 Task: Look for space in Ringsted, Denmark from 11th June, 2023 to 15th June, 2023 for 2 adults in price range Rs.7000 to Rs.16000. Place can be private room with 1  bedroom having 2 beds and 1 bathroom. Property type can be house, flat, guest house, hotel. Booking option can be shelf check-in. Required host language is English.
Action: Mouse moved to (728, 103)
Screenshot: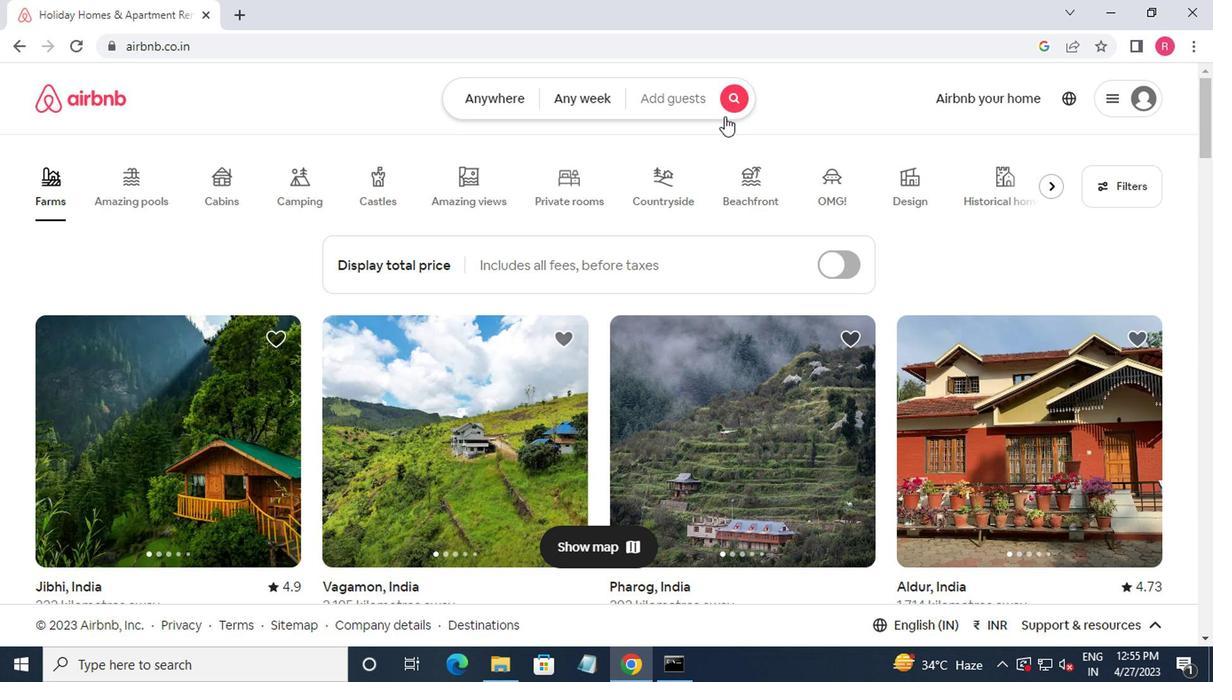 
Action: Mouse pressed left at (728, 103)
Screenshot: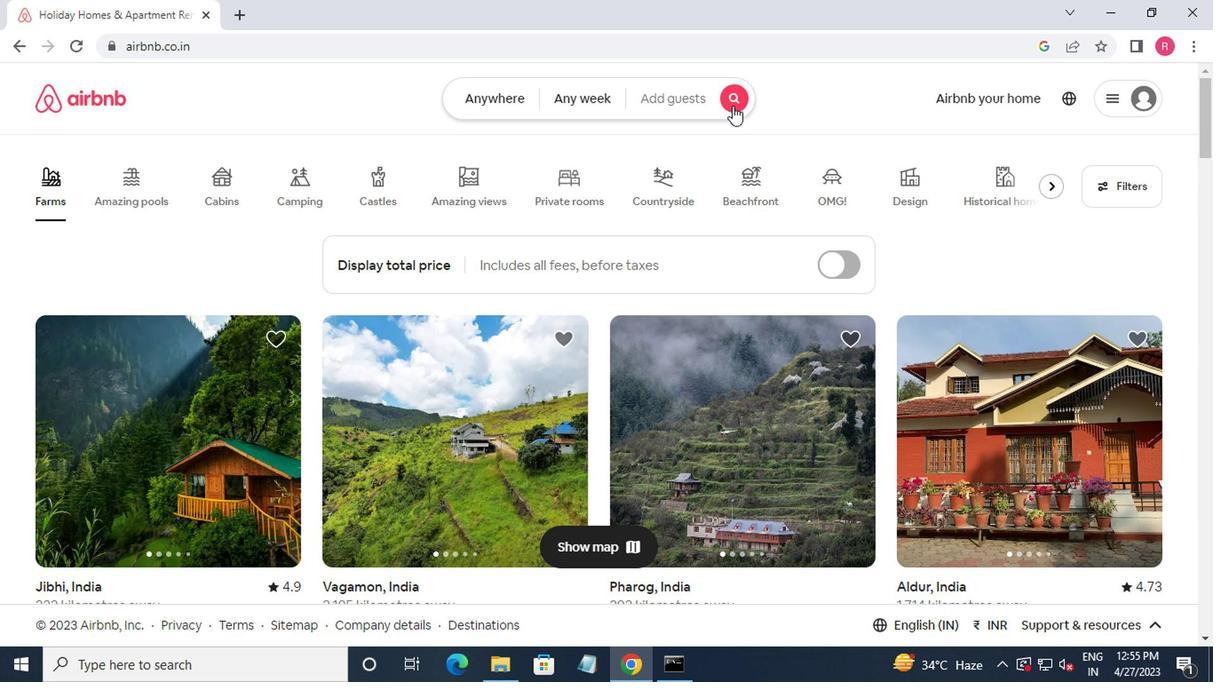 
Action: Mouse moved to (341, 177)
Screenshot: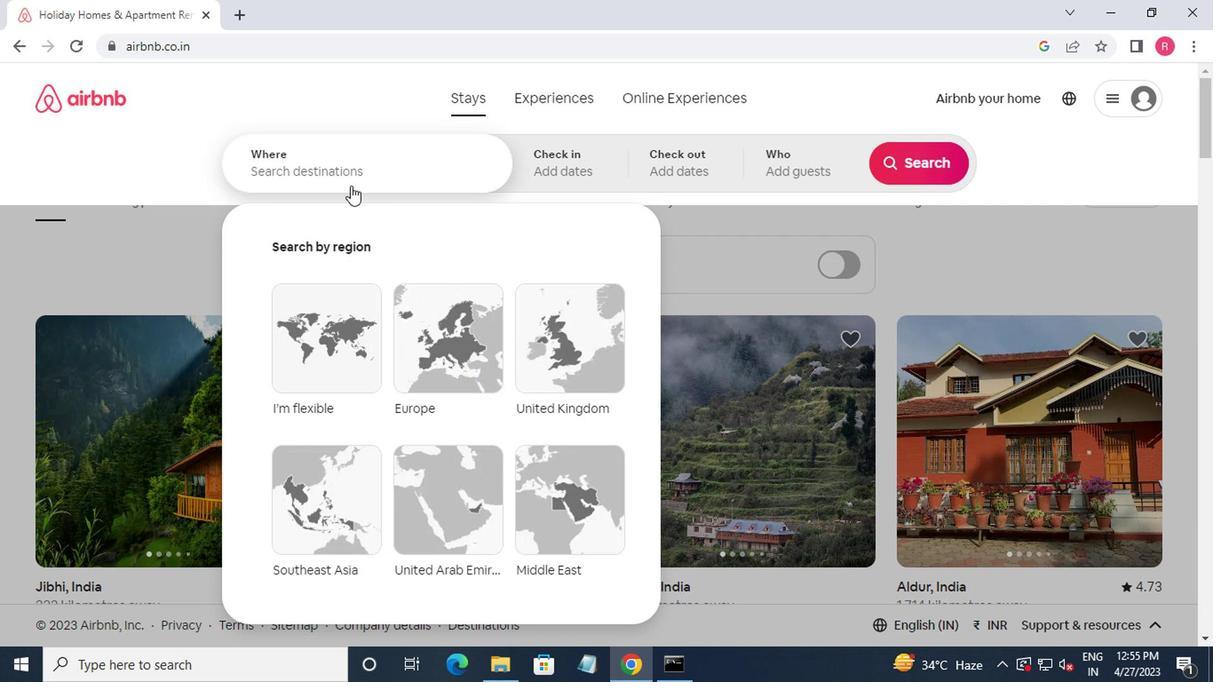 
Action: Mouse pressed left at (341, 177)
Screenshot: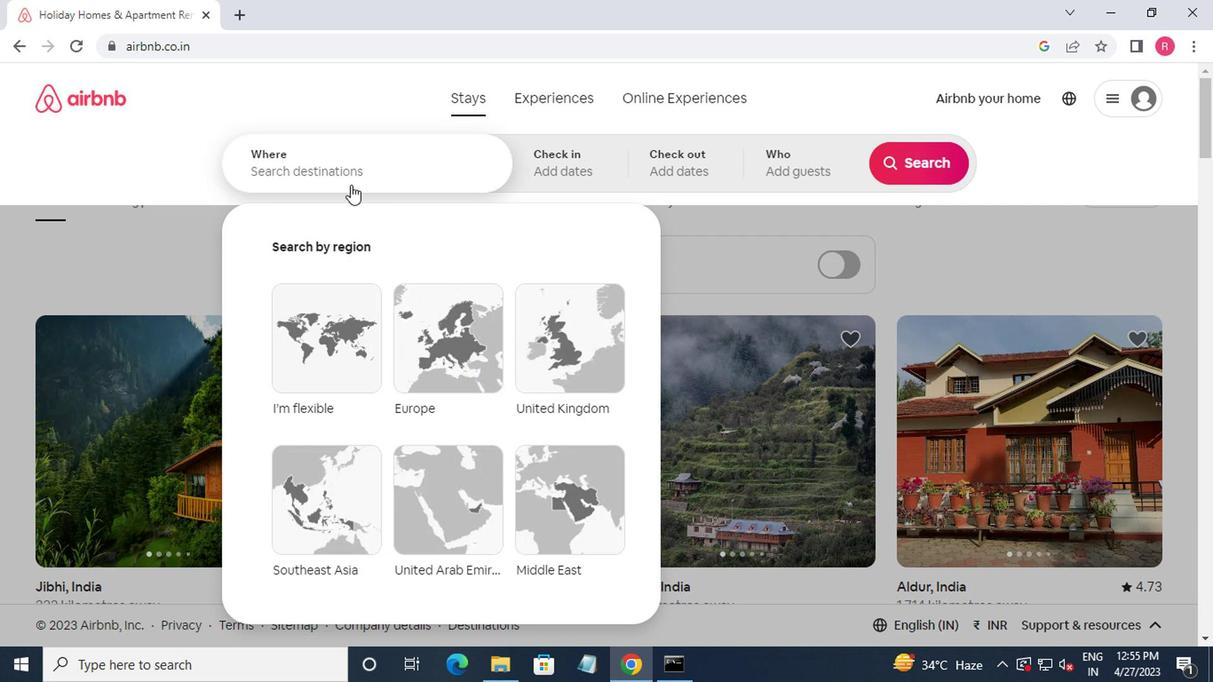 
Action: Mouse moved to (356, 185)
Screenshot: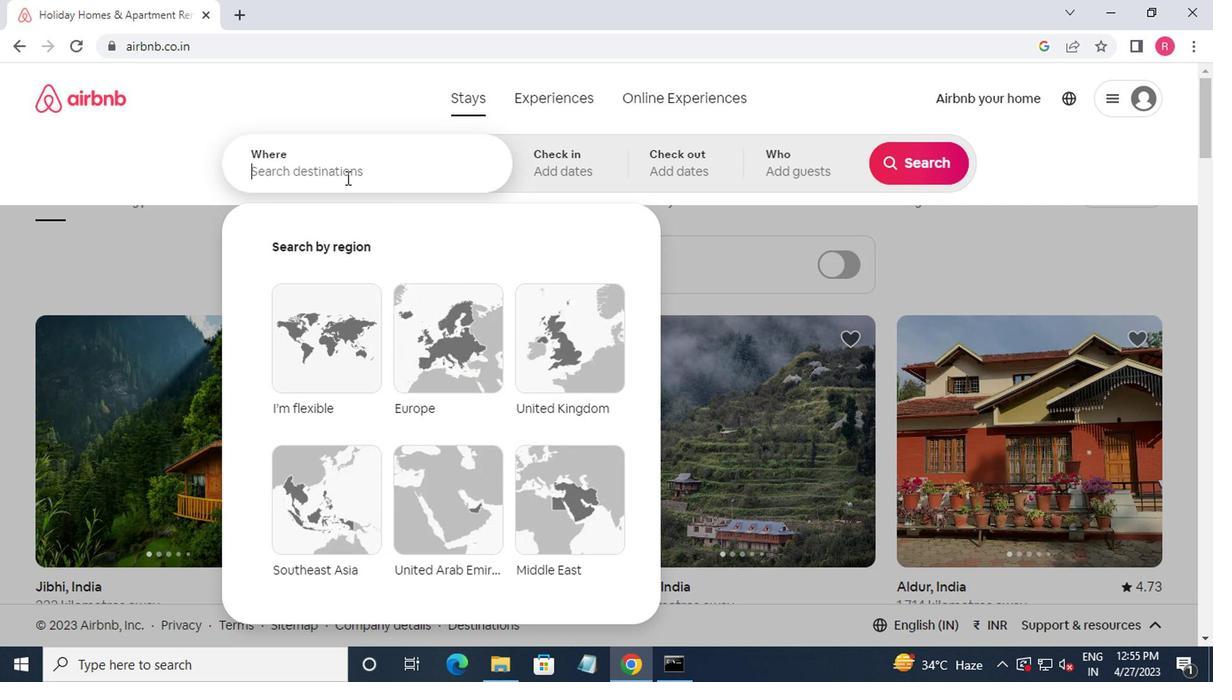 
Action: Key pressed ringsre<Key.backspace><Key.backspace><Key.backspace>sted,germany<Key.enter>
Screenshot: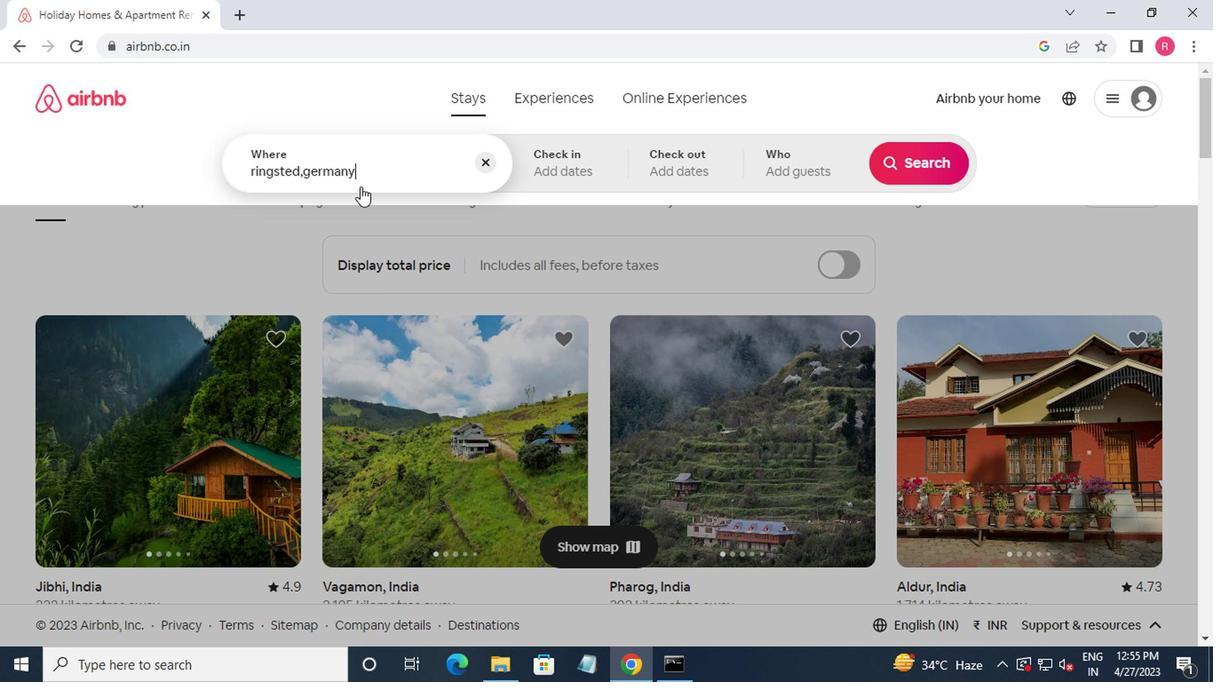 
Action: Mouse moved to (902, 305)
Screenshot: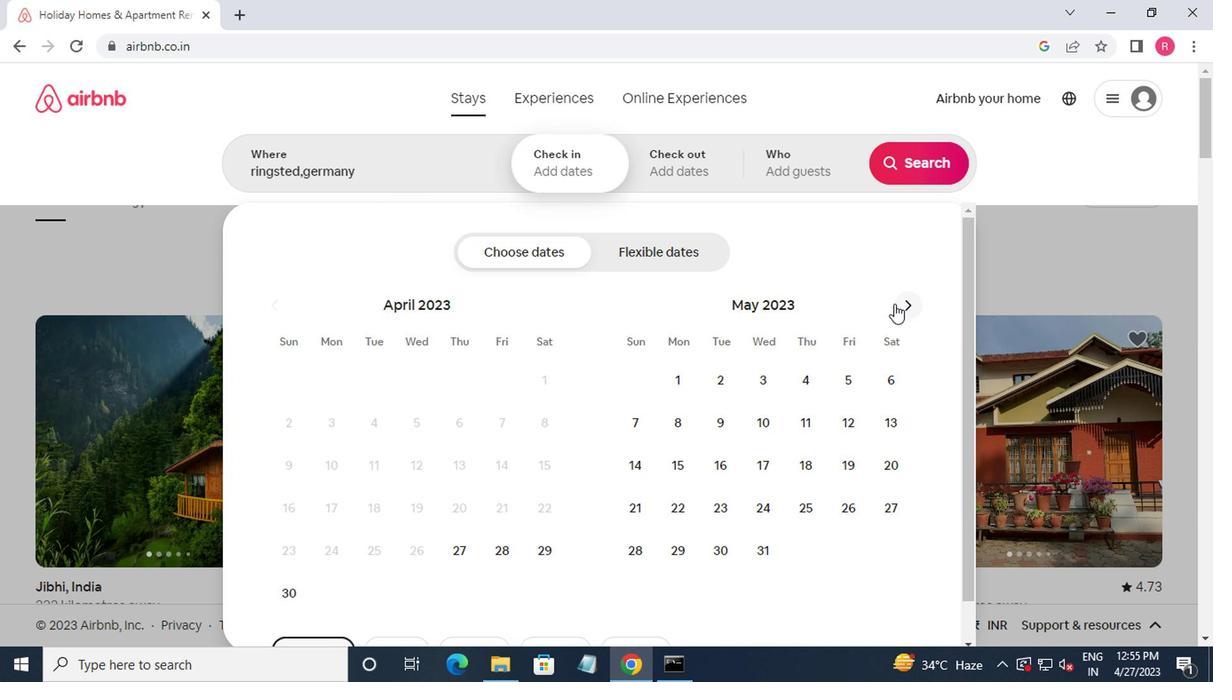 
Action: Mouse pressed left at (902, 305)
Screenshot: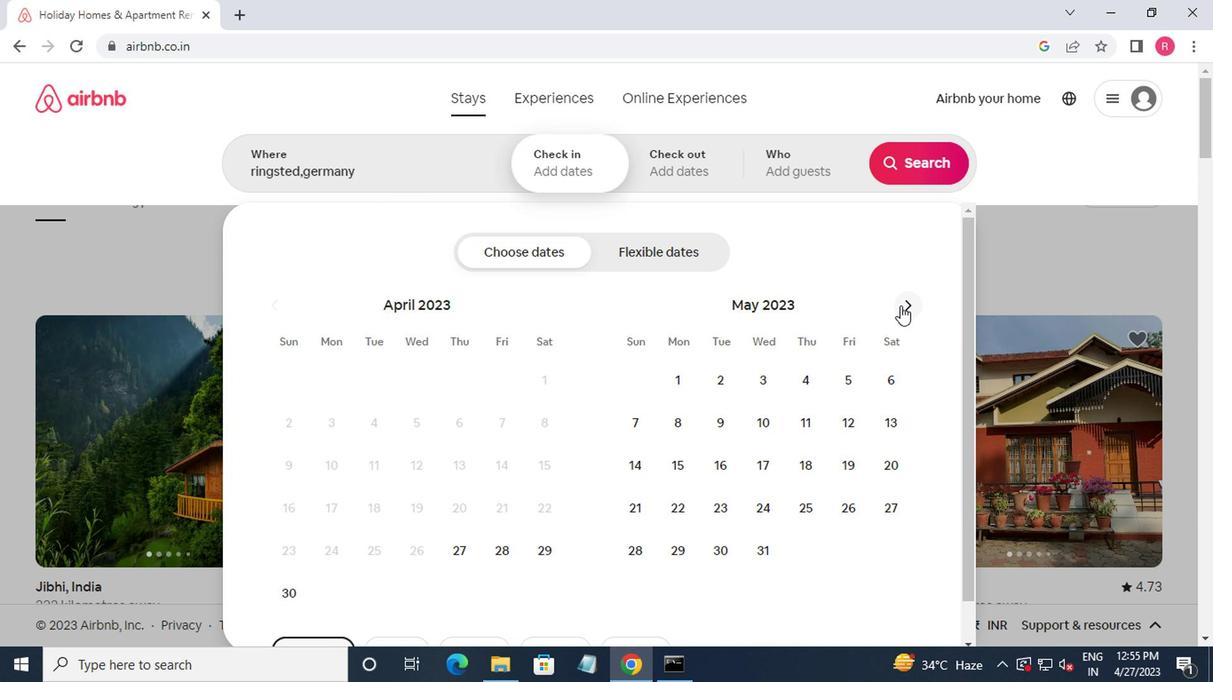 
Action: Mouse moved to (631, 468)
Screenshot: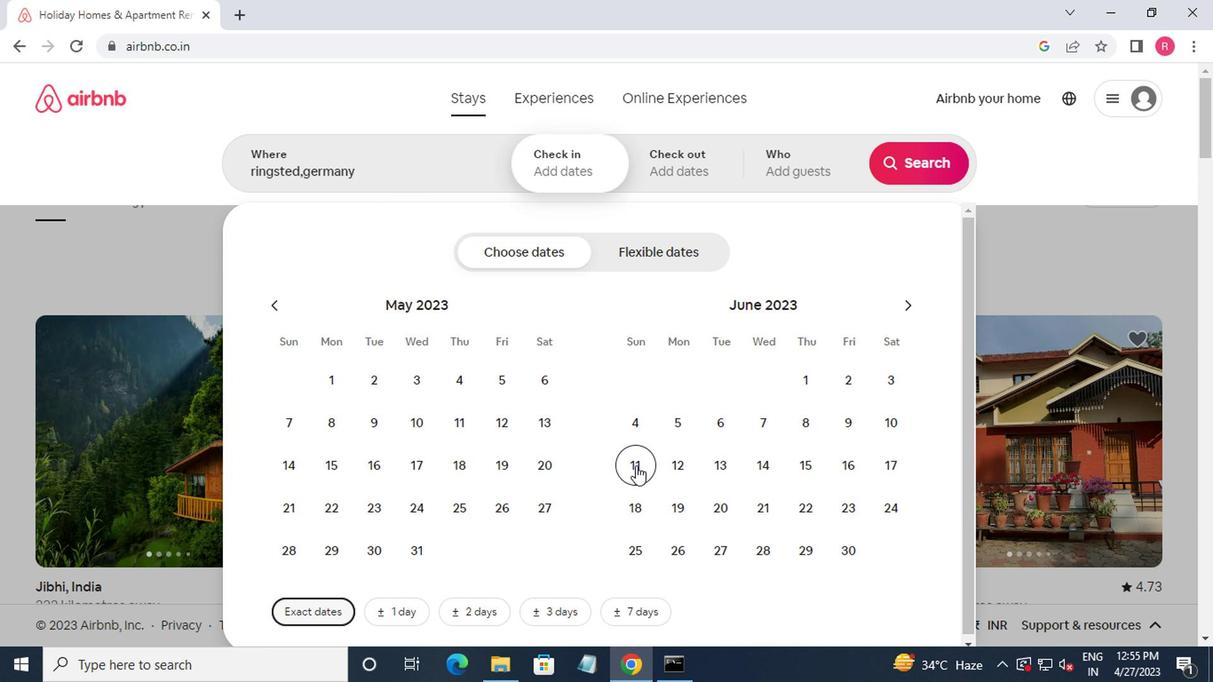 
Action: Mouse pressed left at (631, 468)
Screenshot: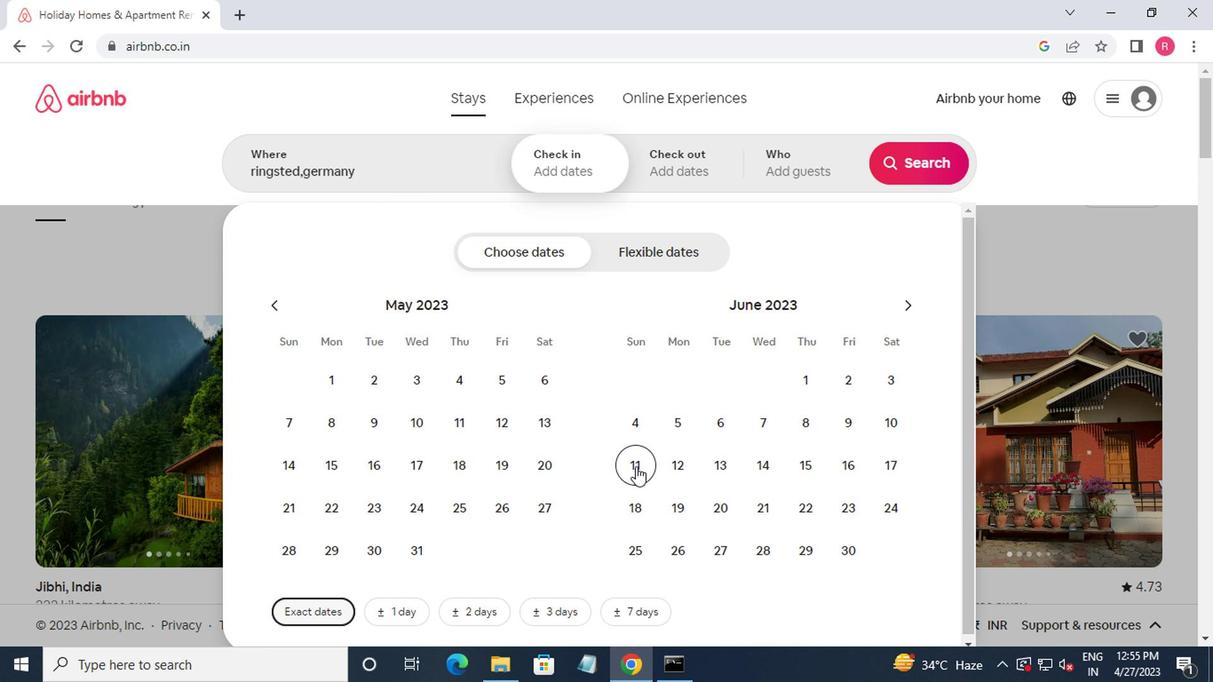 
Action: Mouse moved to (809, 470)
Screenshot: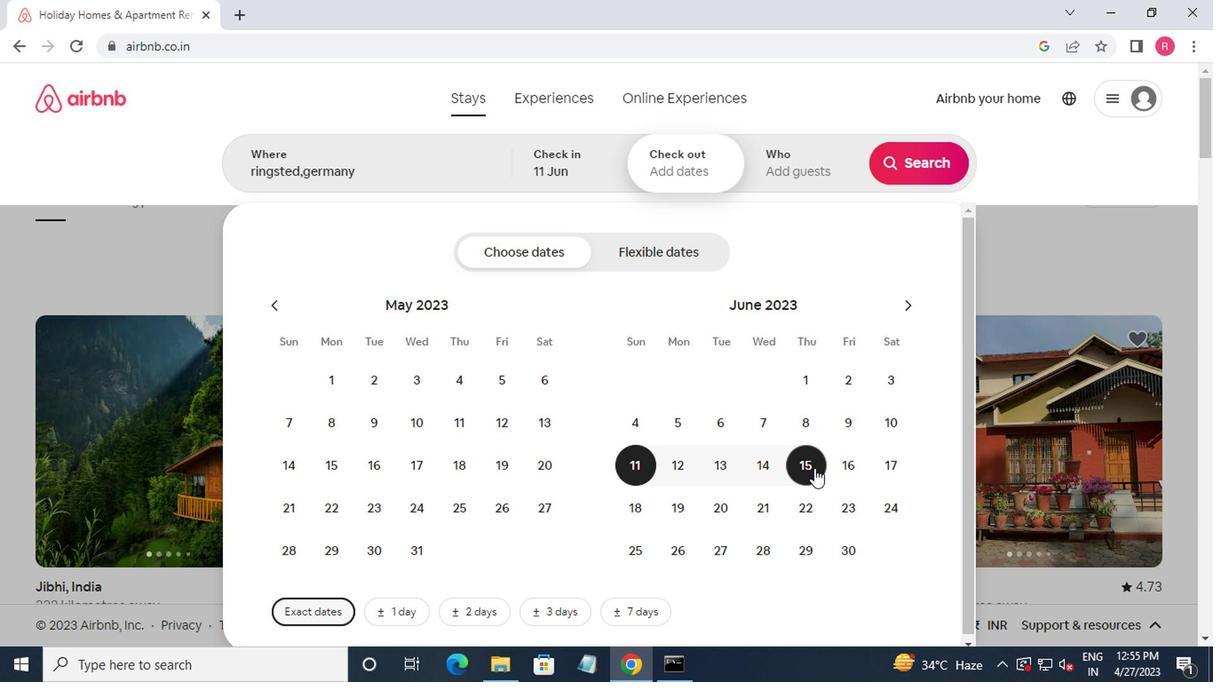
Action: Mouse pressed left at (809, 470)
Screenshot: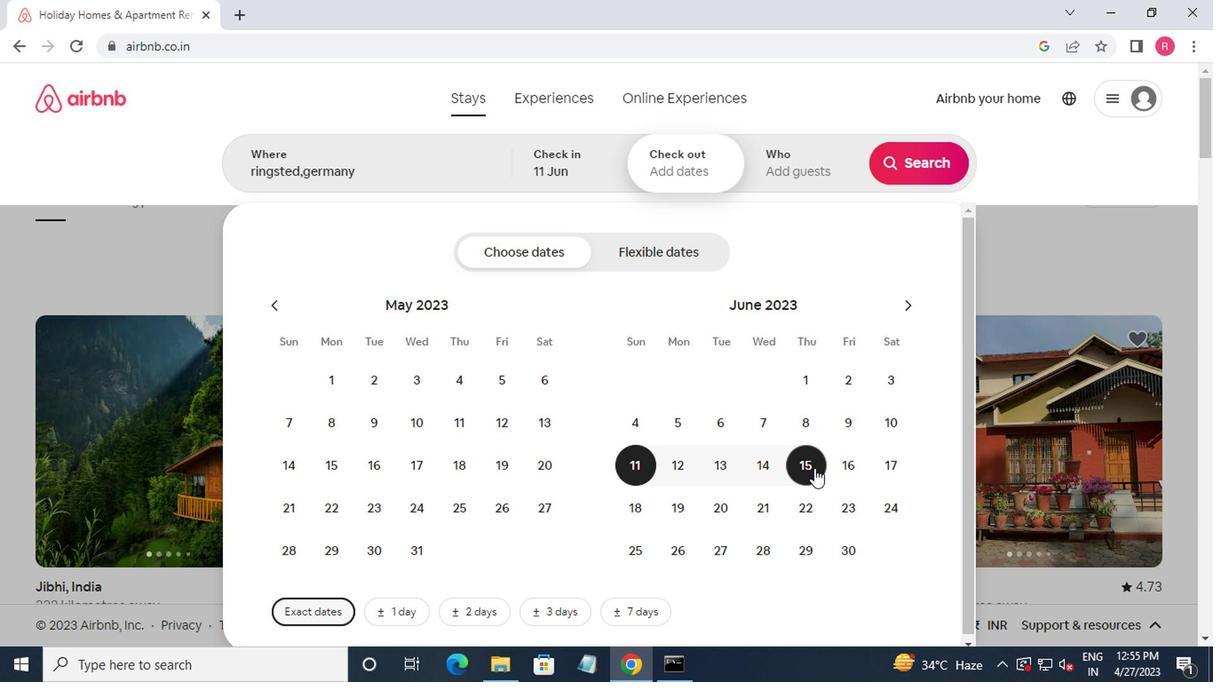 
Action: Mouse moved to (801, 171)
Screenshot: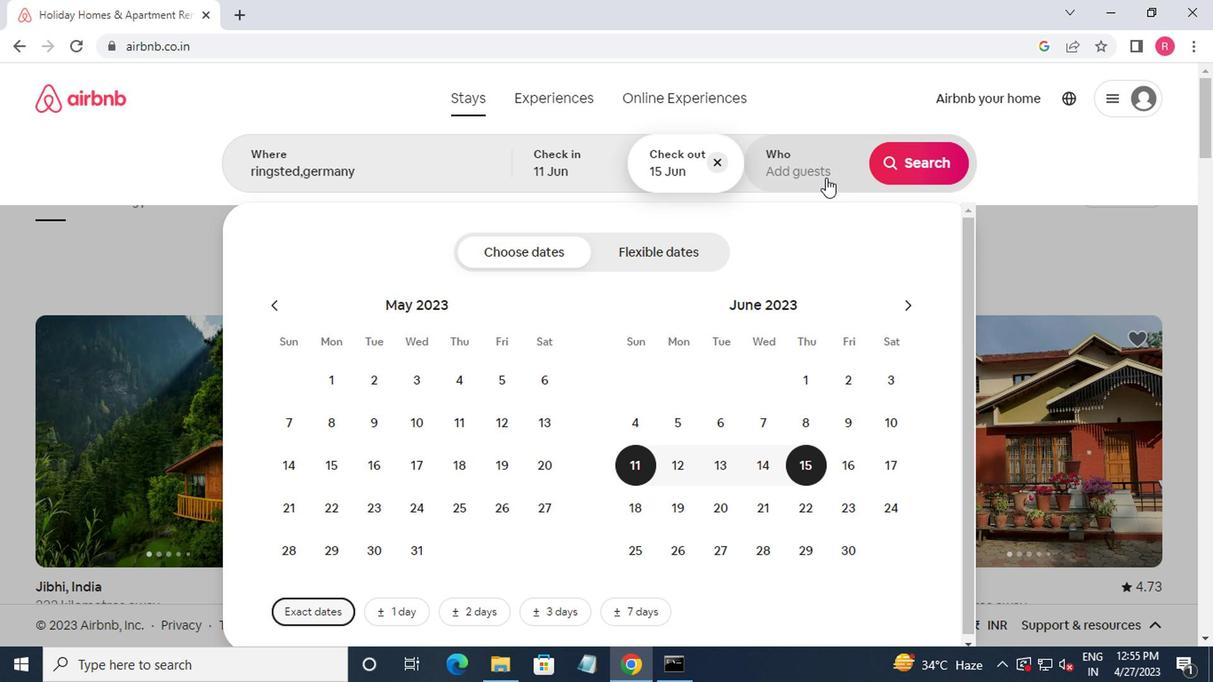 
Action: Mouse pressed left at (801, 171)
Screenshot: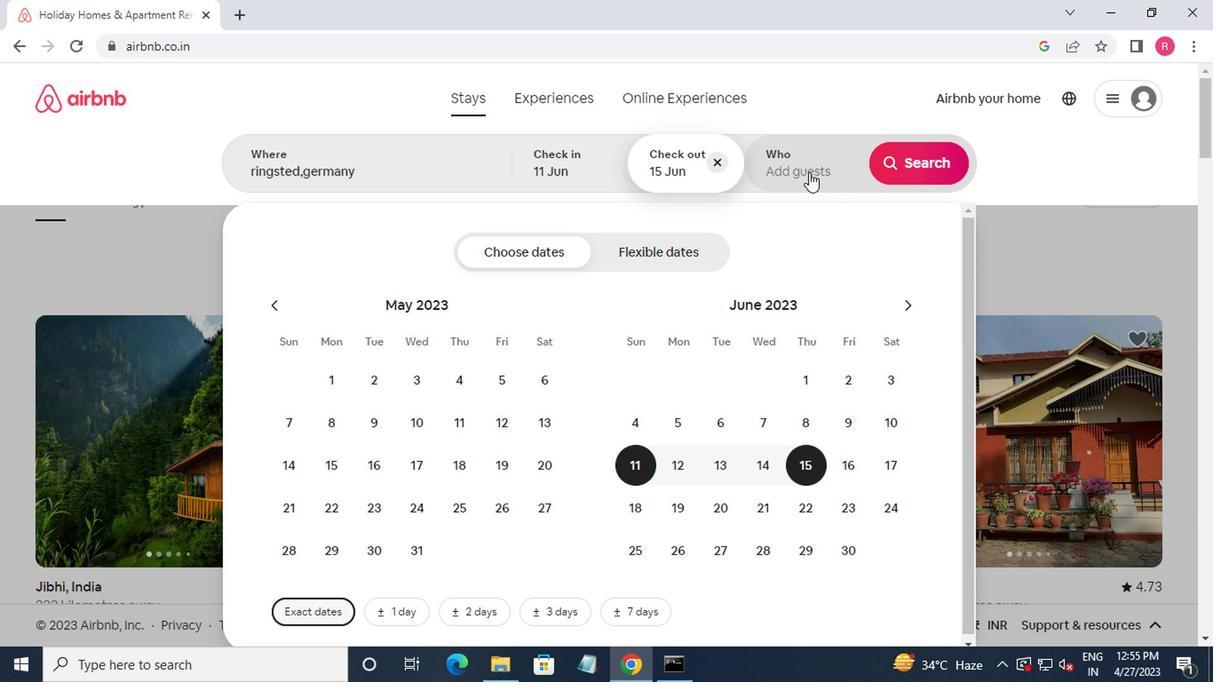 
Action: Mouse moved to (907, 251)
Screenshot: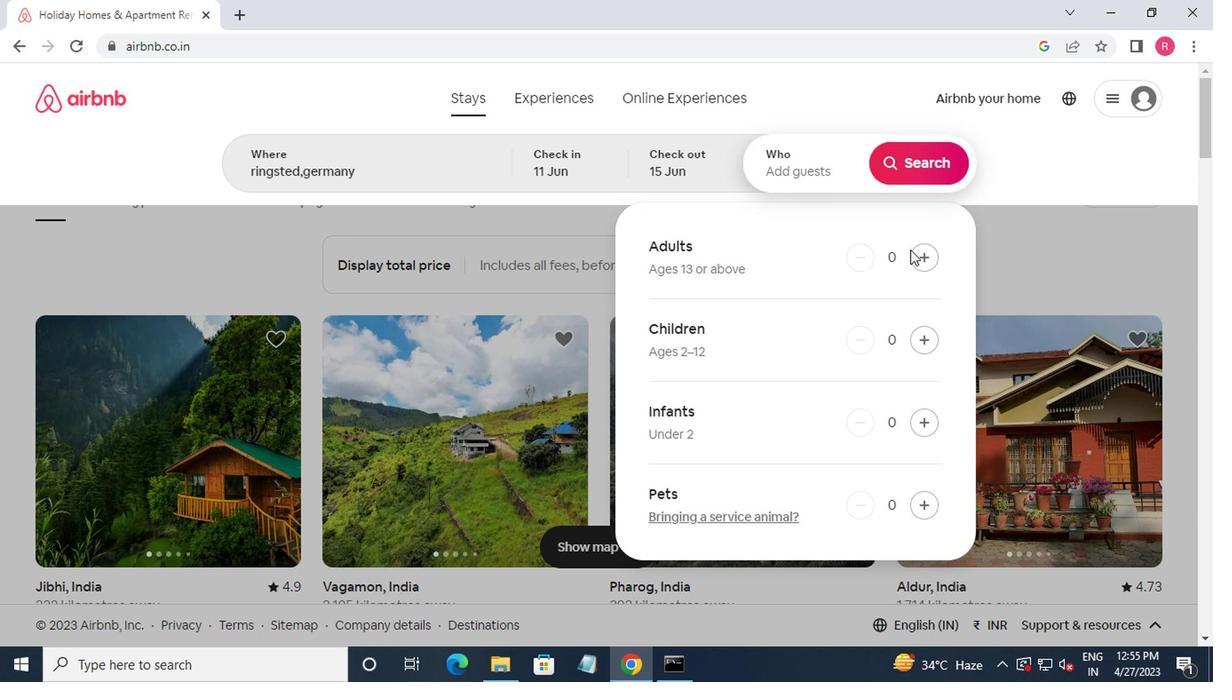
Action: Mouse pressed left at (907, 251)
Screenshot: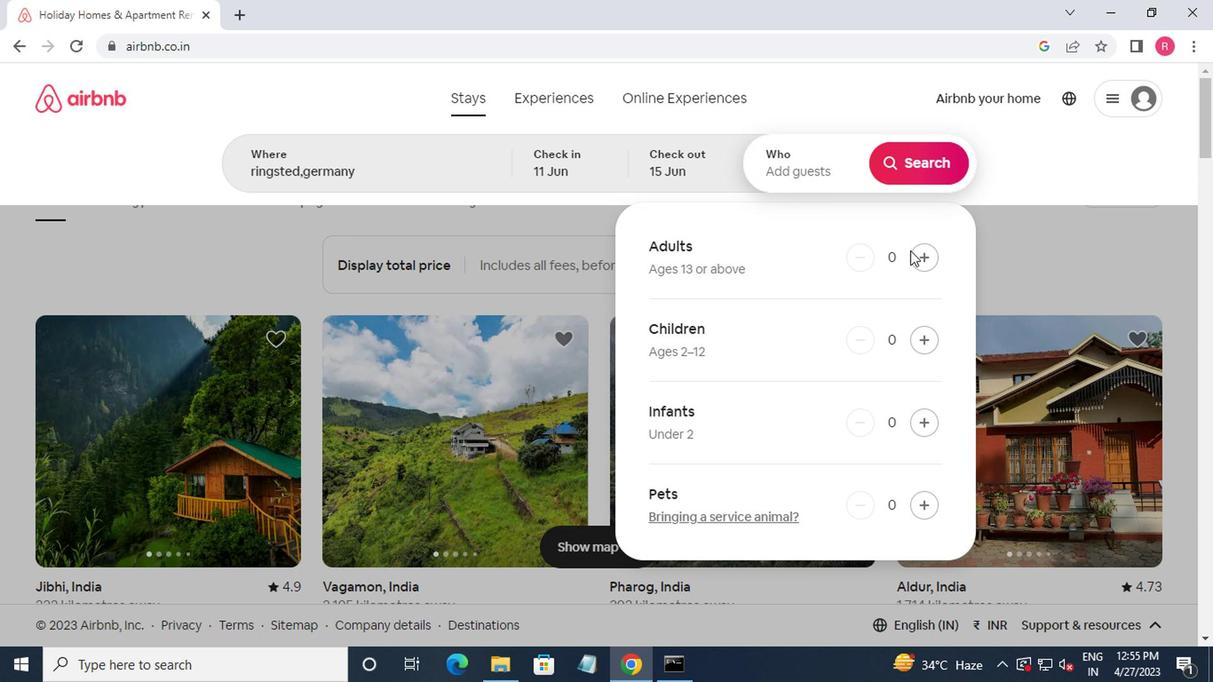 
Action: Mouse moved to (907, 251)
Screenshot: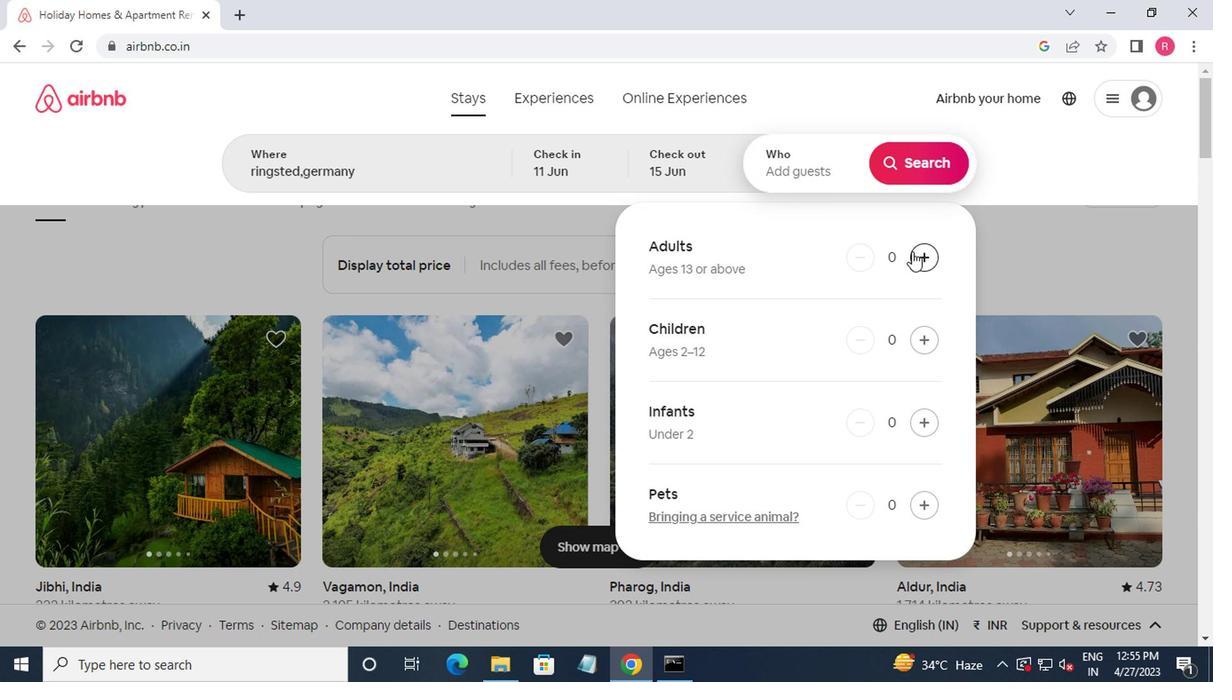 
Action: Mouse pressed left at (907, 251)
Screenshot: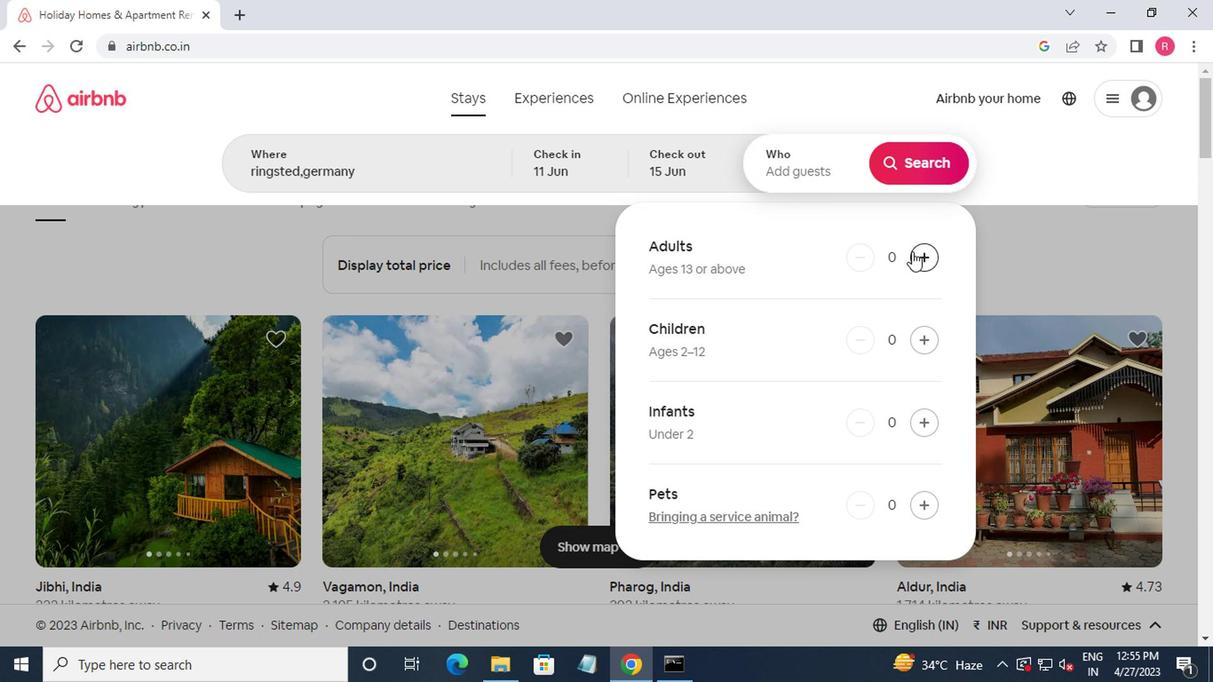 
Action: Mouse moved to (906, 178)
Screenshot: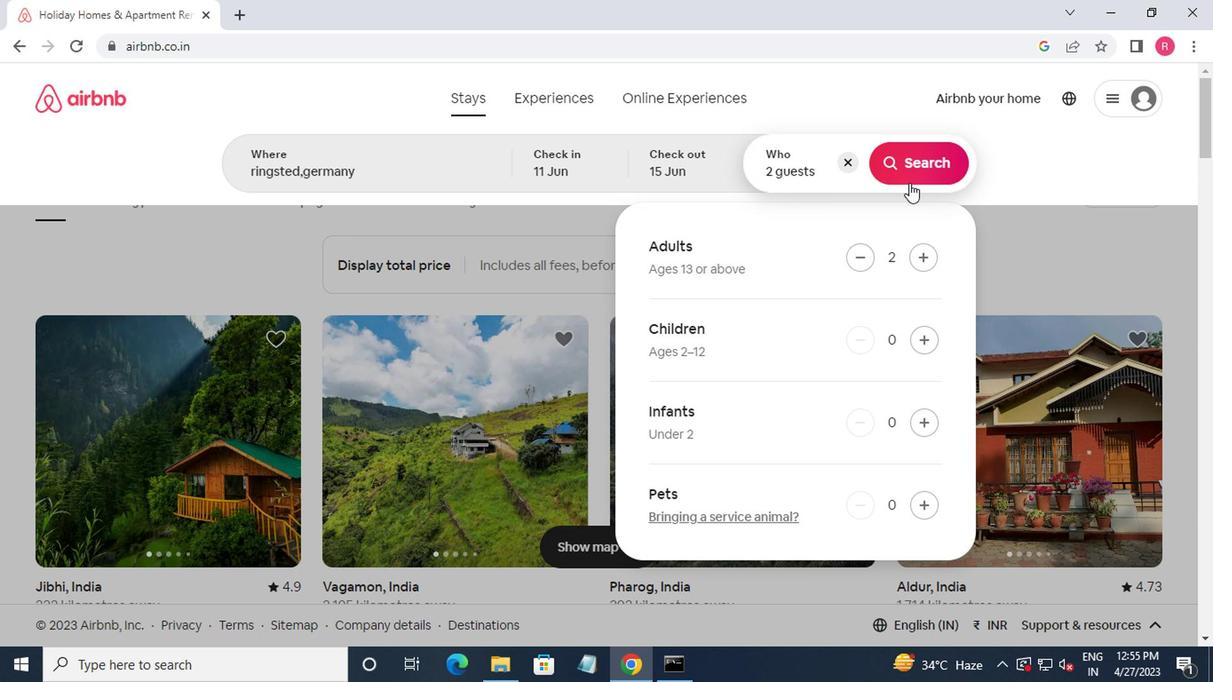 
Action: Mouse pressed left at (906, 178)
Screenshot: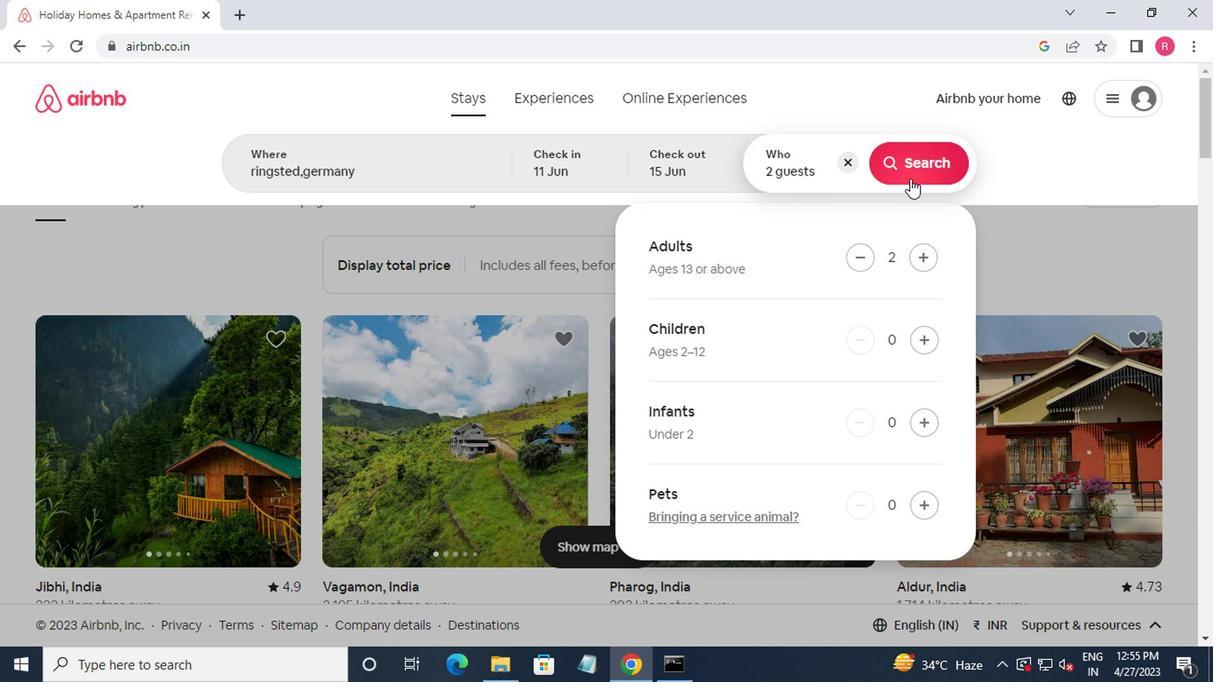 
Action: Mouse moved to (1124, 173)
Screenshot: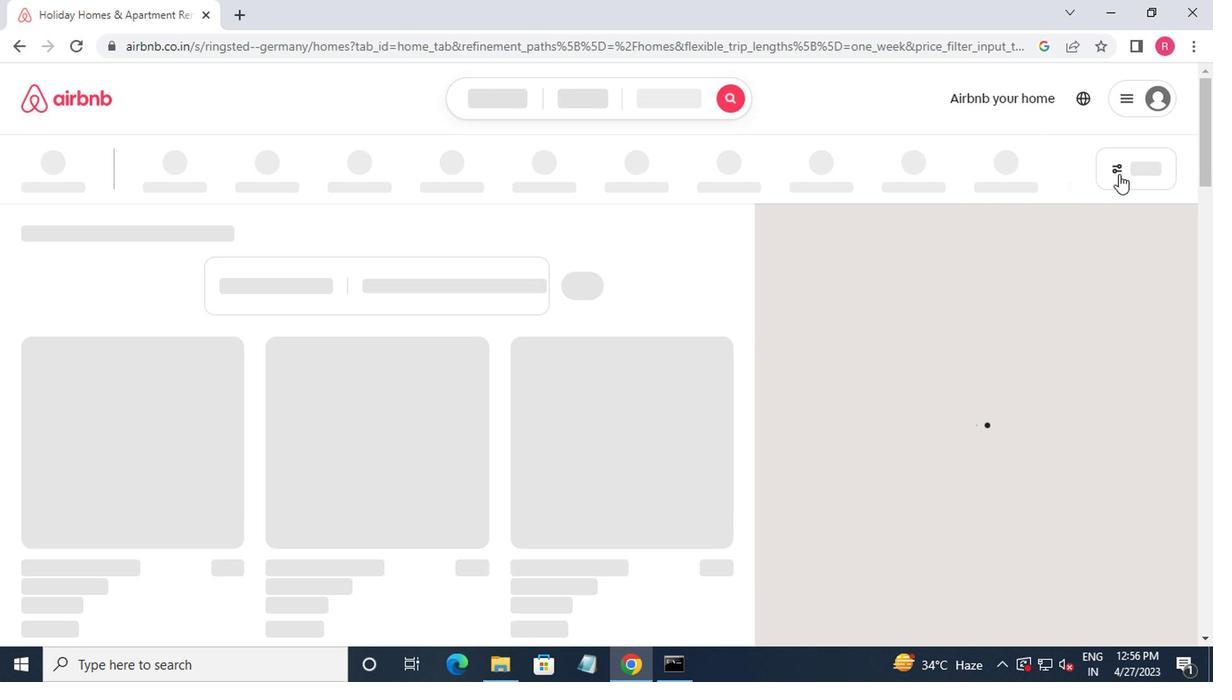
Action: Mouse pressed left at (1124, 173)
Screenshot: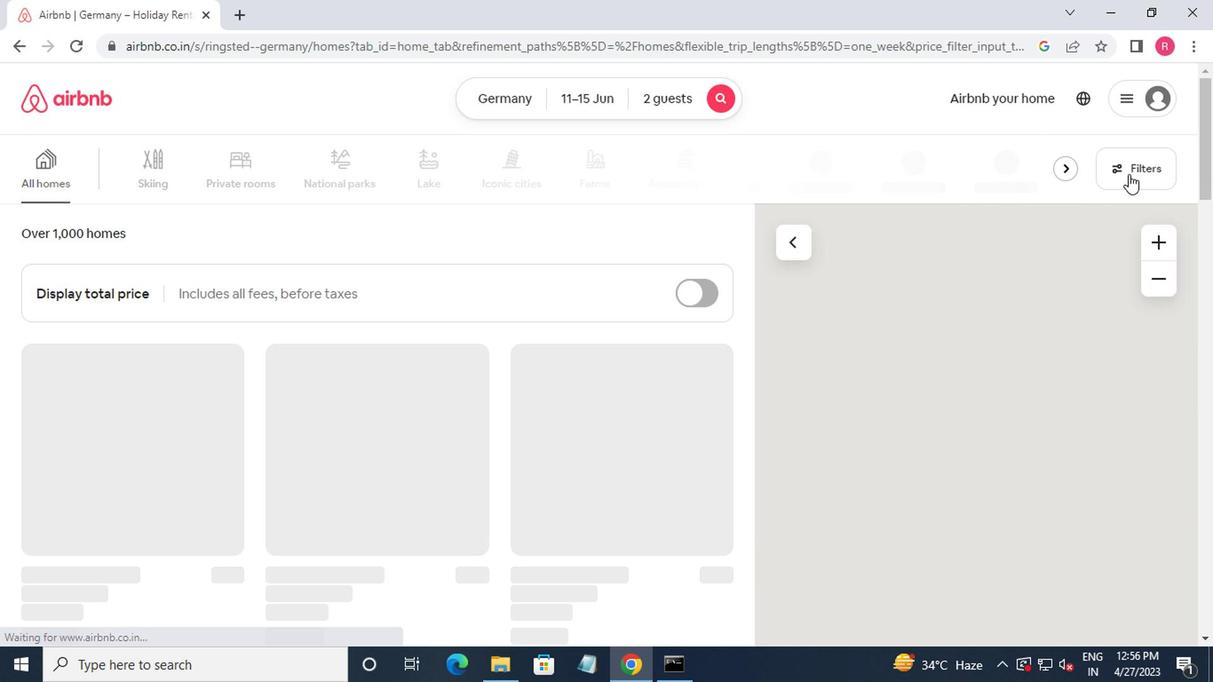 
Action: Mouse moved to (429, 389)
Screenshot: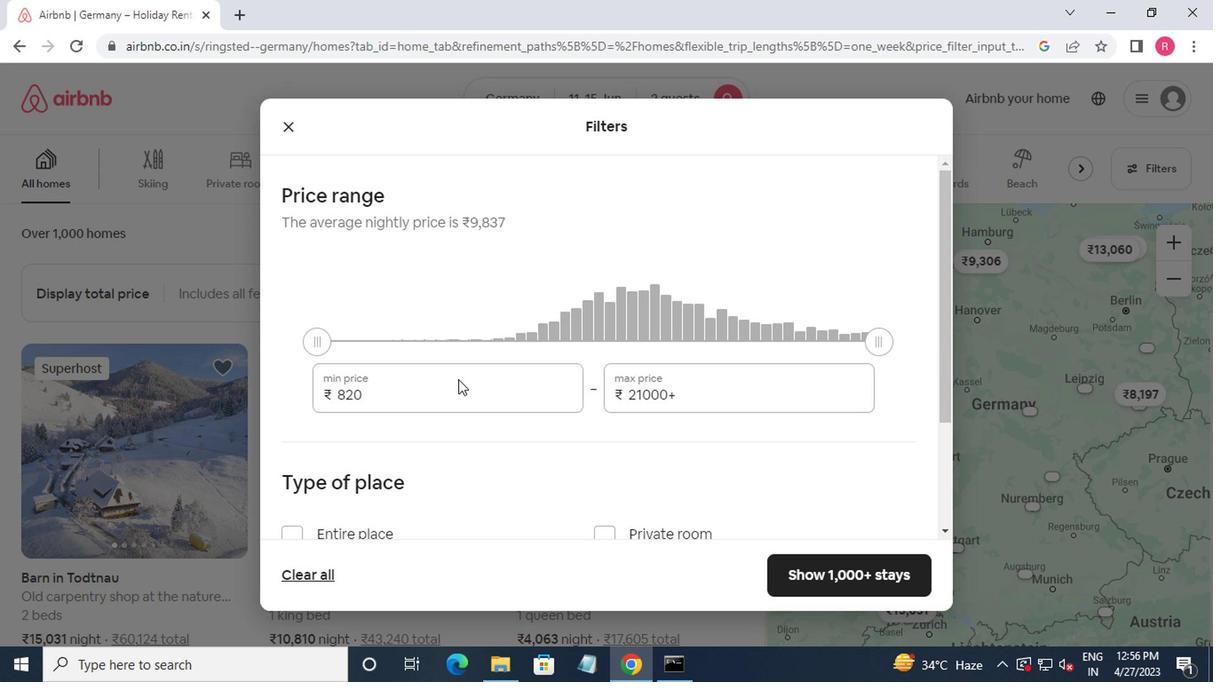 
Action: Mouse pressed left at (429, 389)
Screenshot: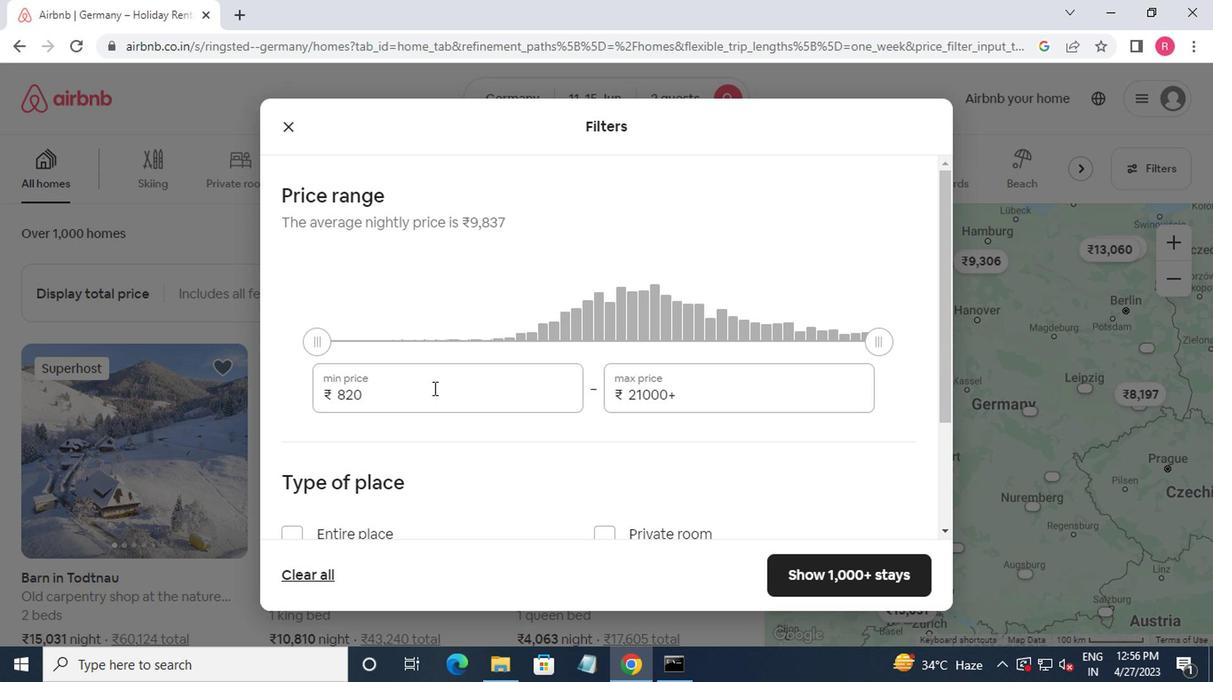 
Action: Mouse moved to (465, 398)
Screenshot: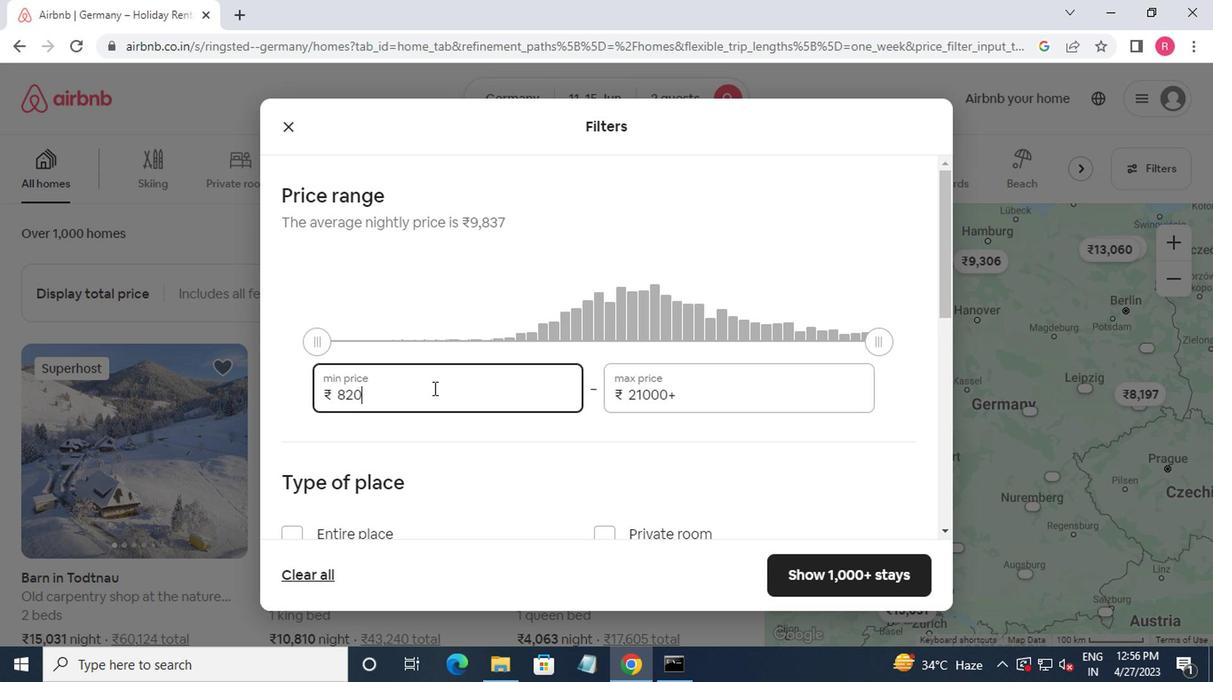 
Action: Key pressed <Key.backspace><Key.backspace><Key.backspace><Key.backspace>7000<Key.tab>16000
Screenshot: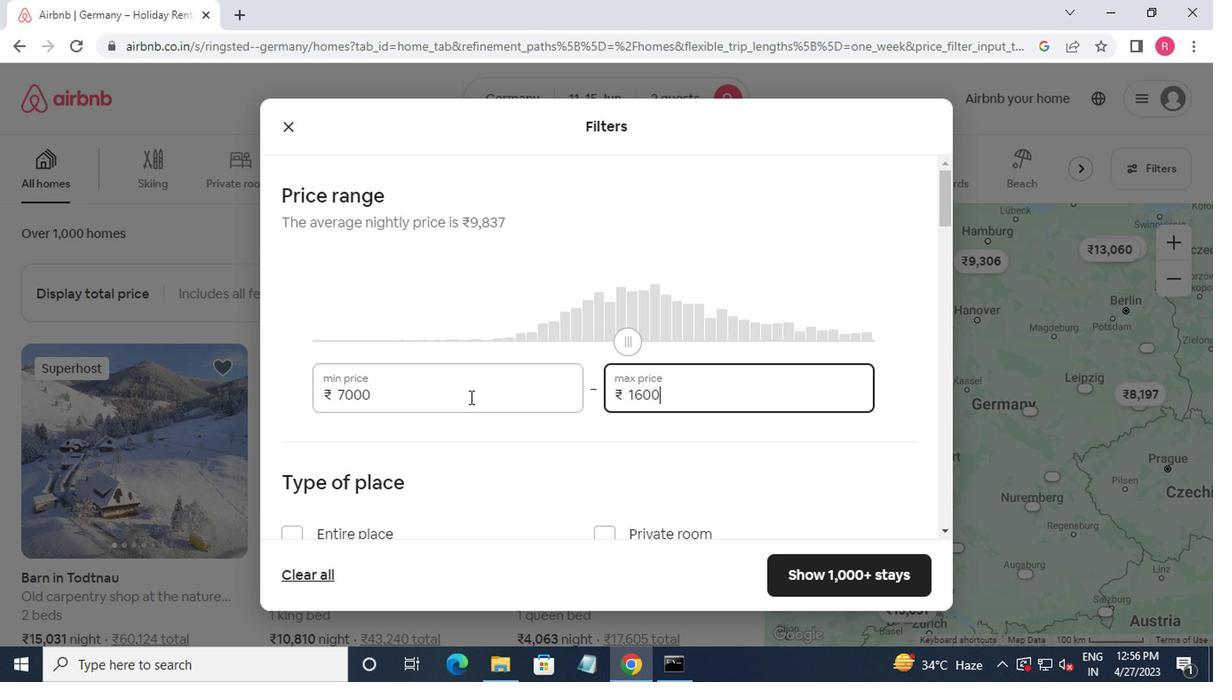 
Action: Mouse moved to (445, 439)
Screenshot: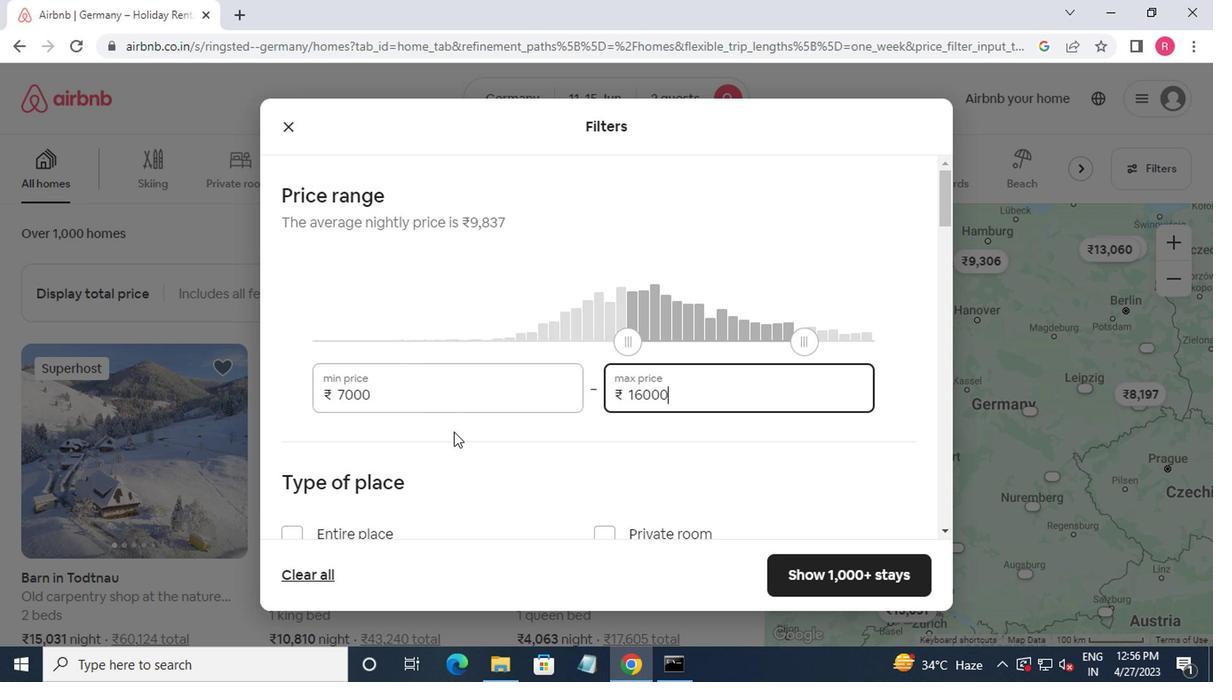 
Action: Mouse scrolled (445, 438) with delta (0, -1)
Screenshot: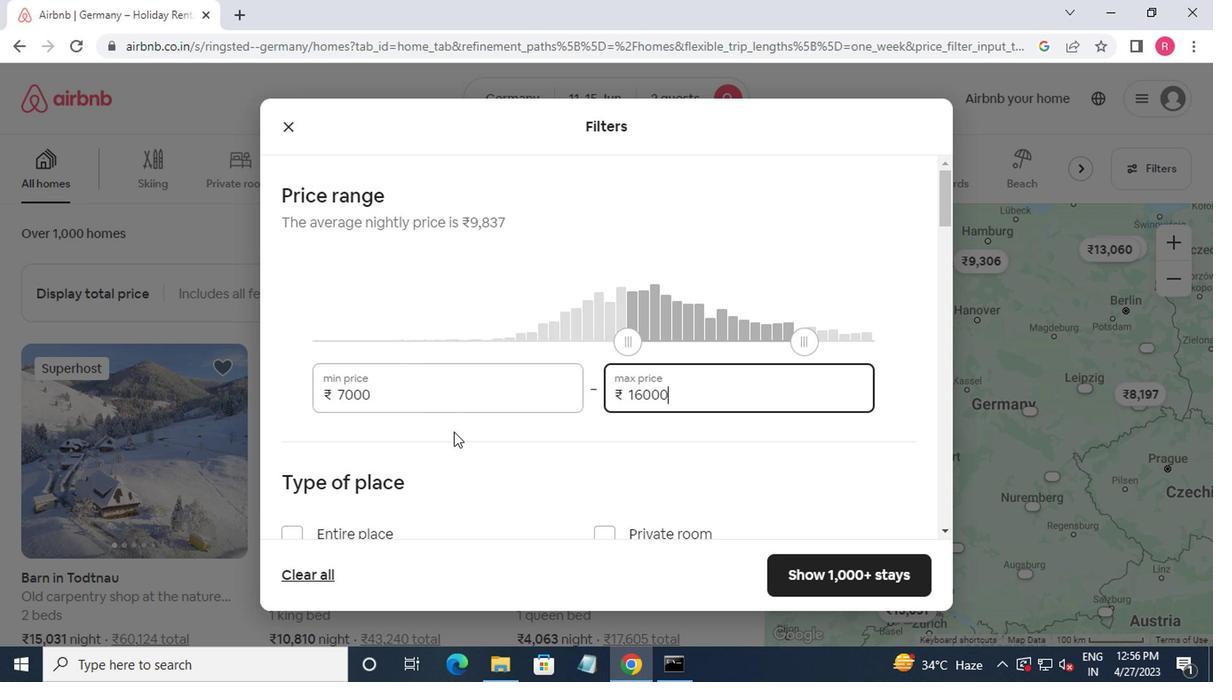 
Action: Mouse moved to (445, 441)
Screenshot: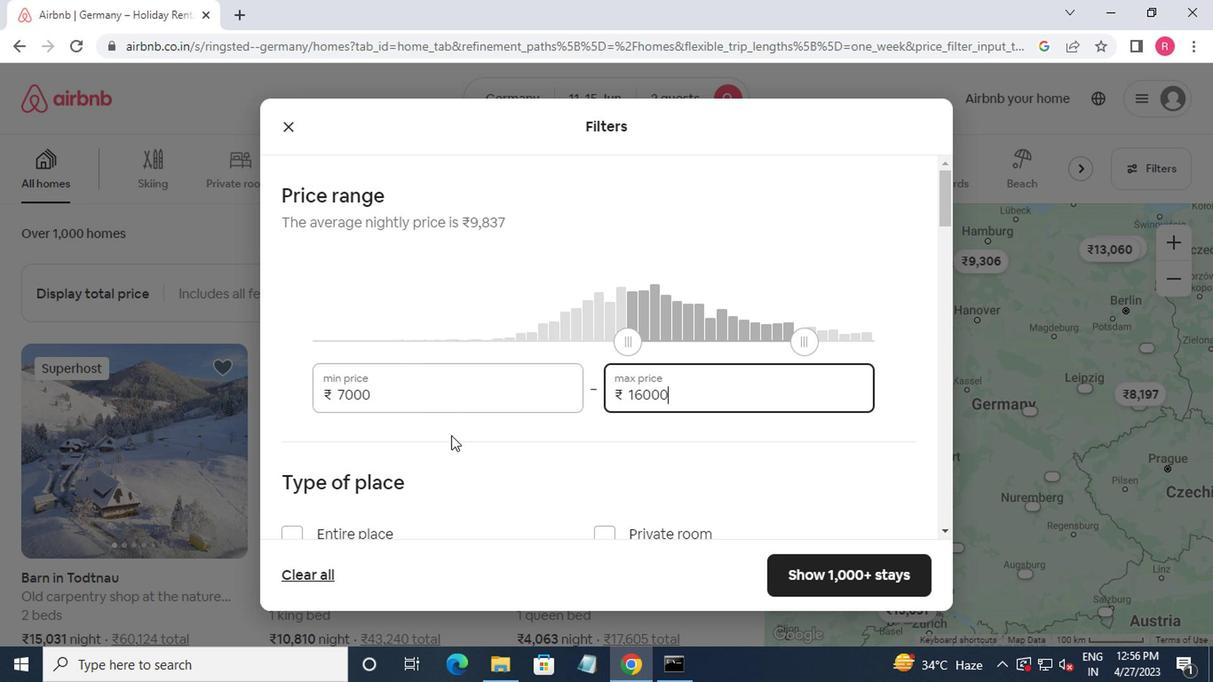 
Action: Mouse scrolled (445, 440) with delta (0, 0)
Screenshot: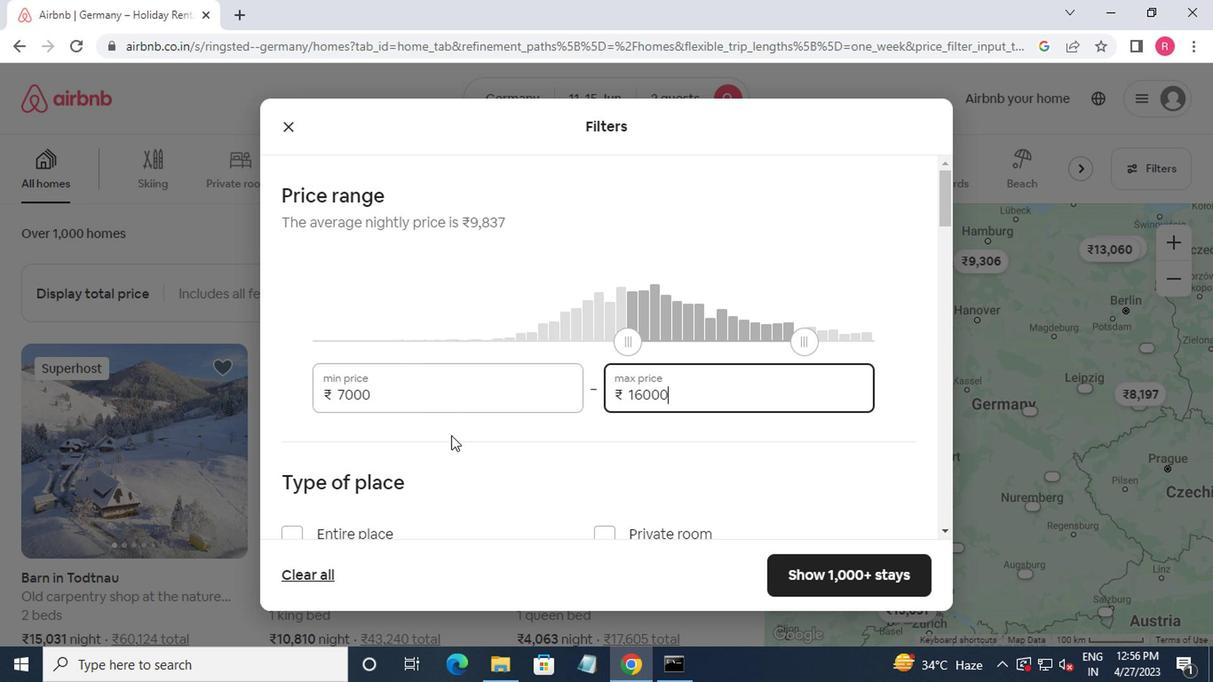 
Action: Mouse moved to (445, 443)
Screenshot: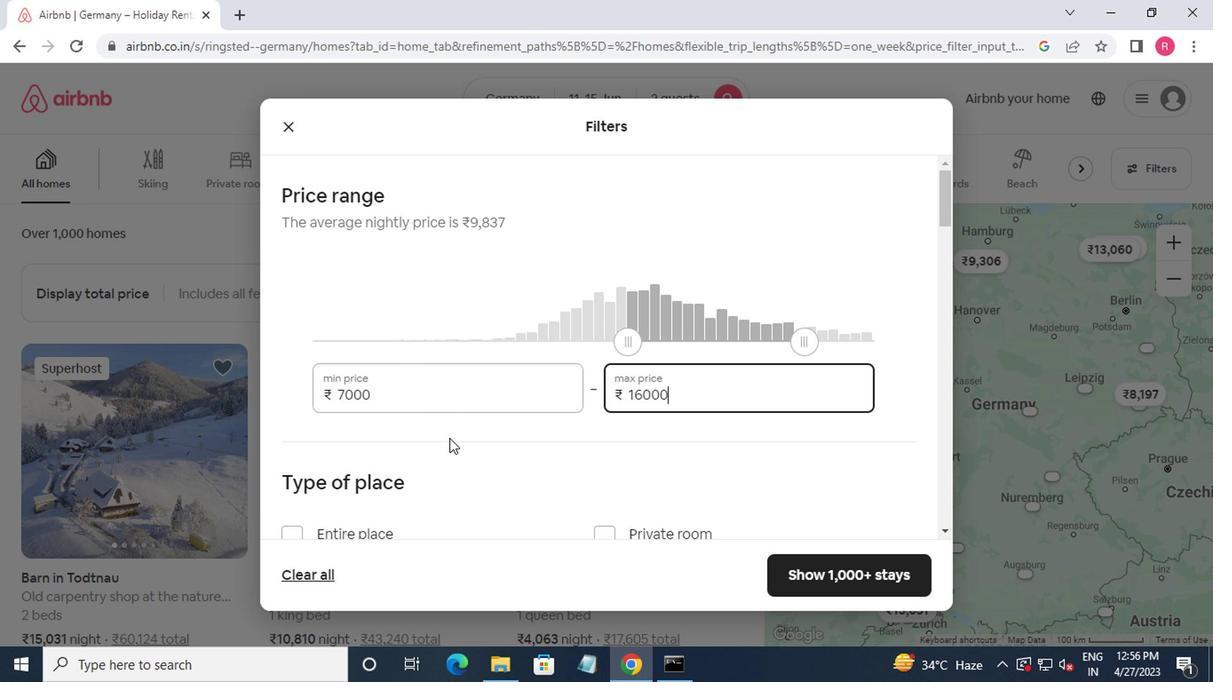 
Action: Mouse scrolled (445, 442) with delta (0, 0)
Screenshot: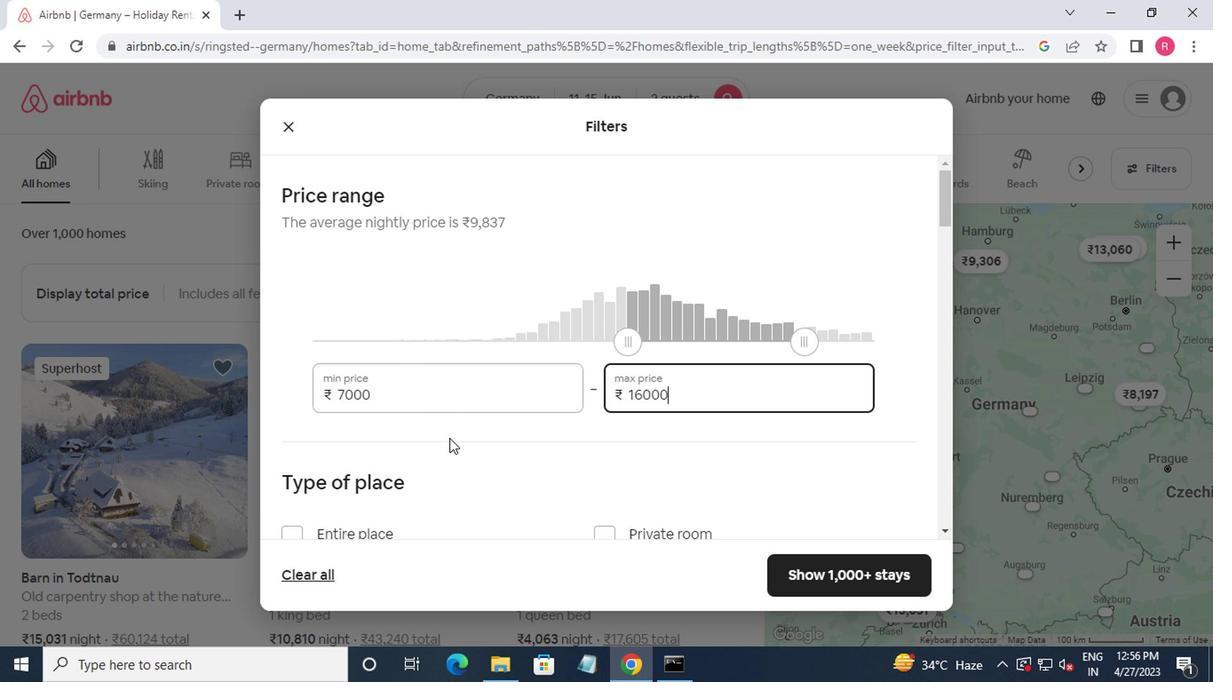 
Action: Mouse moved to (592, 274)
Screenshot: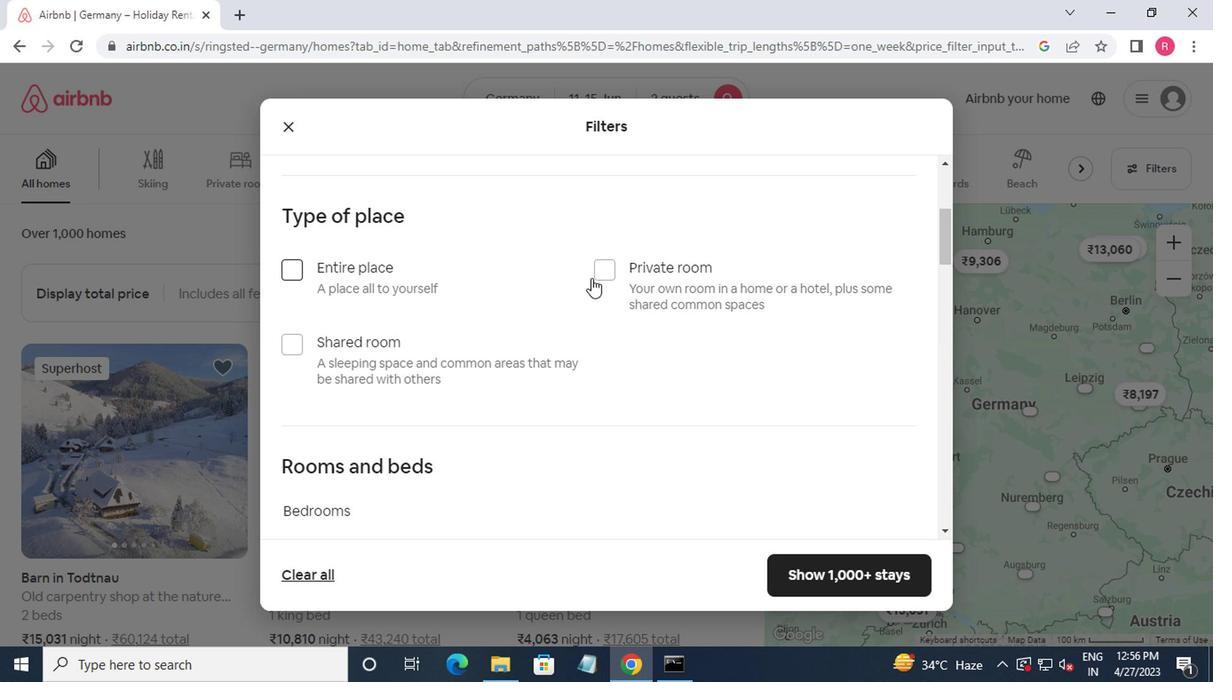 
Action: Mouse pressed left at (592, 274)
Screenshot: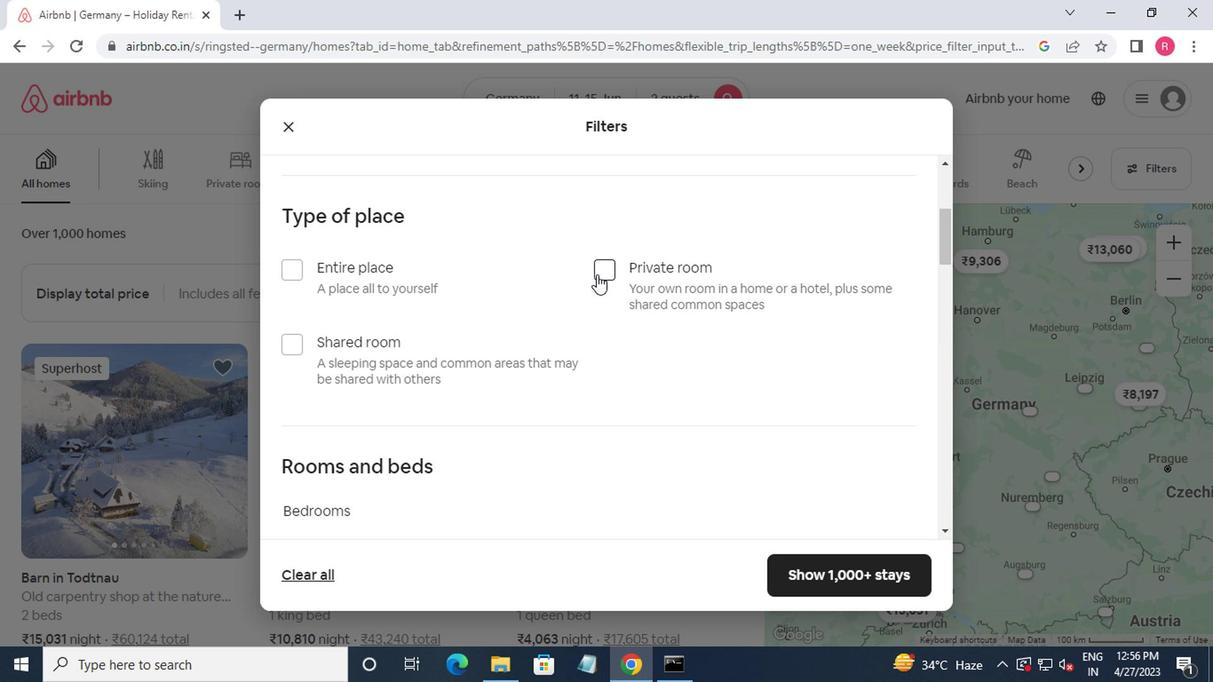 
Action: Mouse moved to (584, 280)
Screenshot: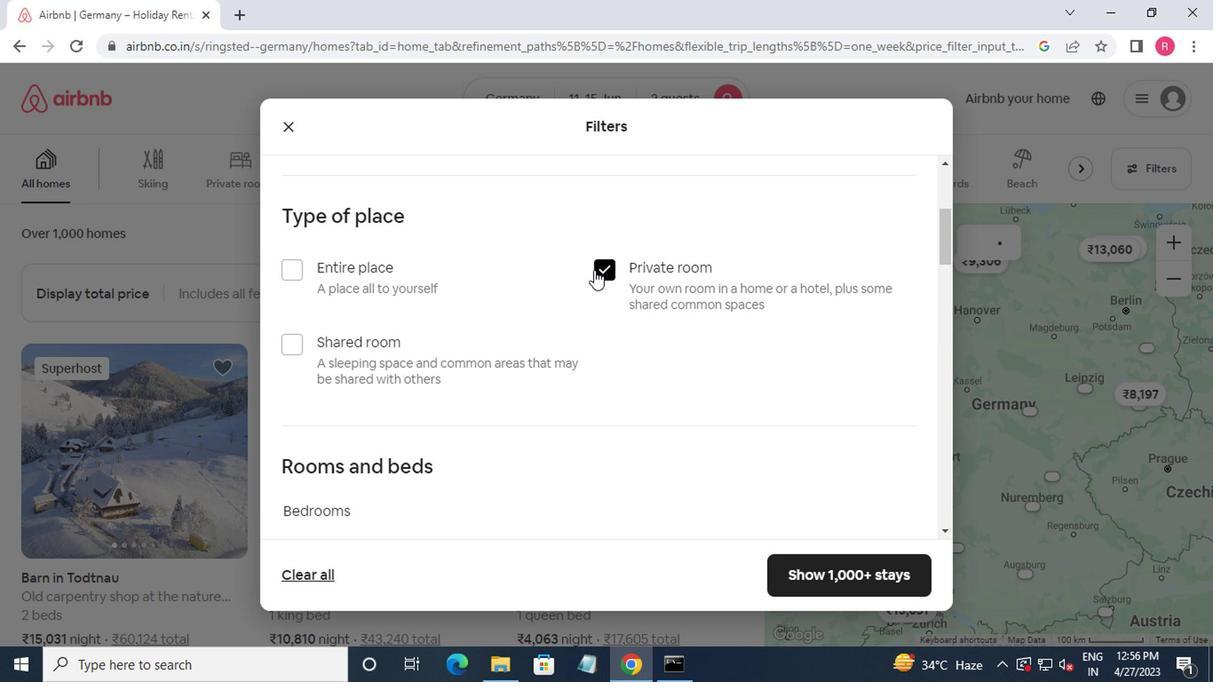 
Action: Mouse scrolled (584, 279) with delta (0, 0)
Screenshot: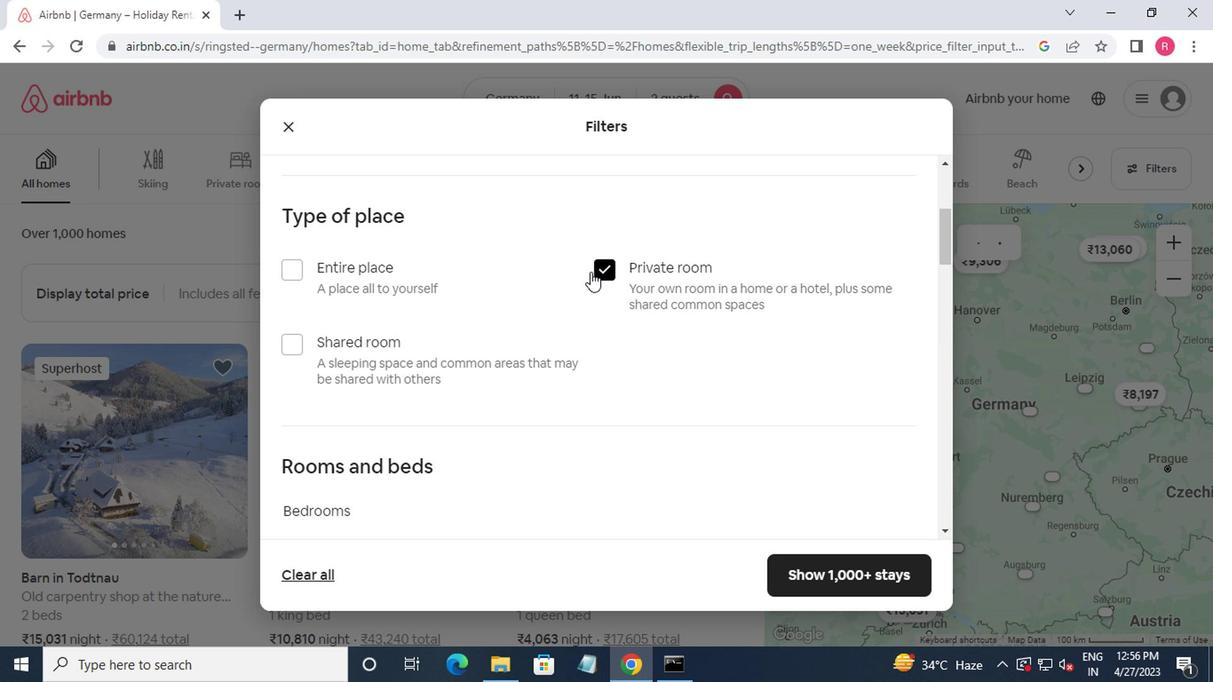 
Action: Mouse moved to (584, 282)
Screenshot: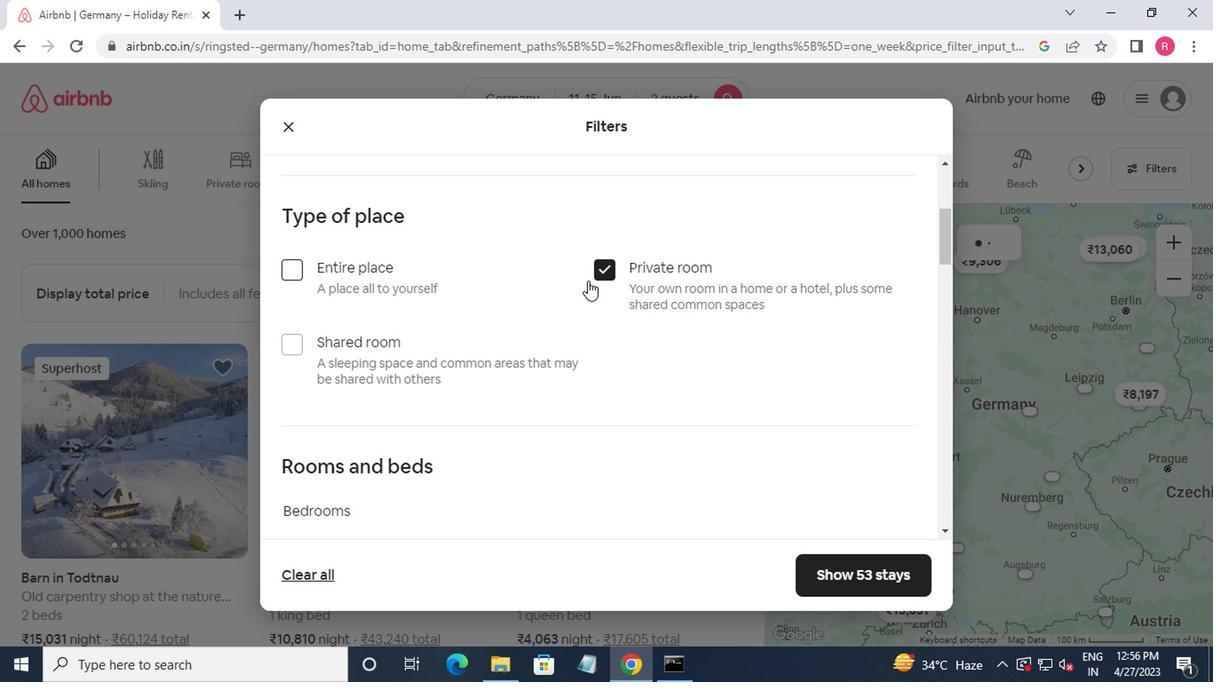
Action: Mouse scrolled (584, 281) with delta (0, 0)
Screenshot: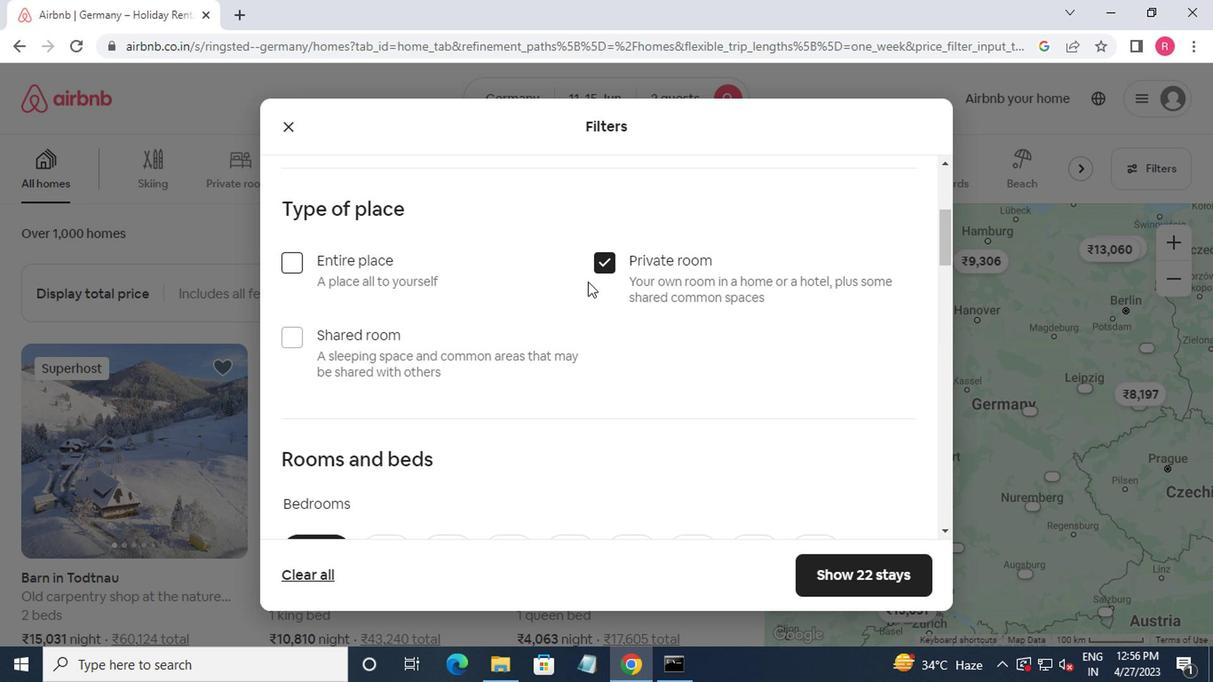 
Action: Mouse moved to (394, 380)
Screenshot: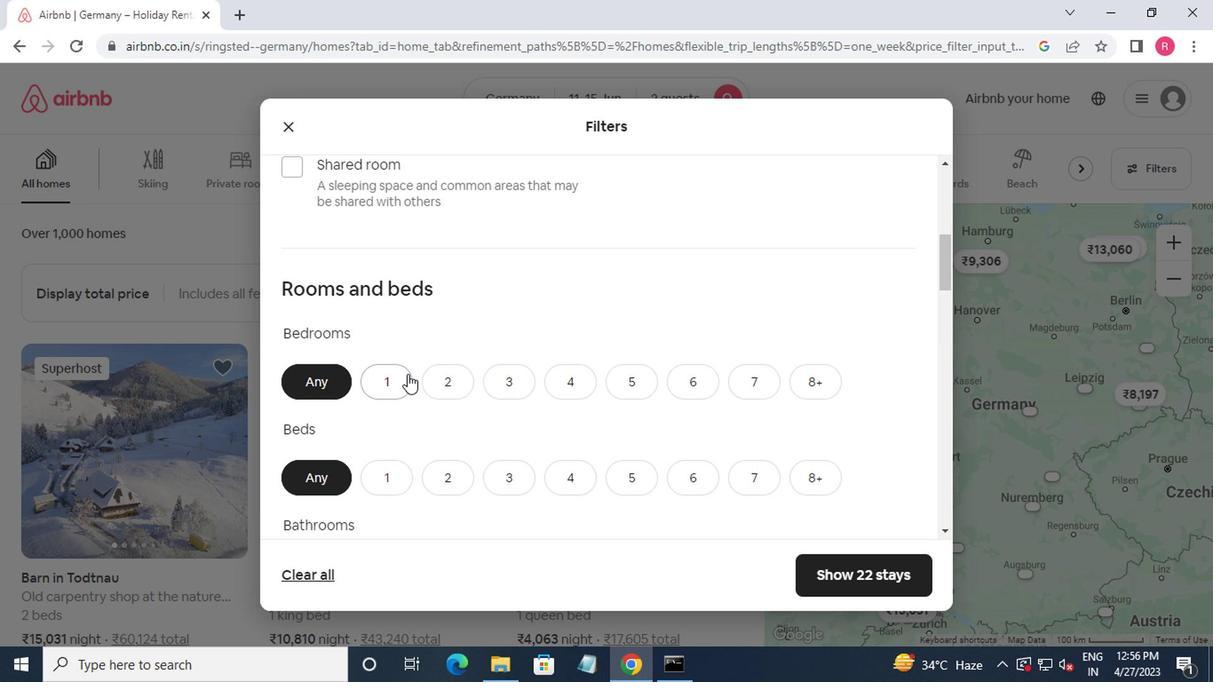 
Action: Mouse pressed left at (394, 380)
Screenshot: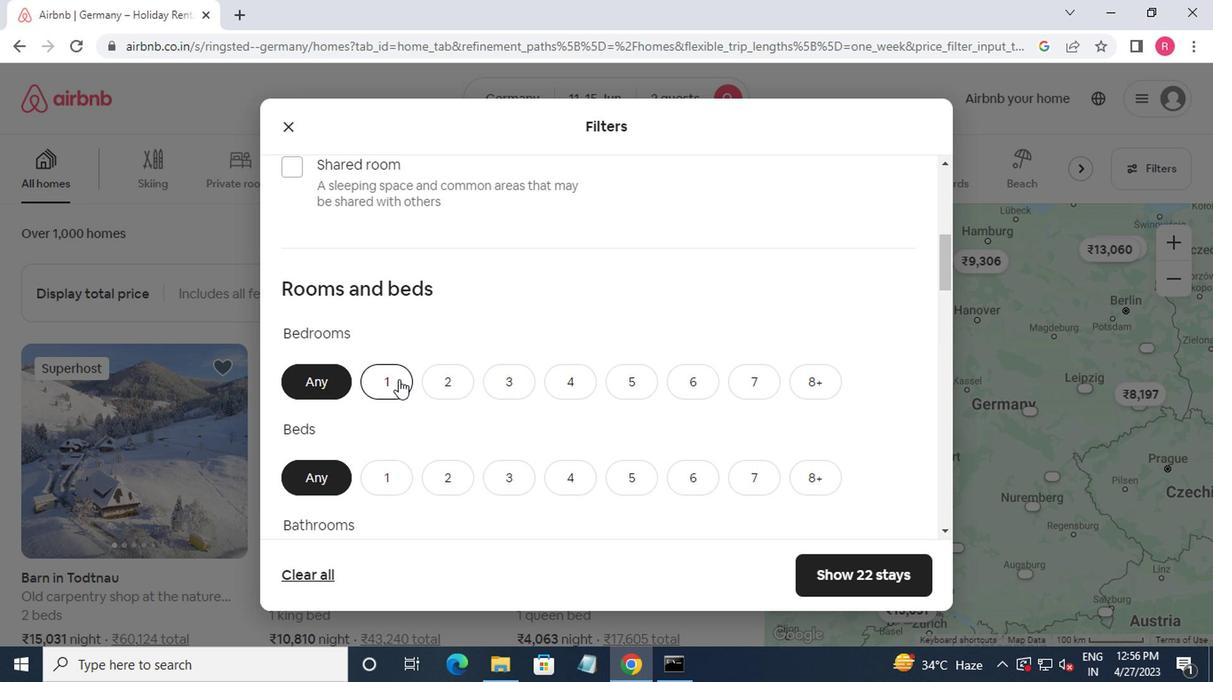 
Action: Mouse moved to (397, 378)
Screenshot: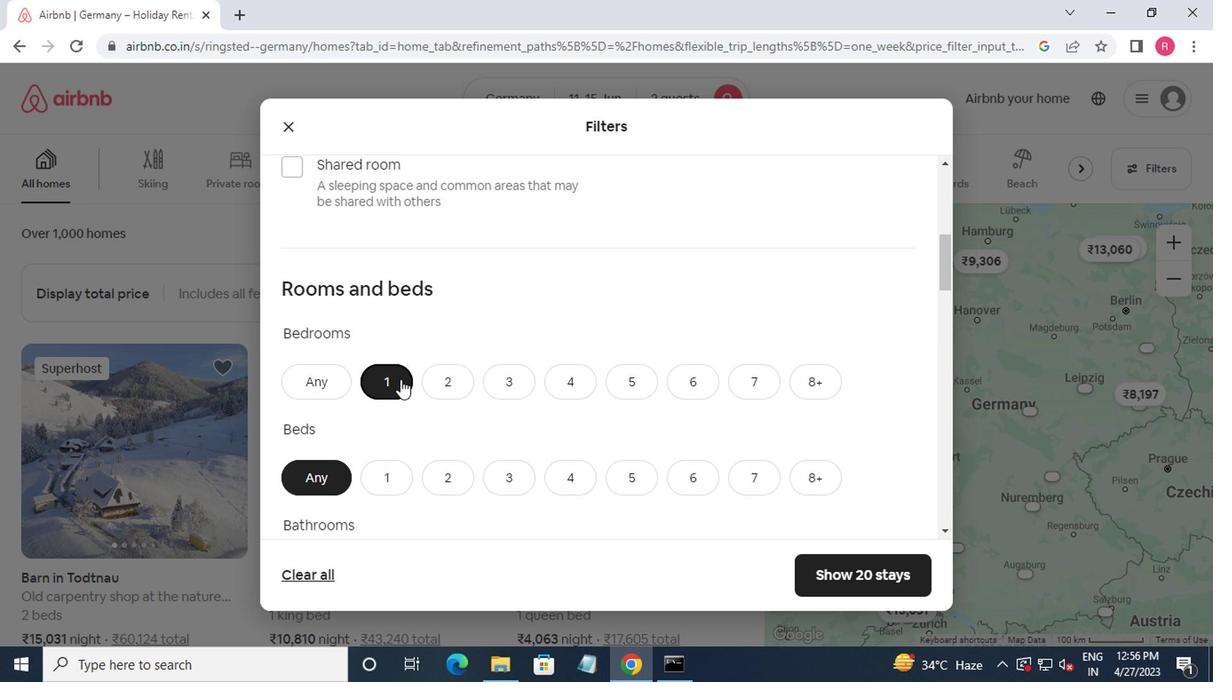 
Action: Mouse scrolled (397, 378) with delta (0, 0)
Screenshot: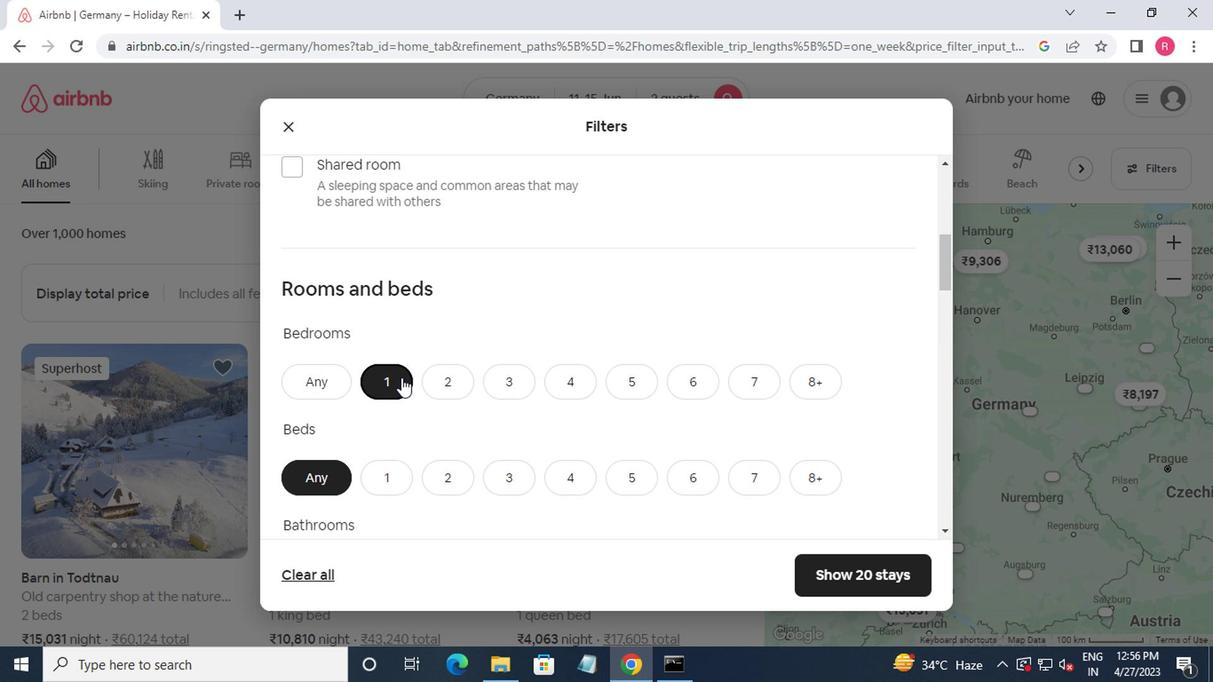
Action: Mouse moved to (446, 383)
Screenshot: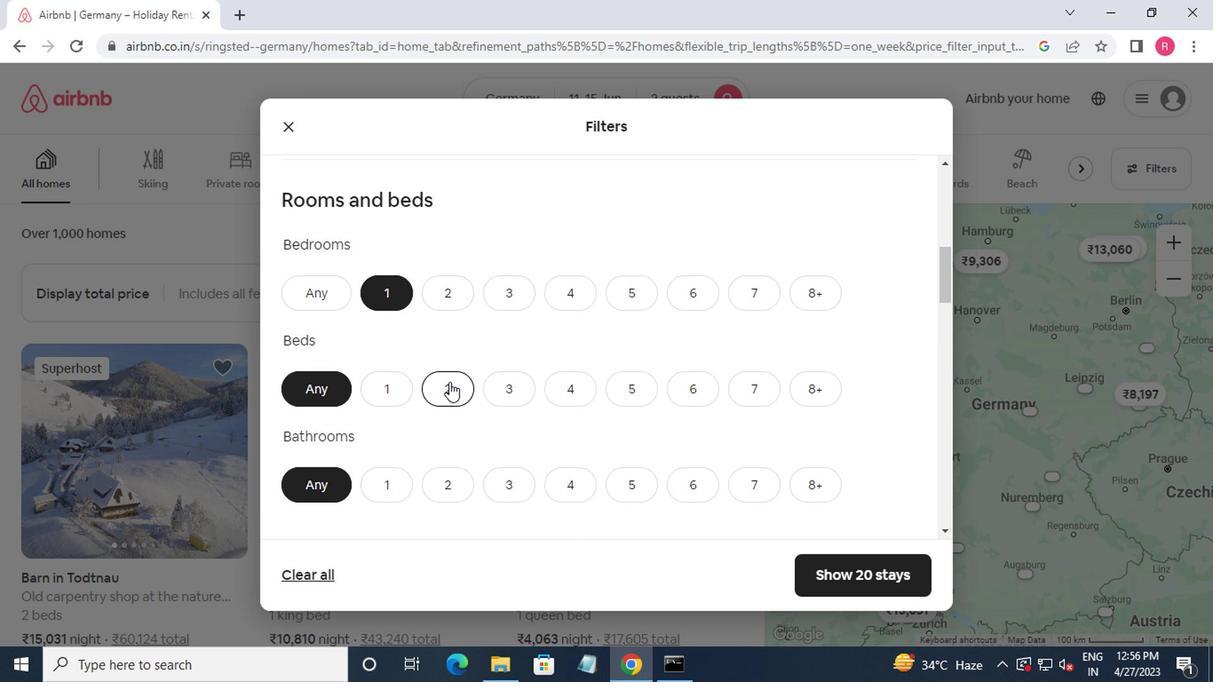 
Action: Mouse pressed left at (446, 383)
Screenshot: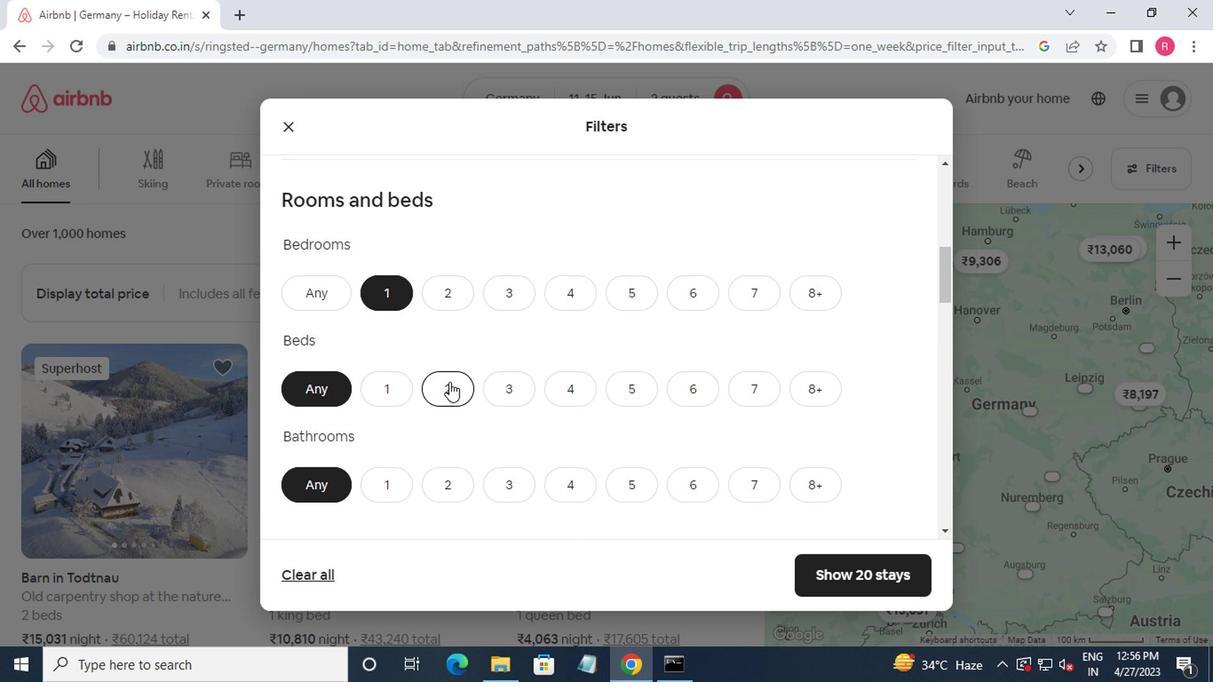 
Action: Mouse moved to (380, 477)
Screenshot: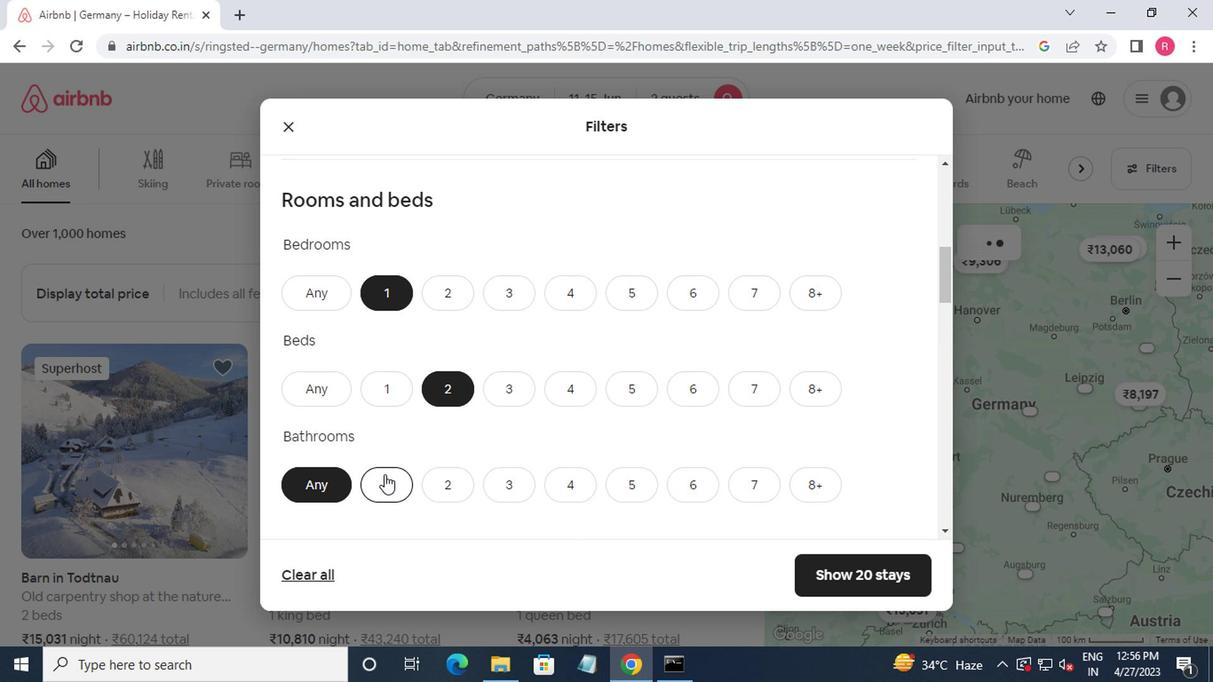 
Action: Mouse pressed left at (380, 477)
Screenshot: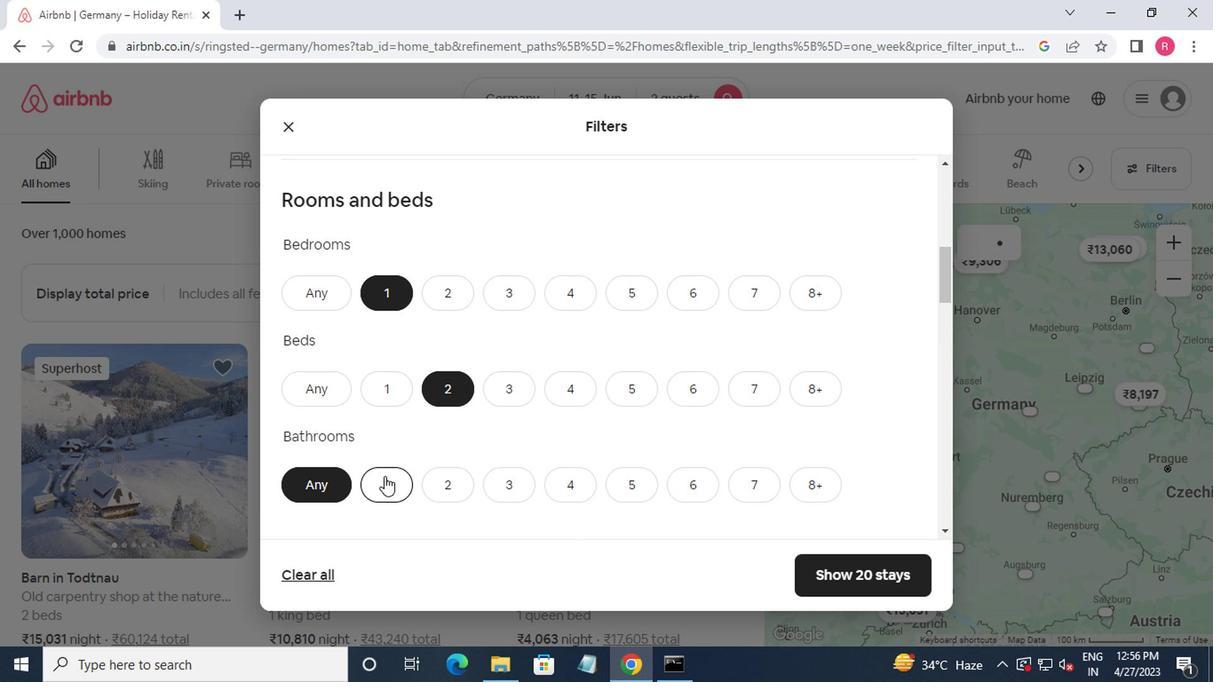 
Action: Mouse moved to (383, 473)
Screenshot: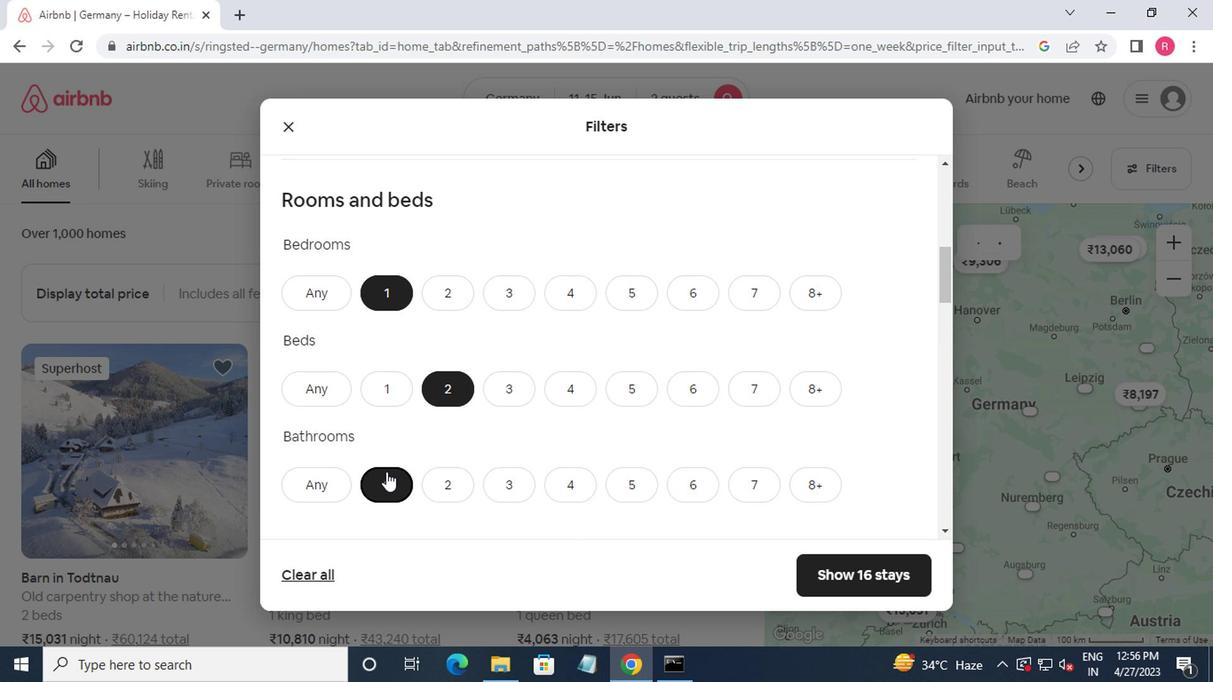 
Action: Mouse scrolled (383, 472) with delta (0, 0)
Screenshot: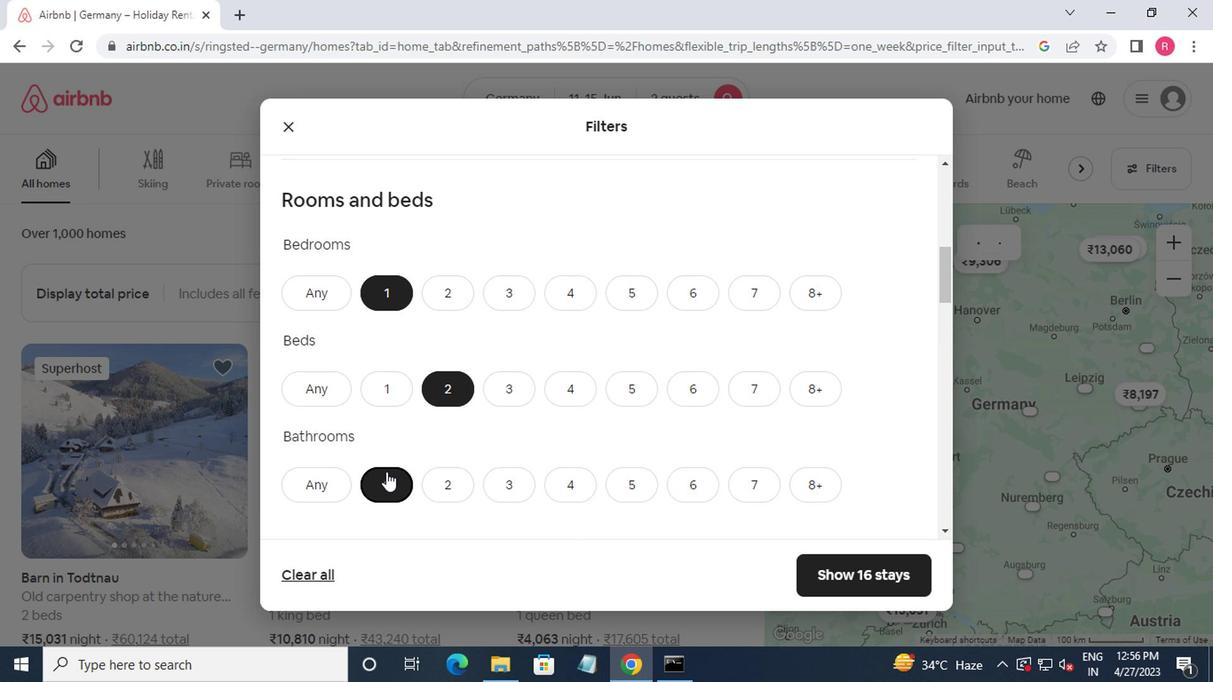 
Action: Mouse moved to (383, 472)
Screenshot: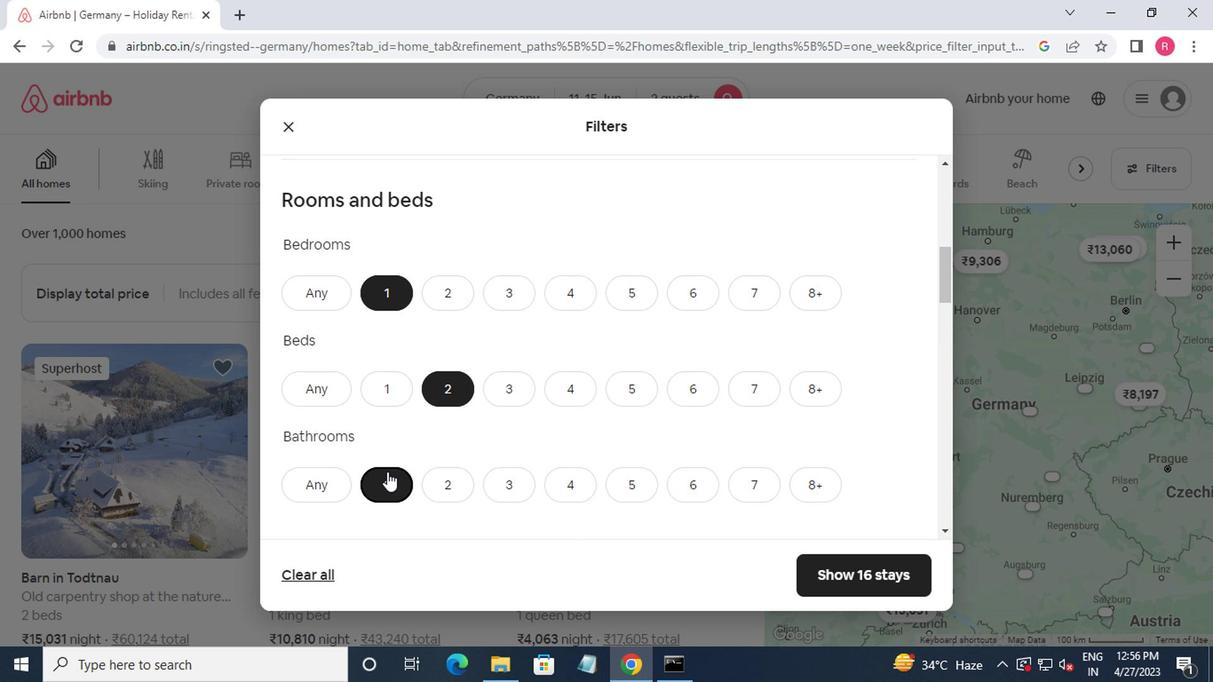 
Action: Mouse scrolled (383, 472) with delta (0, 0)
Screenshot: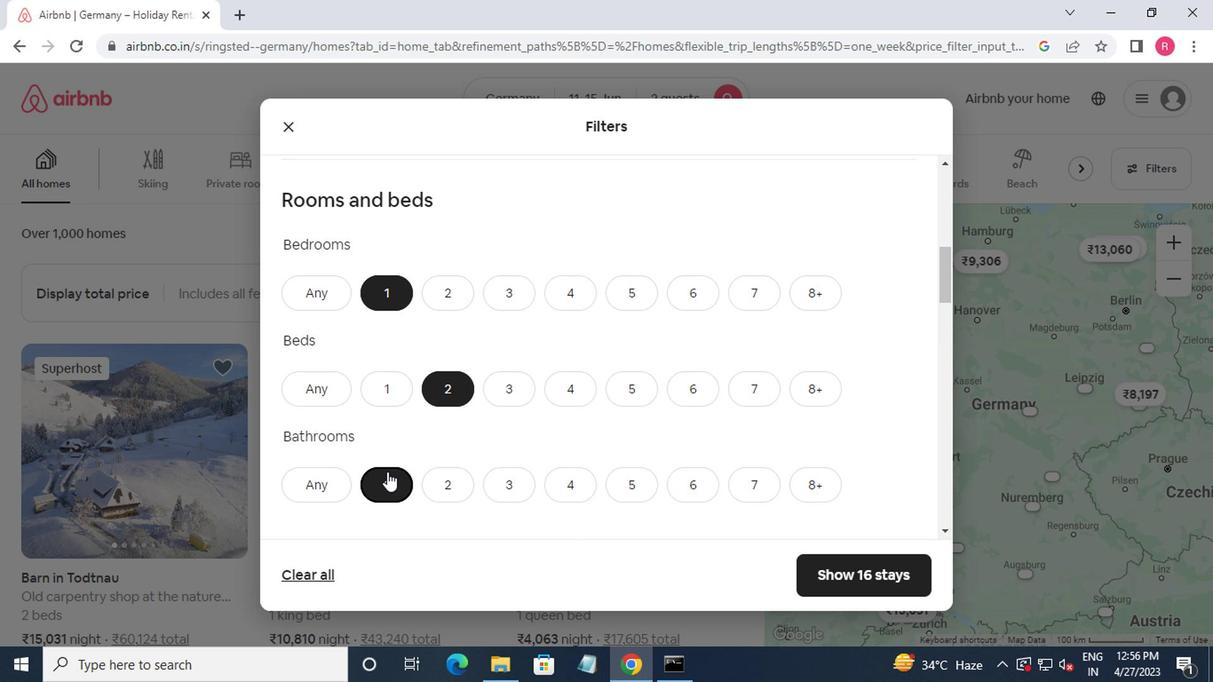 
Action: Mouse moved to (390, 467)
Screenshot: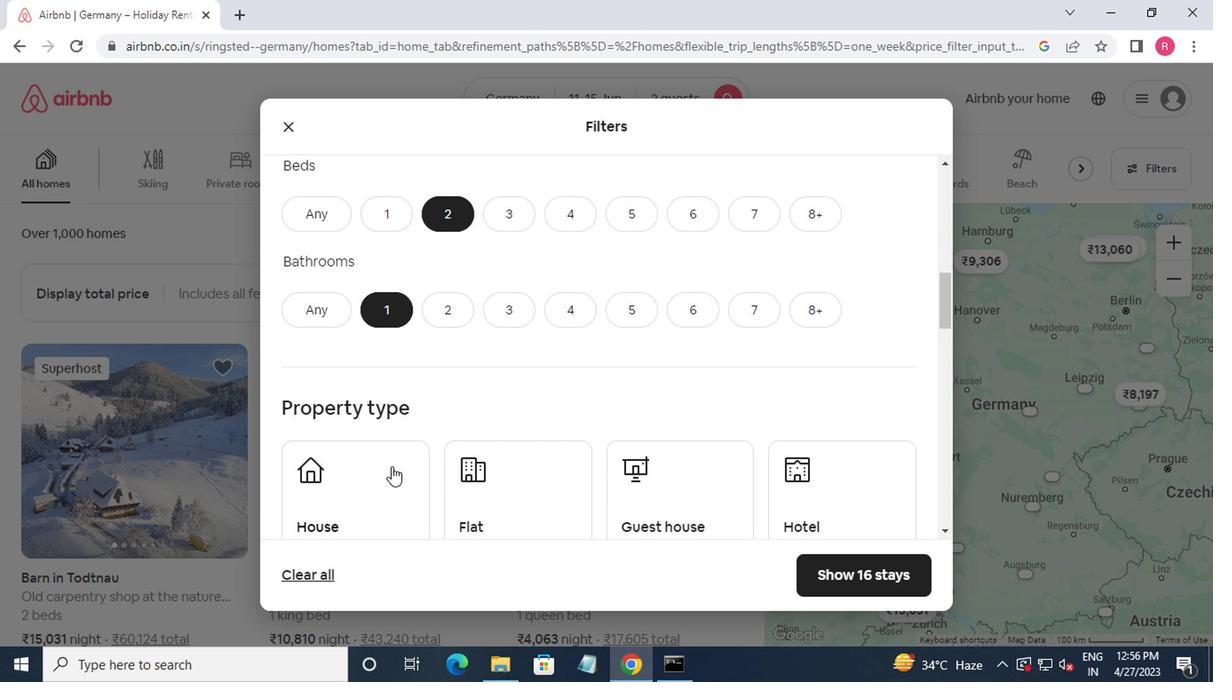
Action: Mouse scrolled (390, 466) with delta (0, 0)
Screenshot: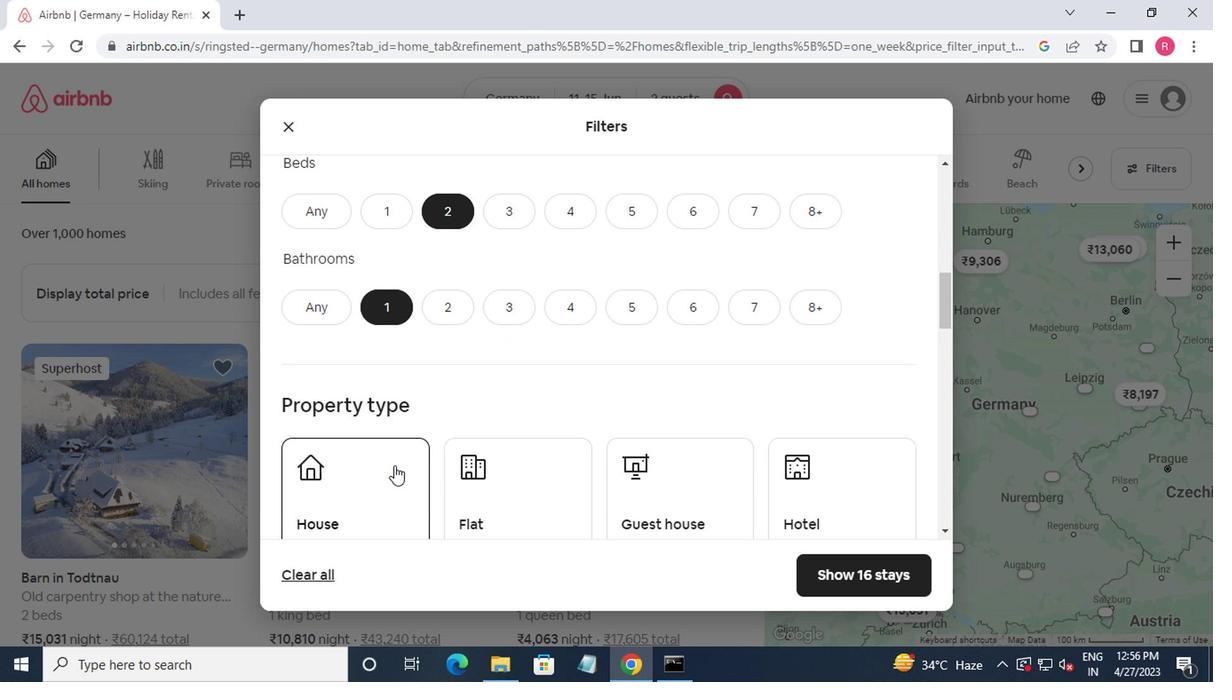 
Action: Mouse moved to (367, 434)
Screenshot: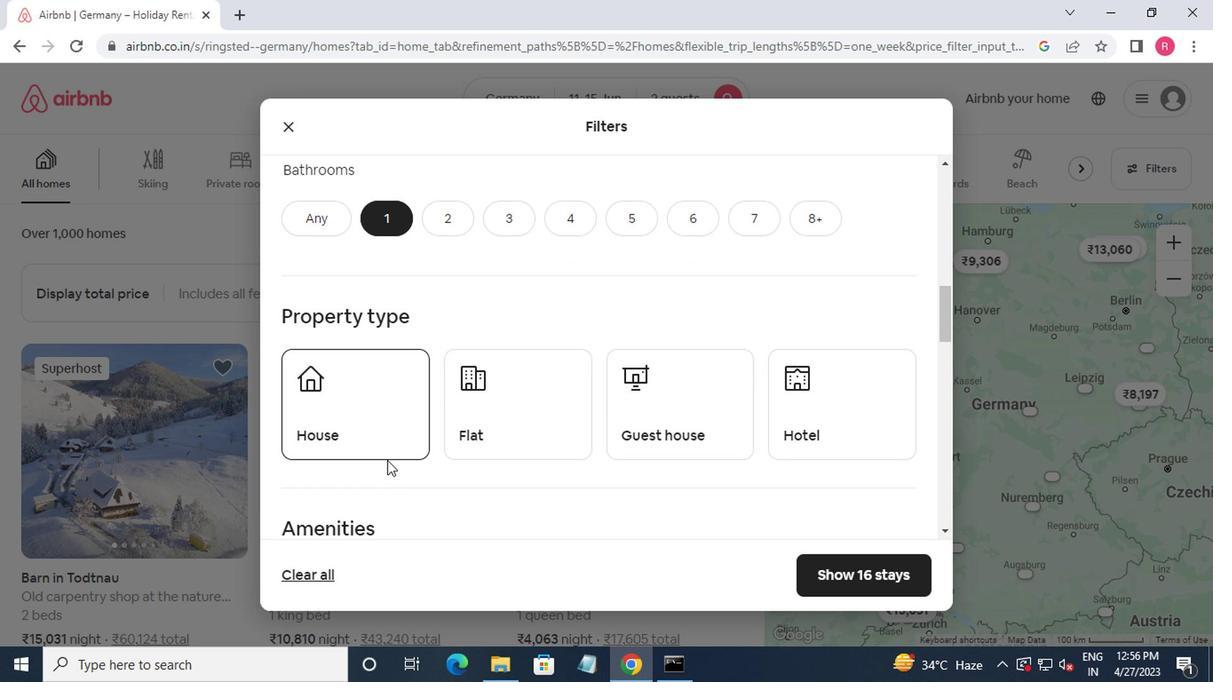
Action: Mouse pressed left at (367, 434)
Screenshot: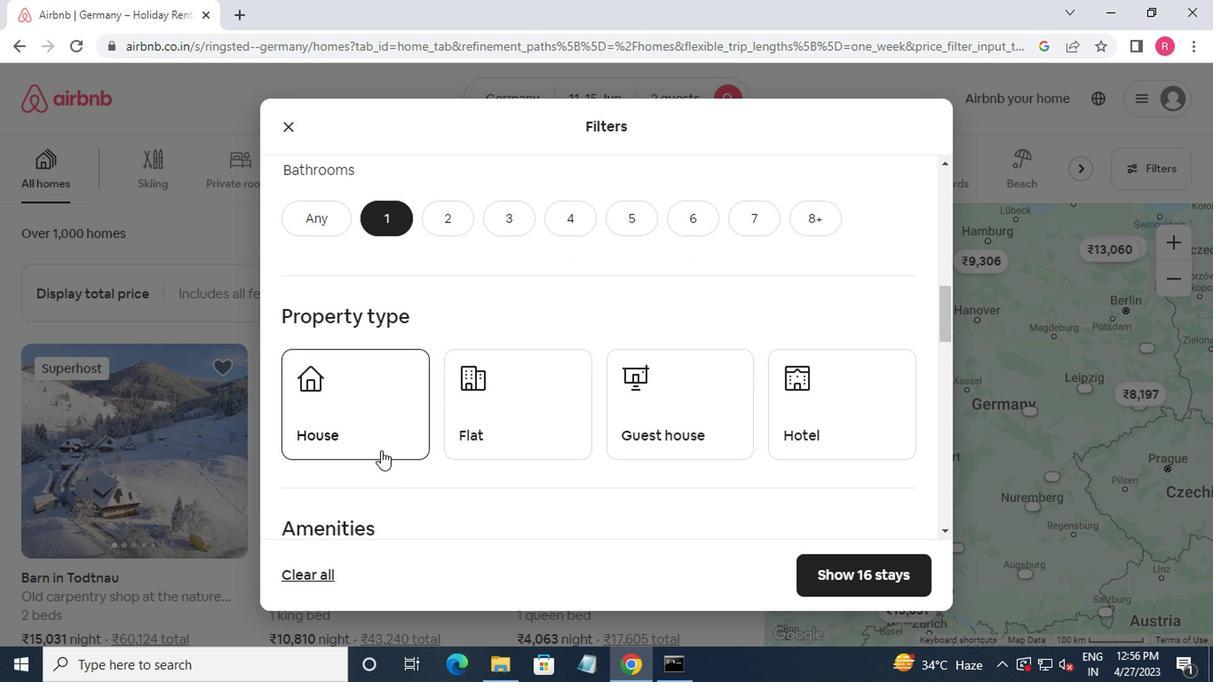 
Action: Mouse moved to (461, 436)
Screenshot: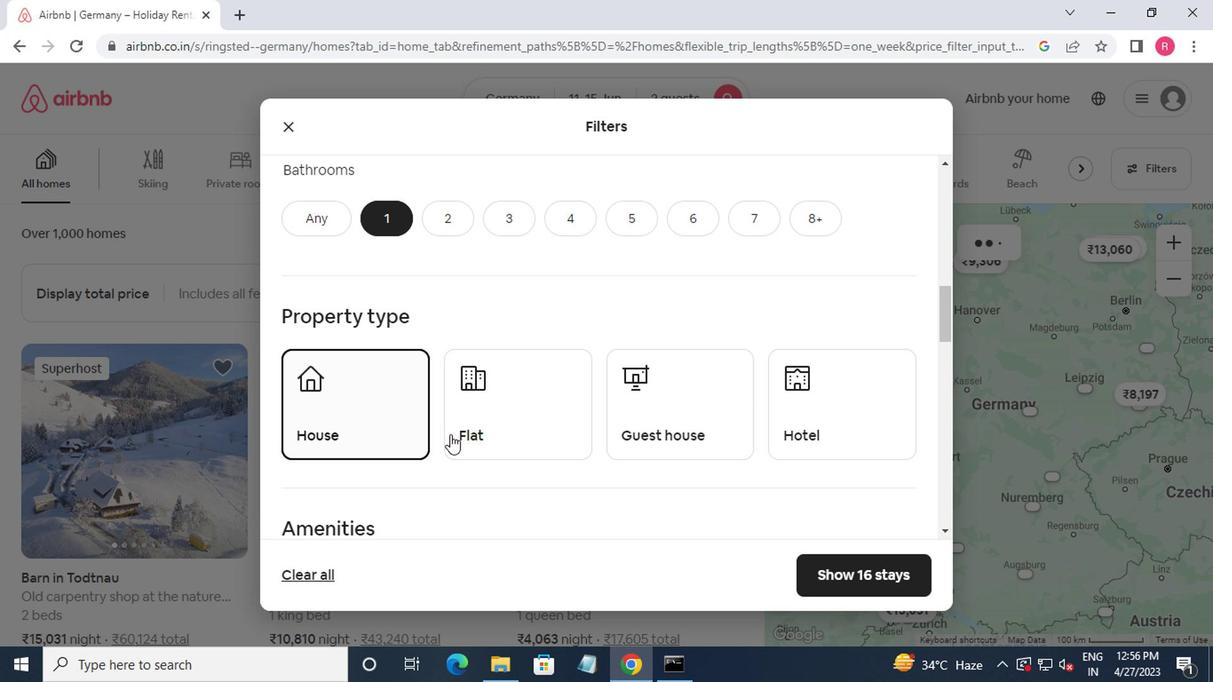
Action: Mouse pressed left at (461, 436)
Screenshot: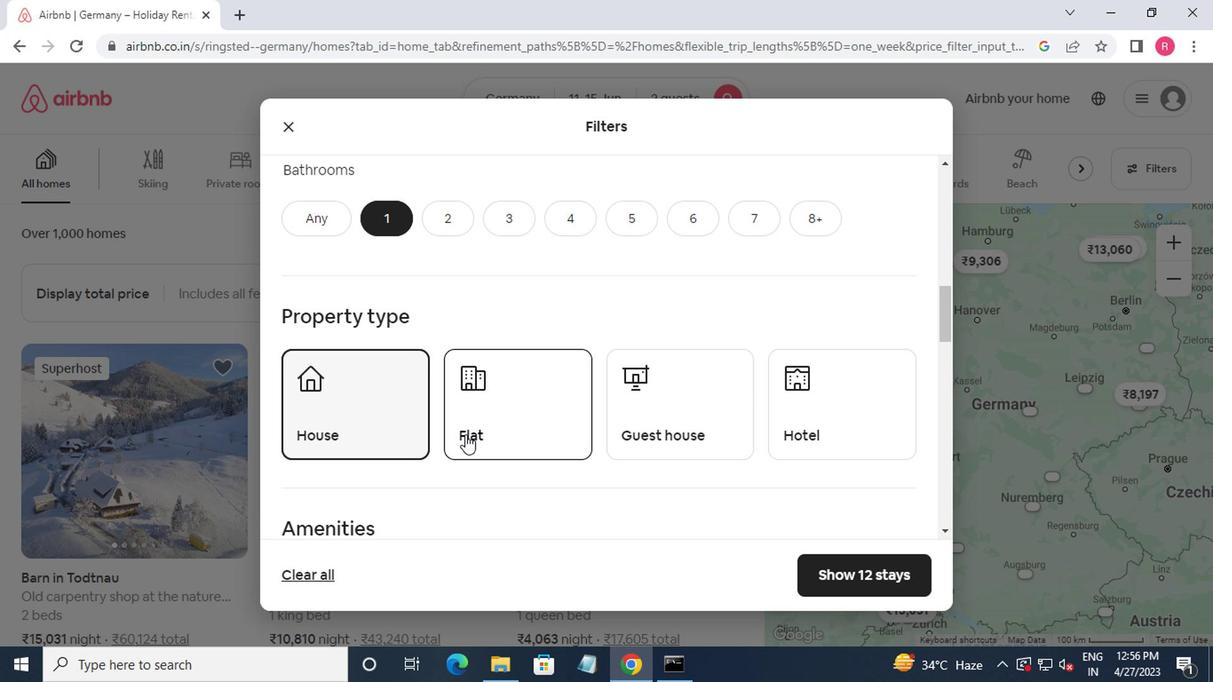 
Action: Mouse moved to (639, 408)
Screenshot: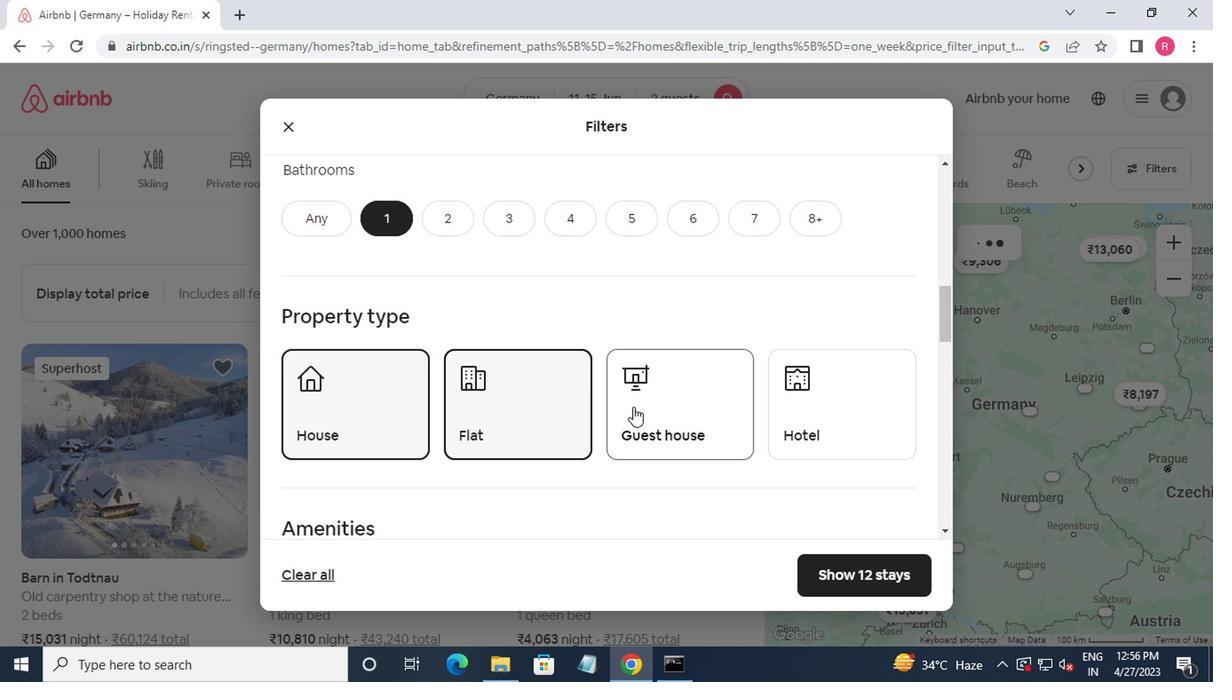 
Action: Mouse pressed left at (639, 408)
Screenshot: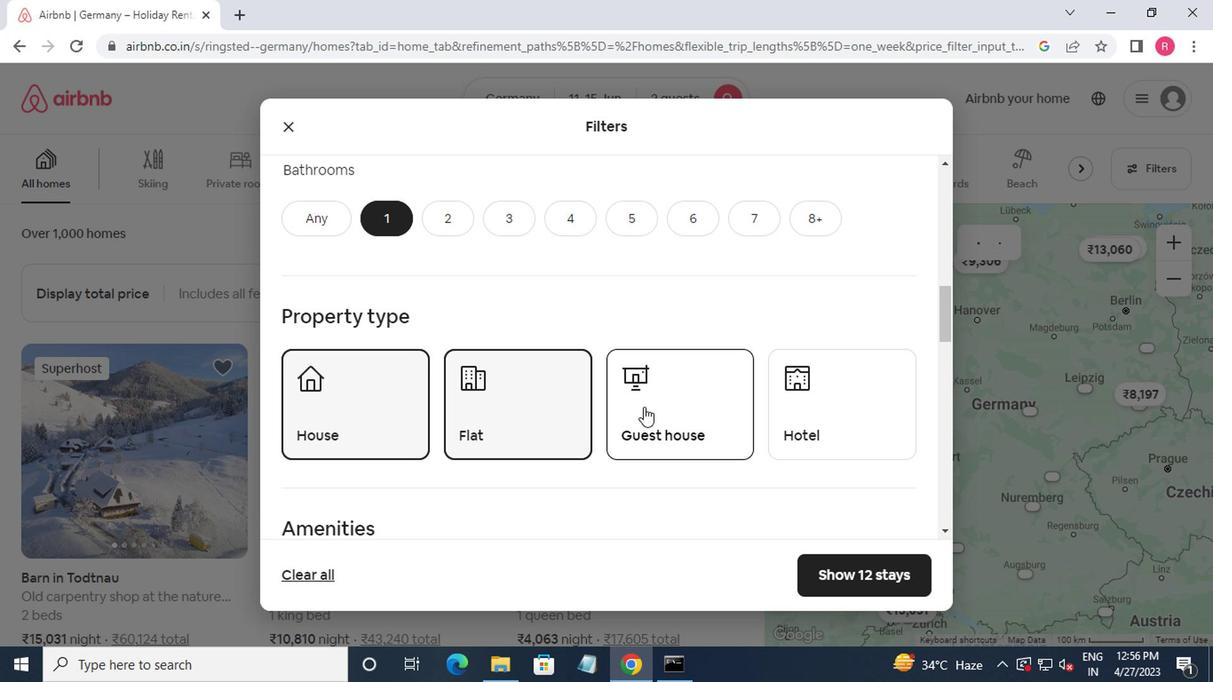 
Action: Mouse moved to (800, 397)
Screenshot: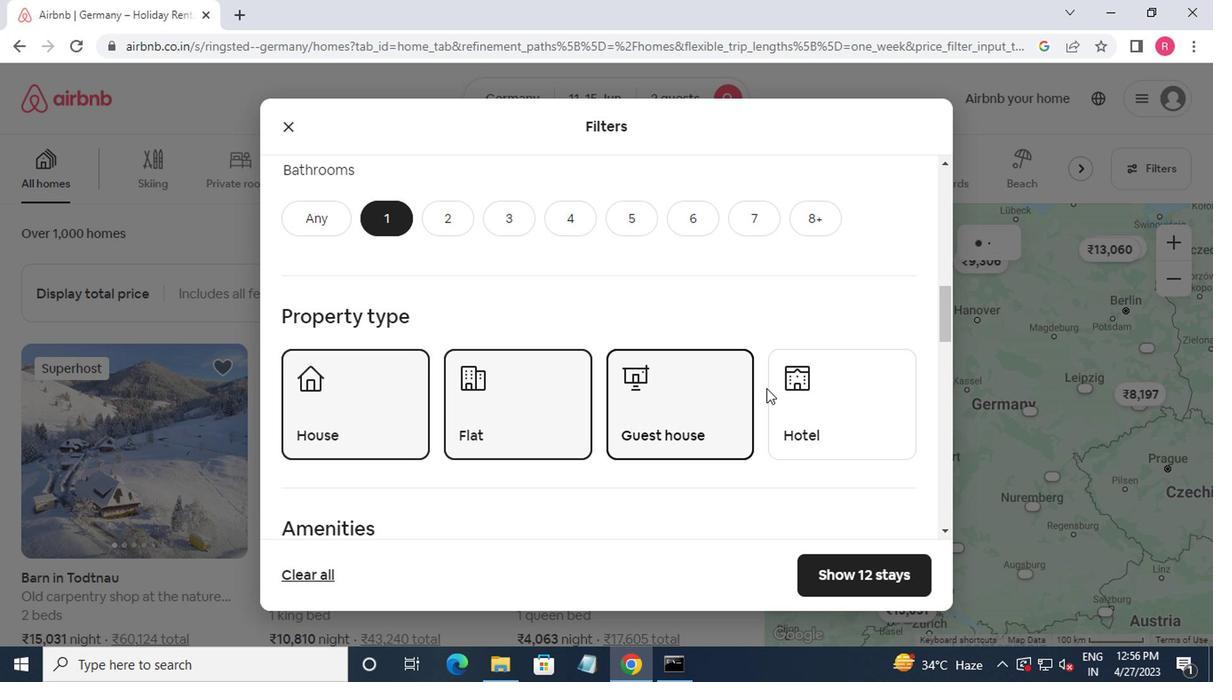 
Action: Mouse pressed left at (800, 397)
Screenshot: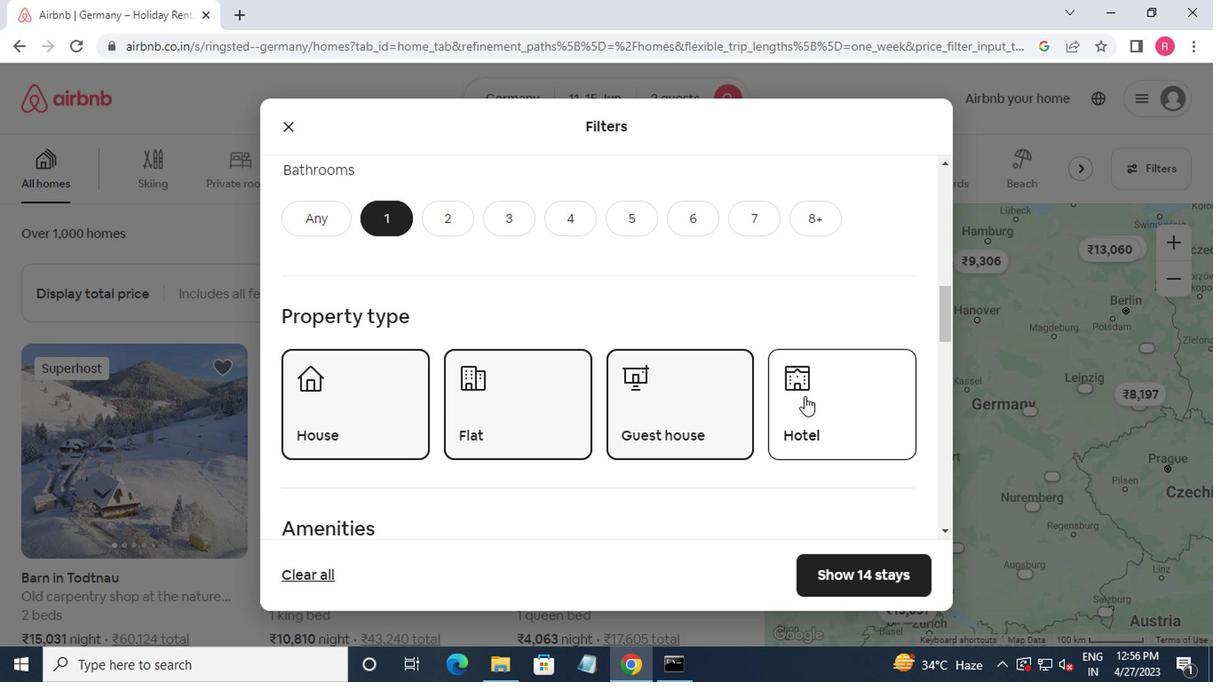 
Action: Mouse moved to (757, 402)
Screenshot: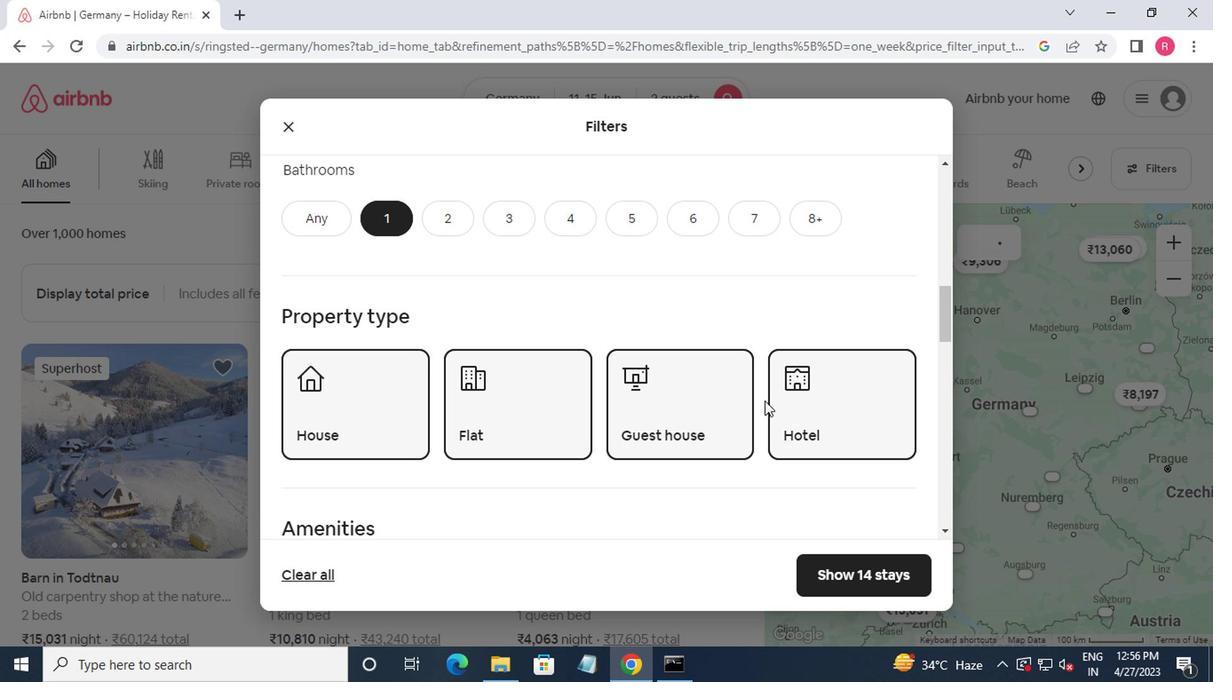 
Action: Mouse scrolled (757, 401) with delta (0, 0)
Screenshot: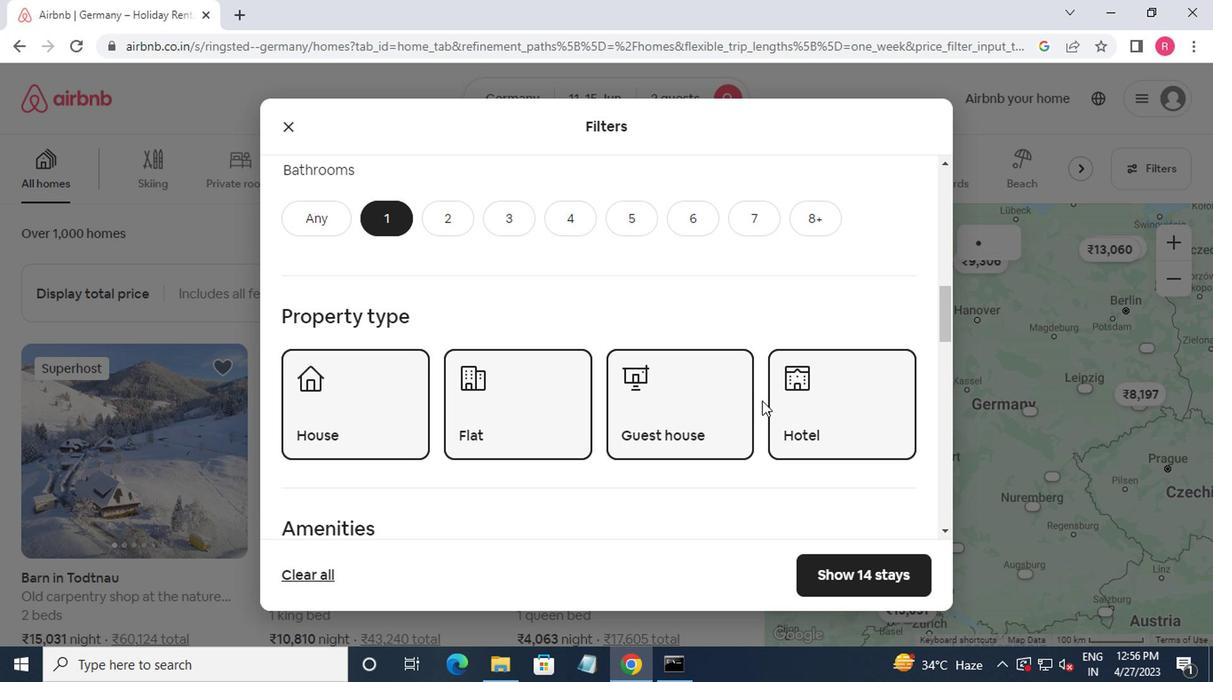 
Action: Mouse moved to (756, 402)
Screenshot: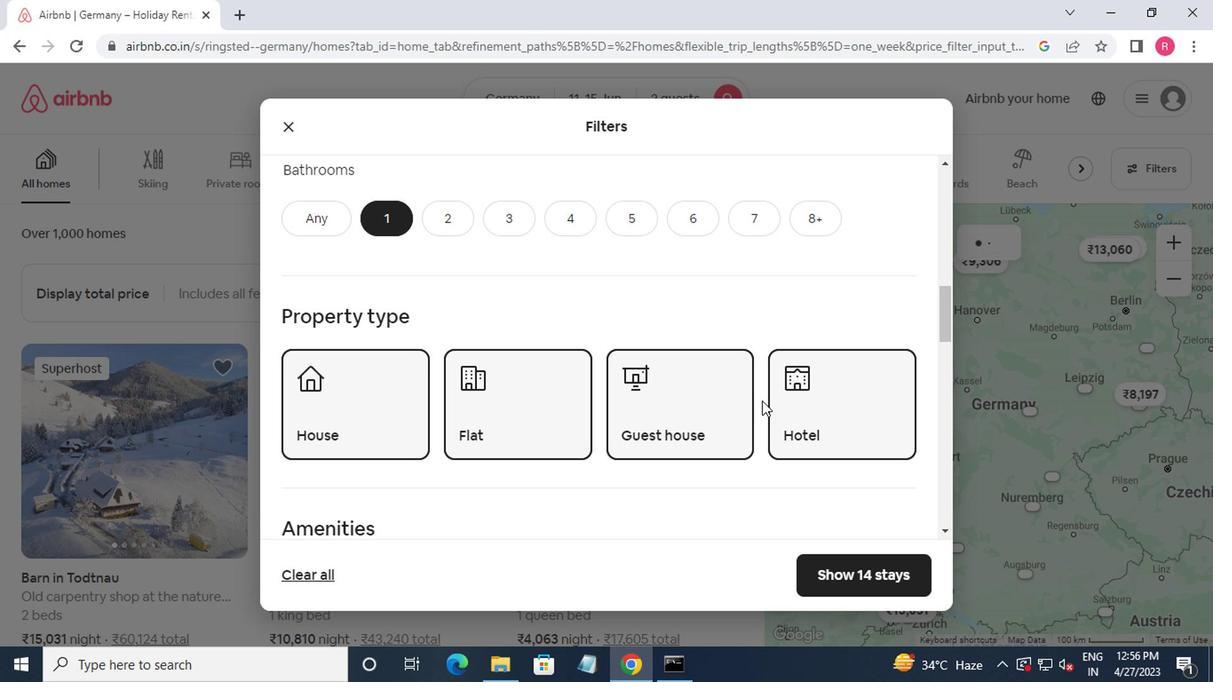 
Action: Mouse scrolled (756, 402) with delta (0, 0)
Screenshot: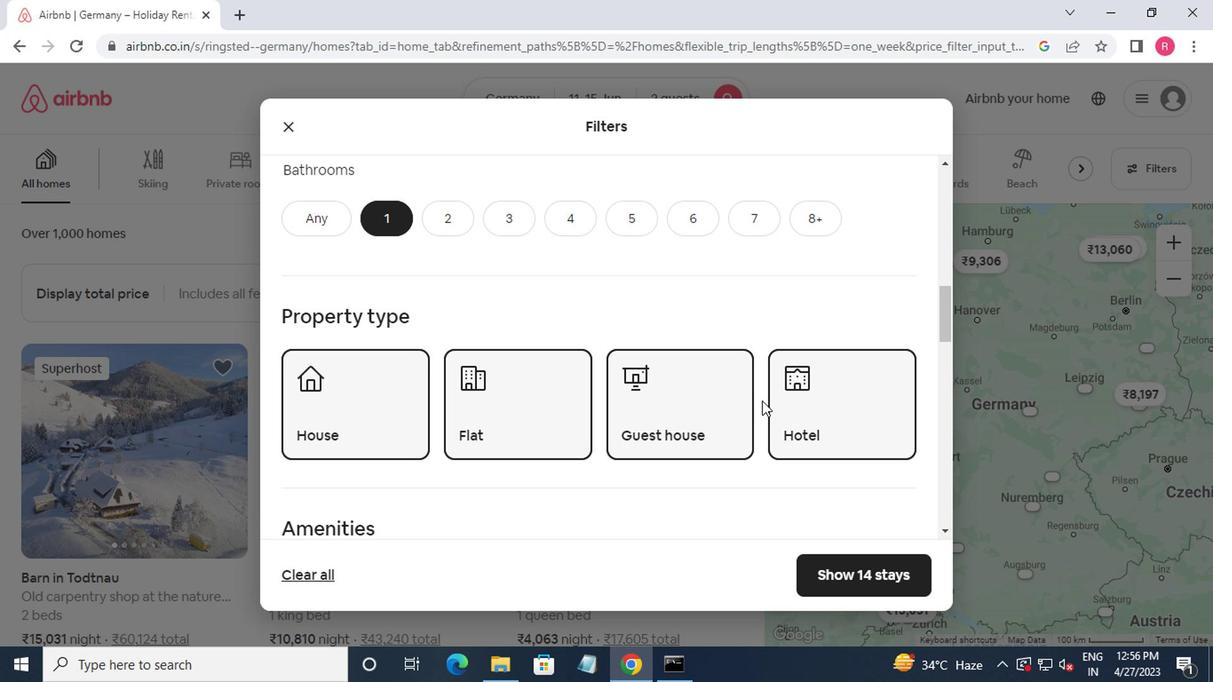 
Action: Mouse moved to (755, 403)
Screenshot: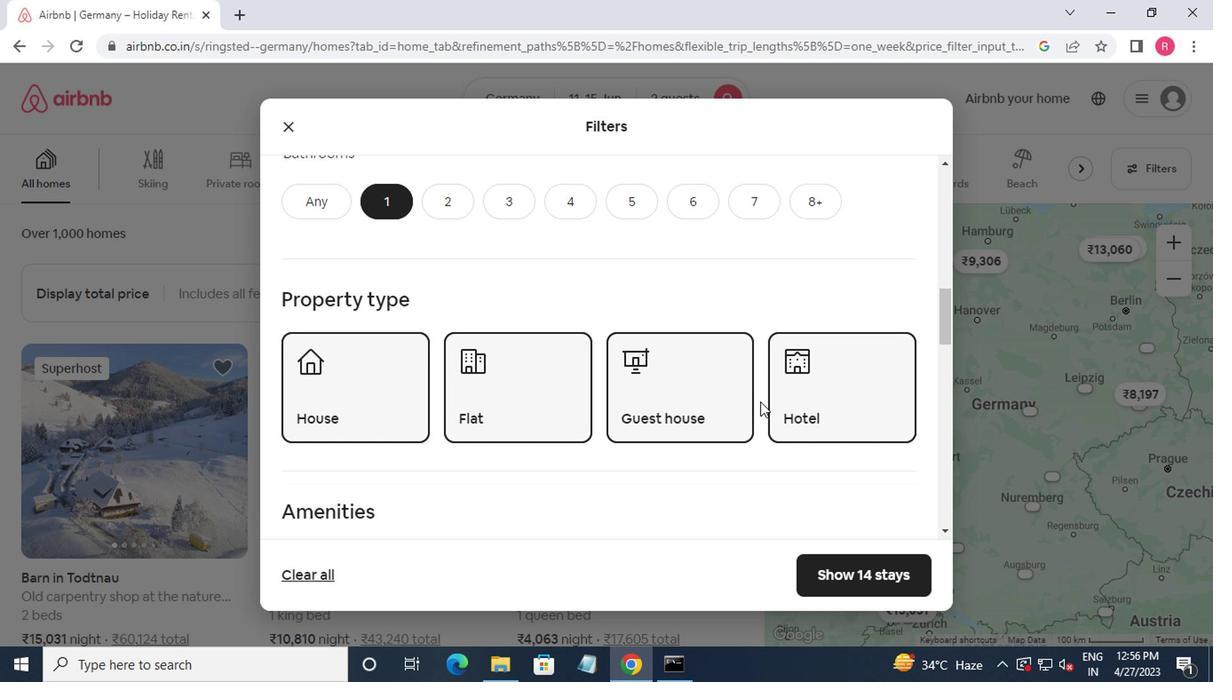 
Action: Mouse scrolled (755, 402) with delta (0, -1)
Screenshot: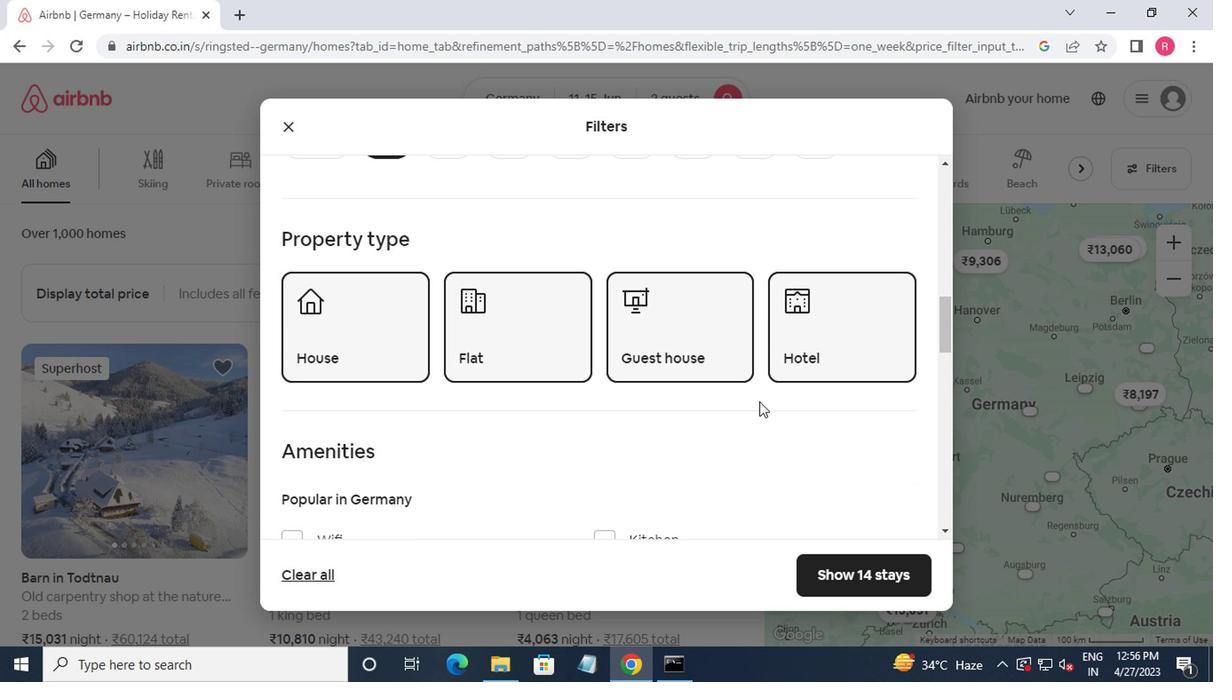 
Action: Mouse moved to (754, 403)
Screenshot: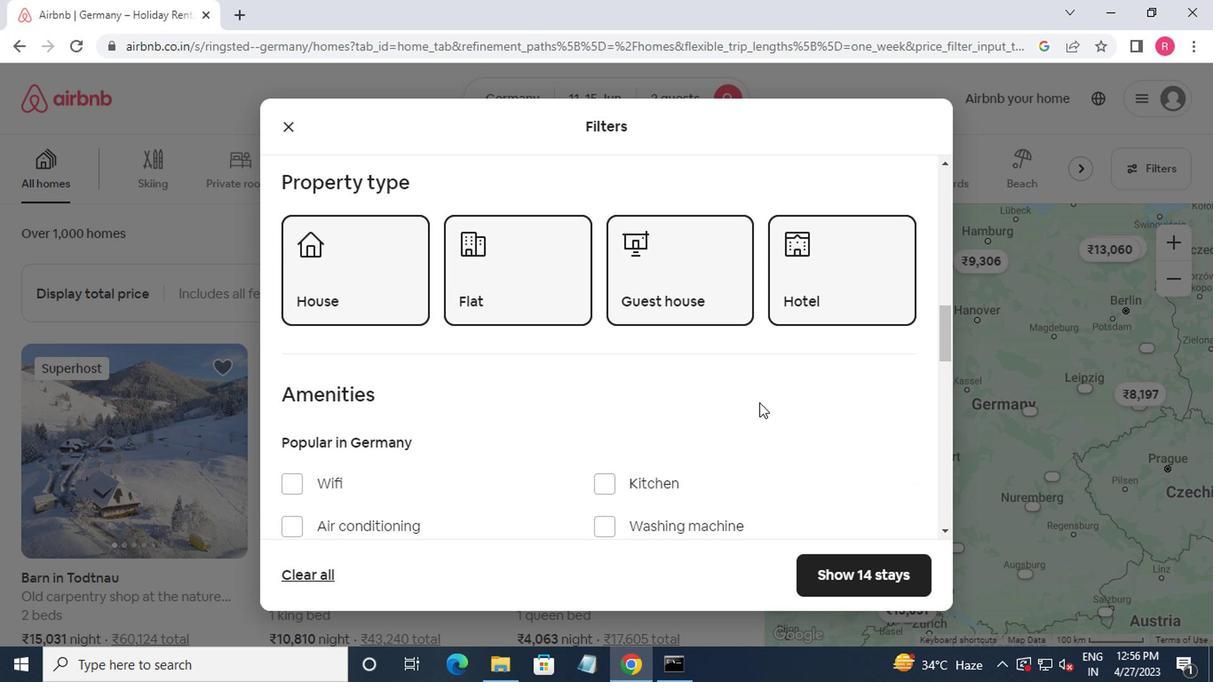 
Action: Mouse scrolled (754, 402) with delta (0, -1)
Screenshot: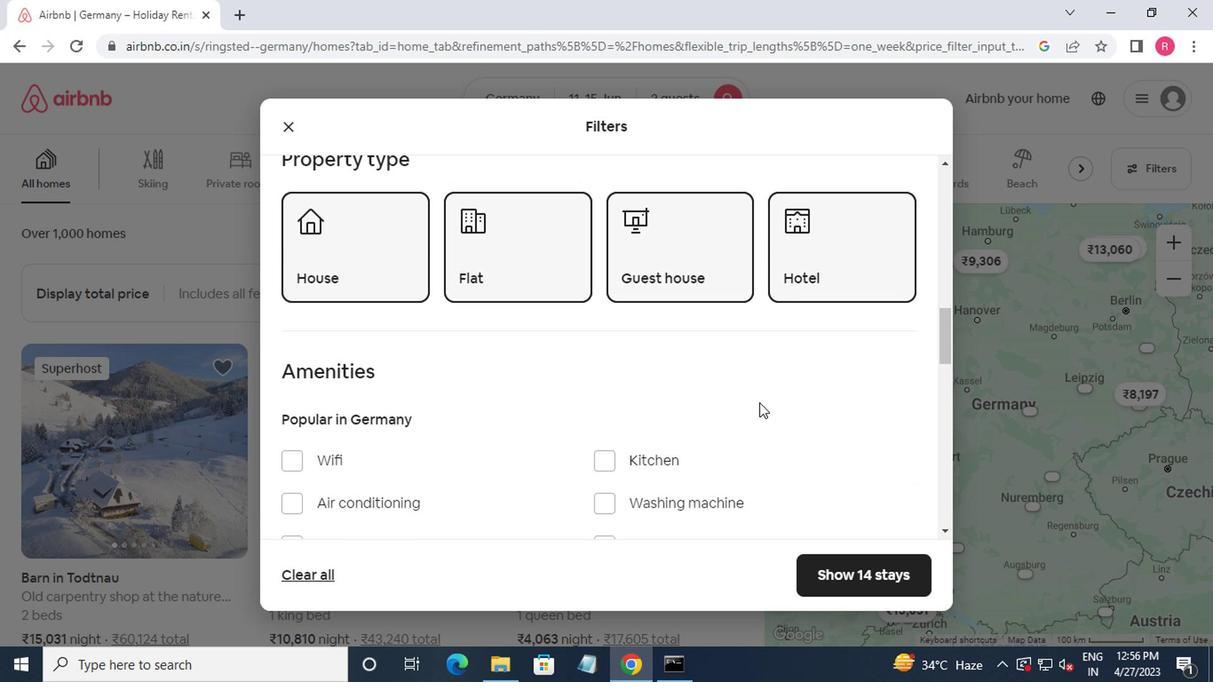 
Action: Mouse moved to (602, 410)
Screenshot: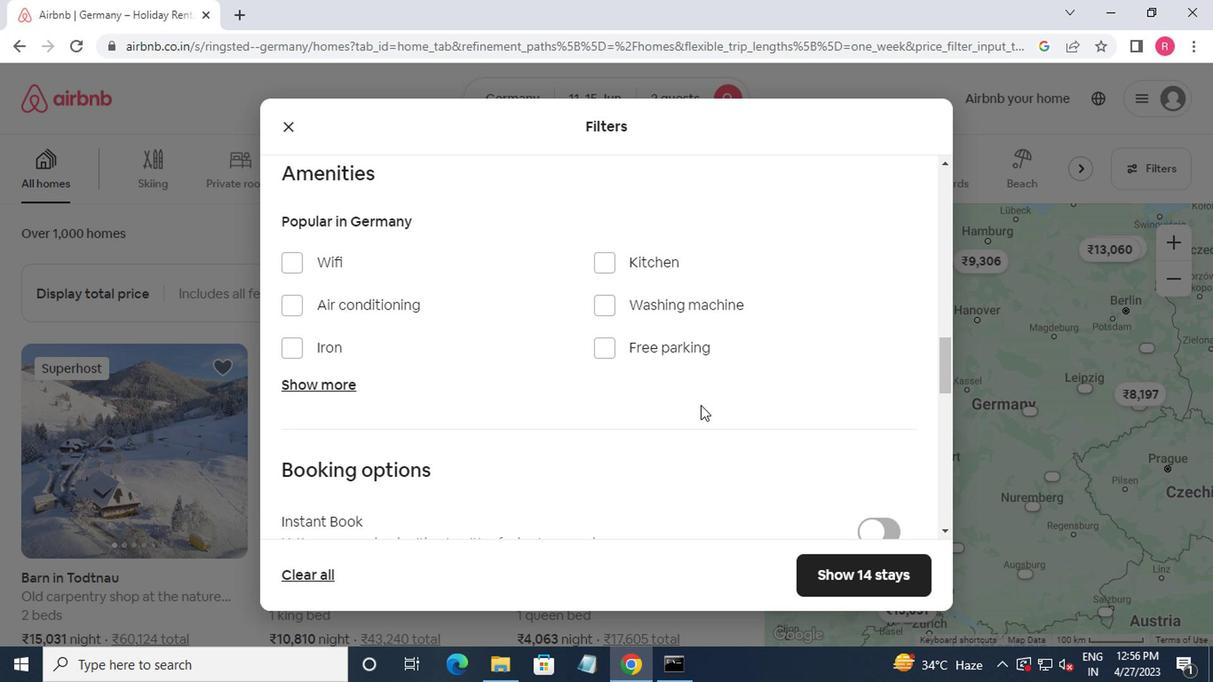 
Action: Mouse scrolled (602, 410) with delta (0, 0)
Screenshot: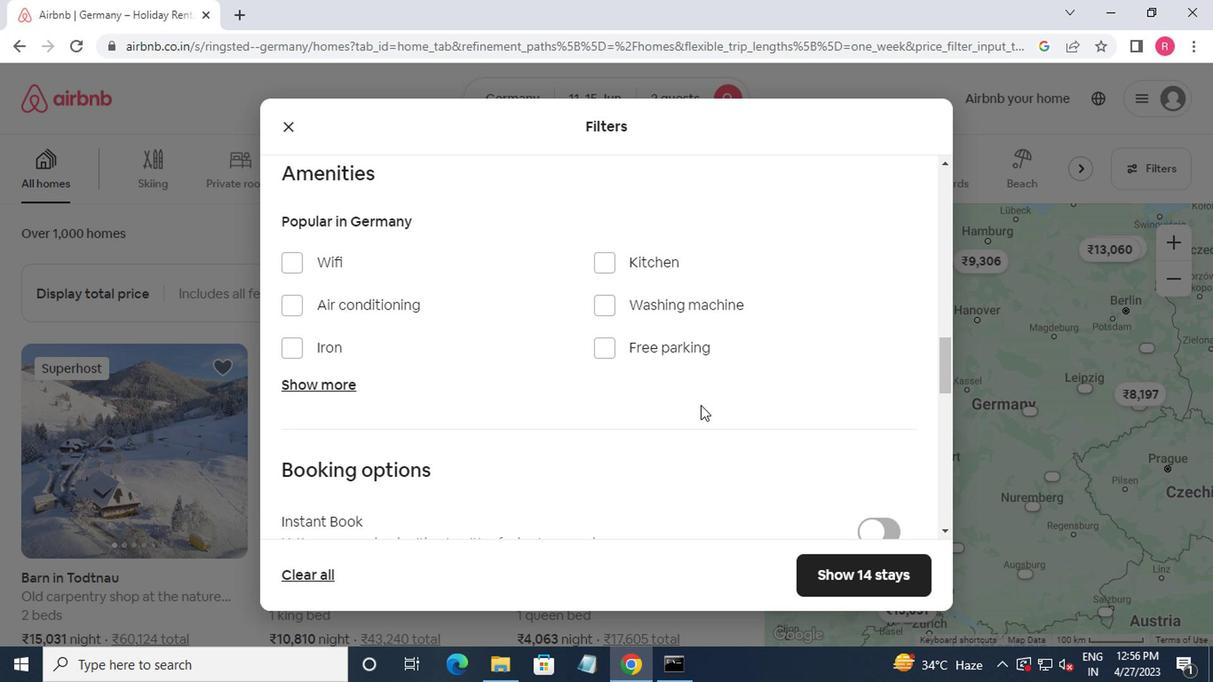 
Action: Mouse moved to (599, 412)
Screenshot: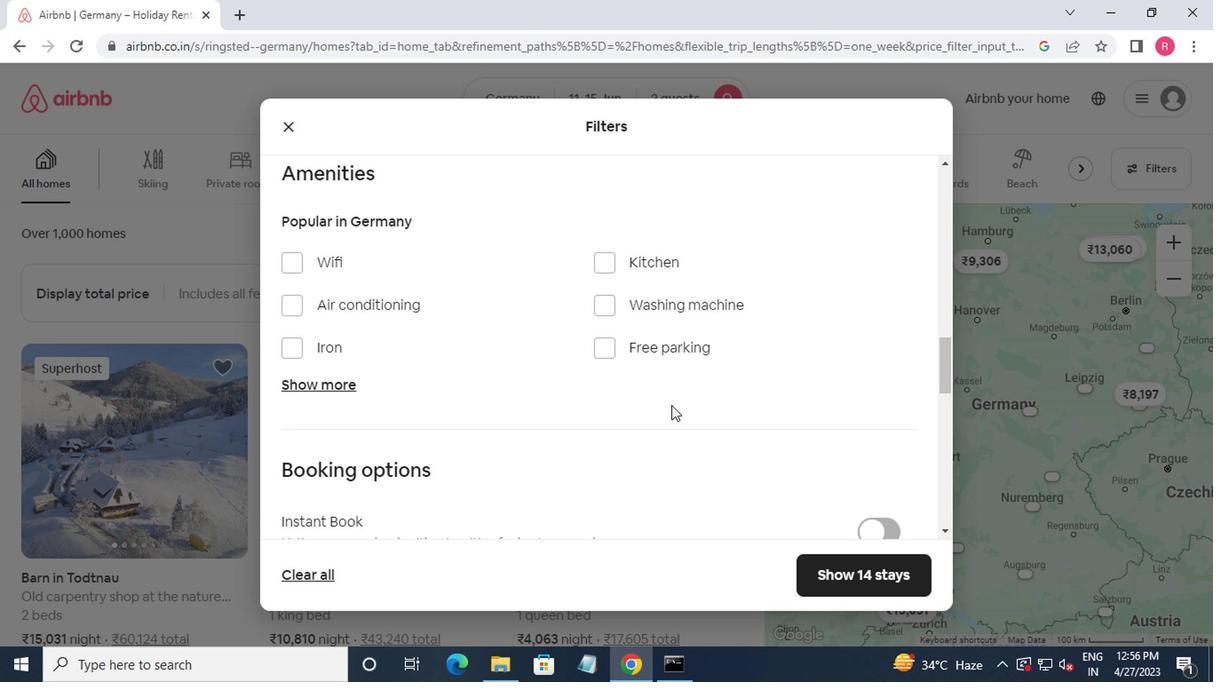 
Action: Mouse scrolled (599, 412) with delta (0, 0)
Screenshot: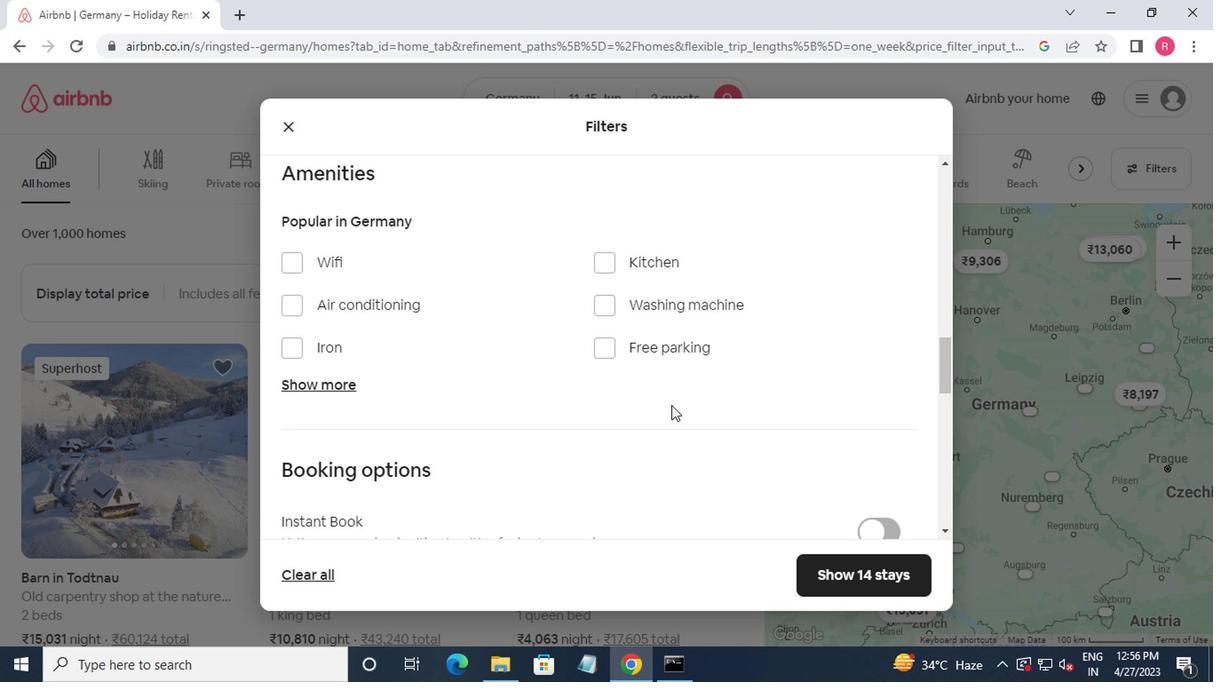 
Action: Mouse moved to (597, 412)
Screenshot: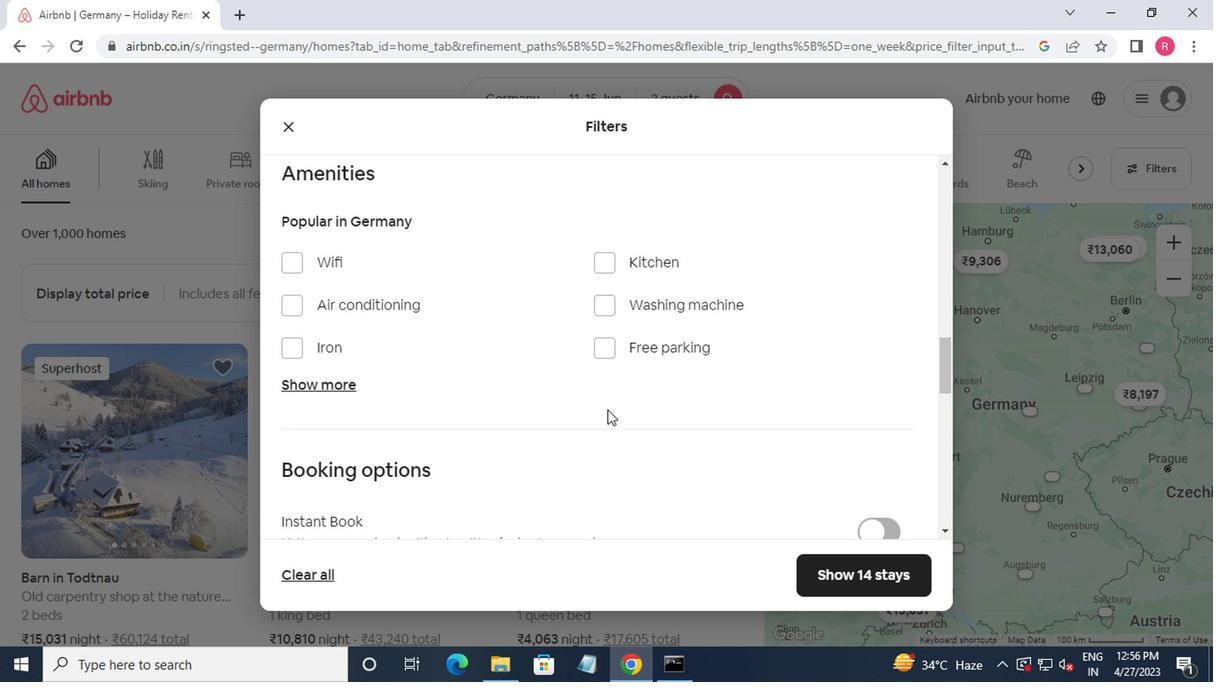 
Action: Mouse scrolled (597, 412) with delta (0, 0)
Screenshot: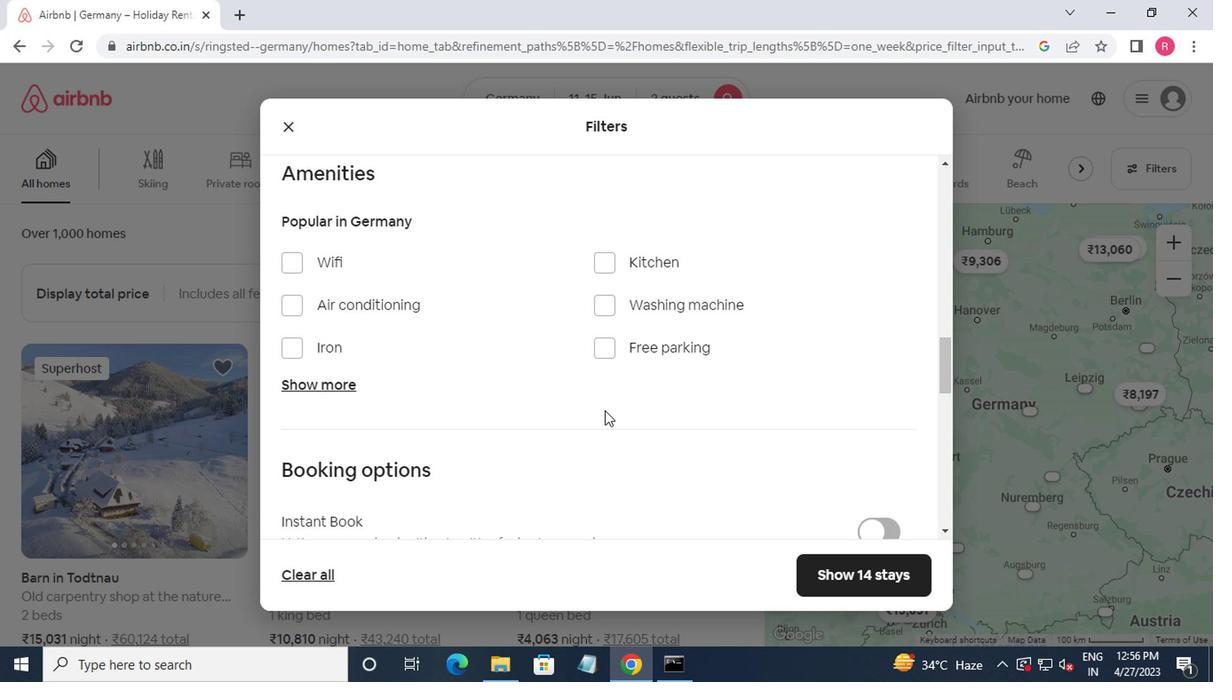 
Action: Mouse moved to (860, 326)
Screenshot: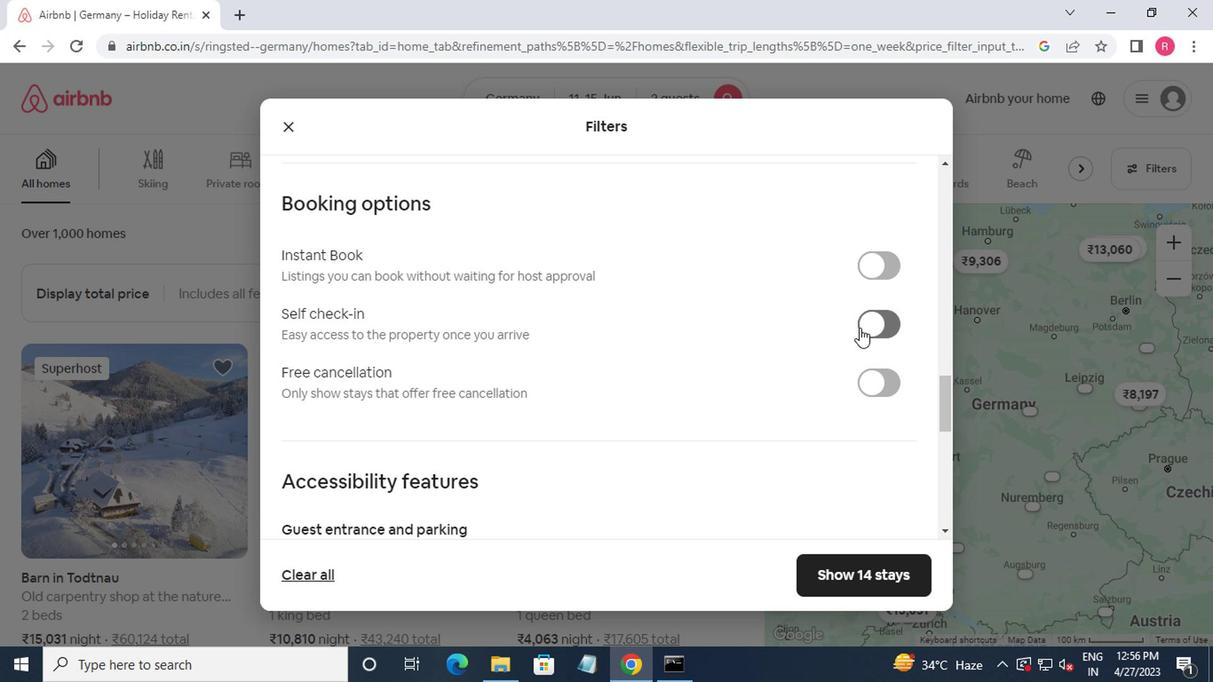 
Action: Mouse pressed left at (860, 326)
Screenshot: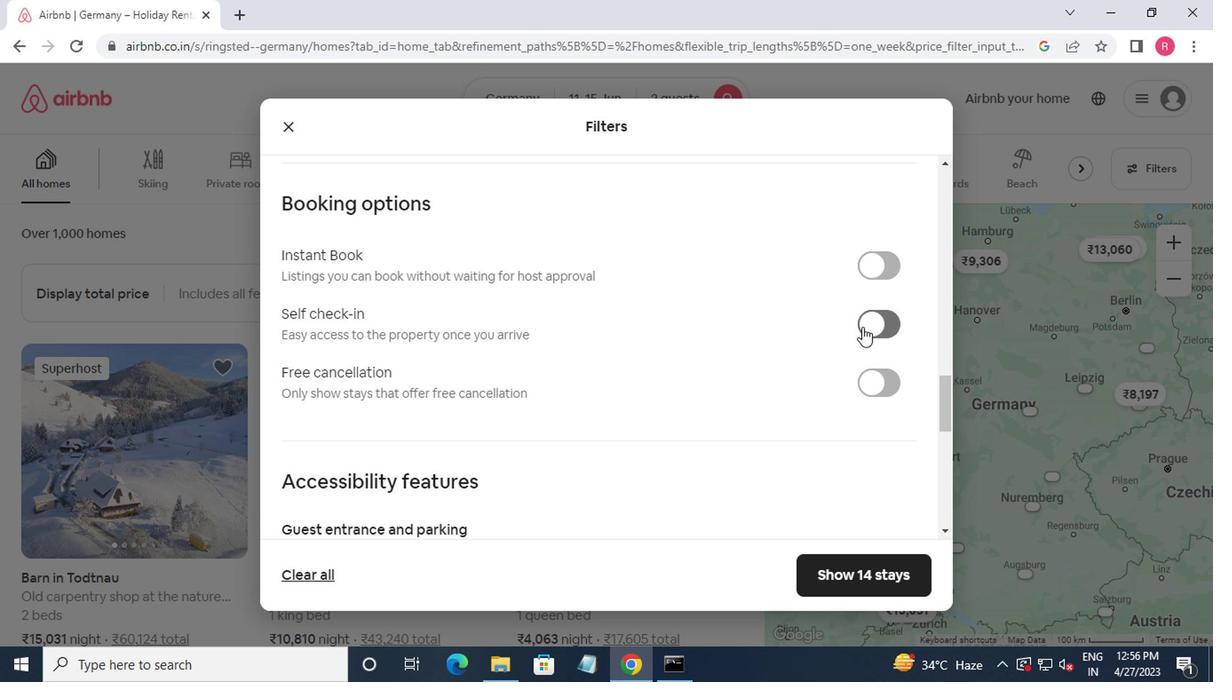 
Action: Mouse moved to (773, 345)
Screenshot: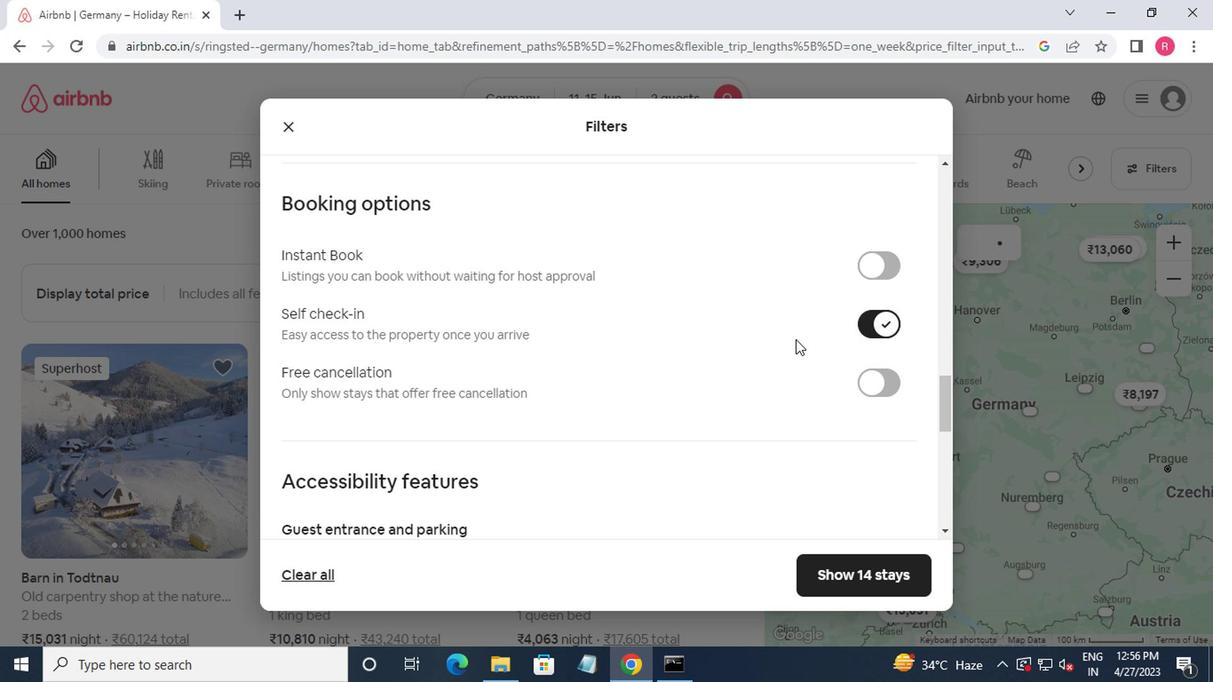 
Action: Mouse scrolled (773, 344) with delta (0, -1)
Screenshot: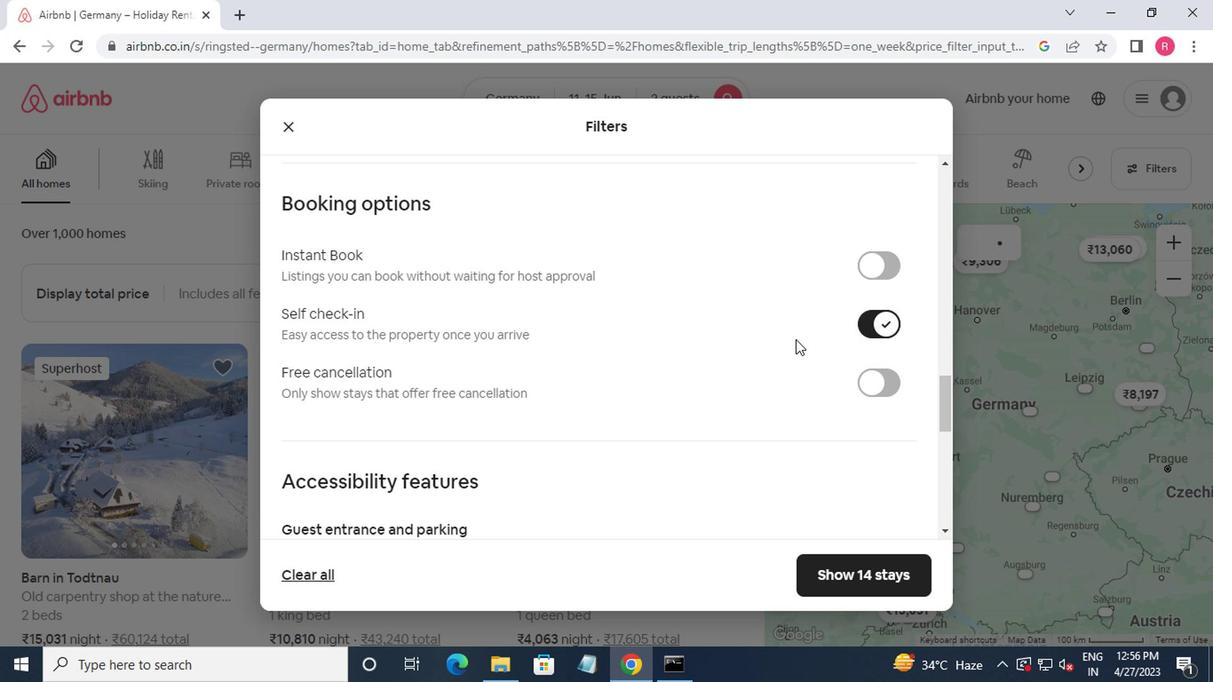 
Action: Mouse moved to (745, 355)
Screenshot: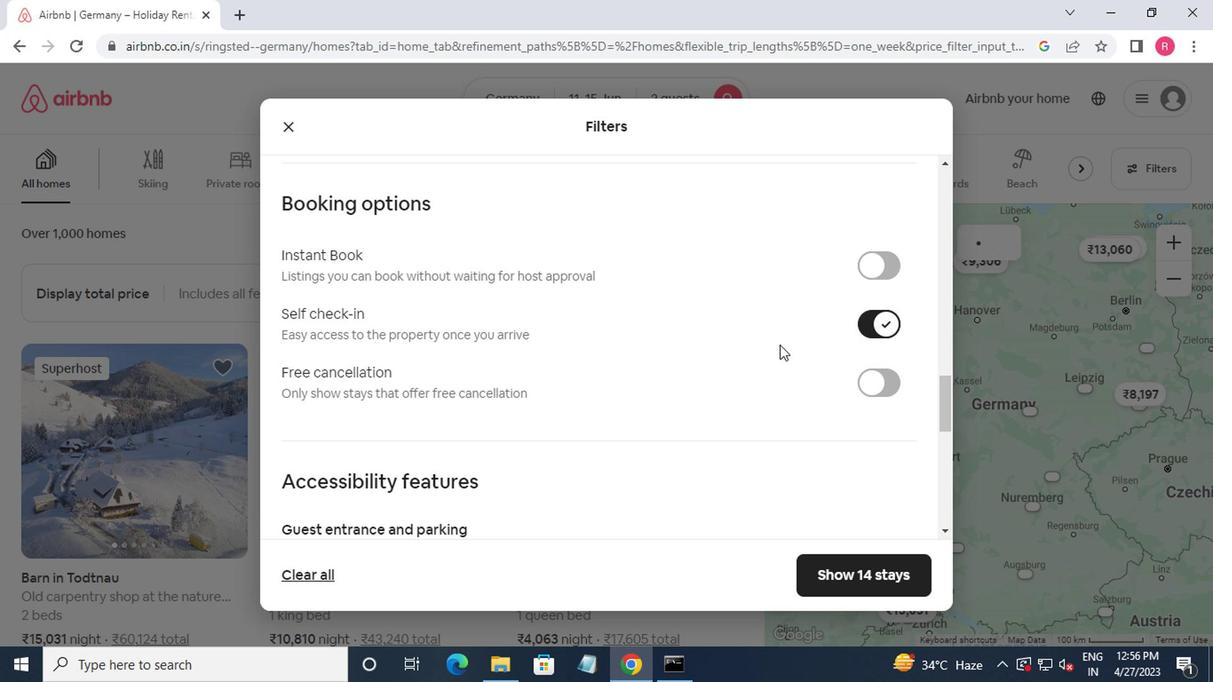 
Action: Mouse scrolled (745, 354) with delta (0, 0)
Screenshot: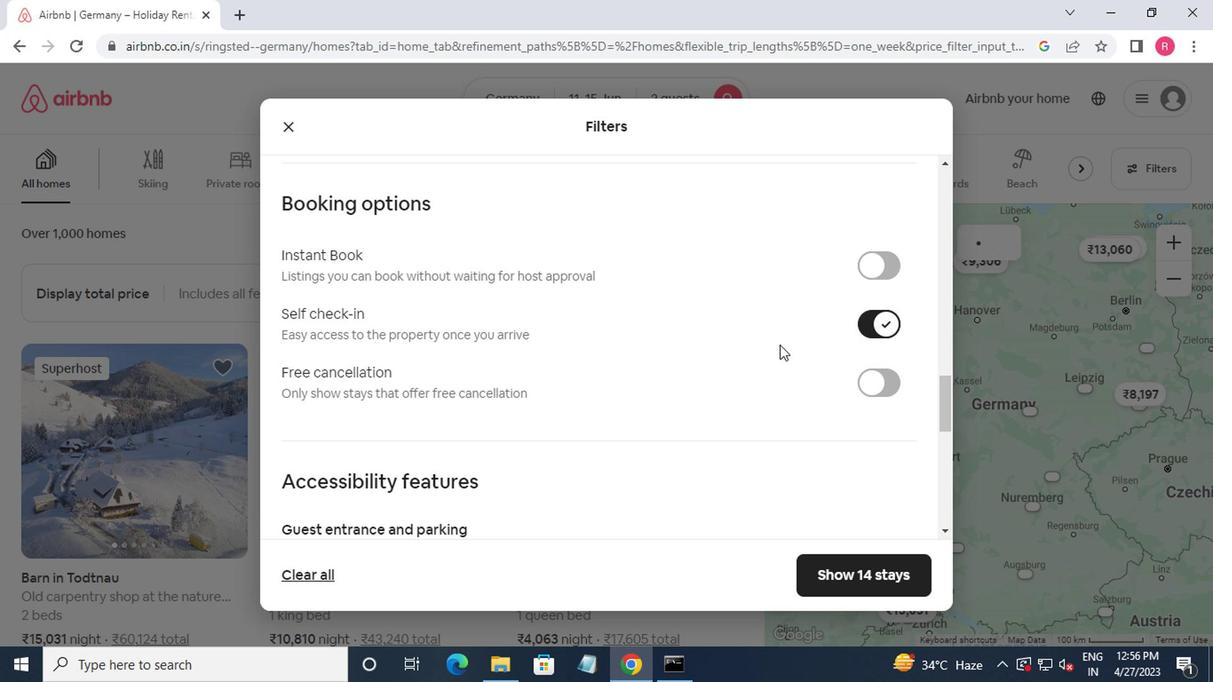 
Action: Mouse moved to (698, 364)
Screenshot: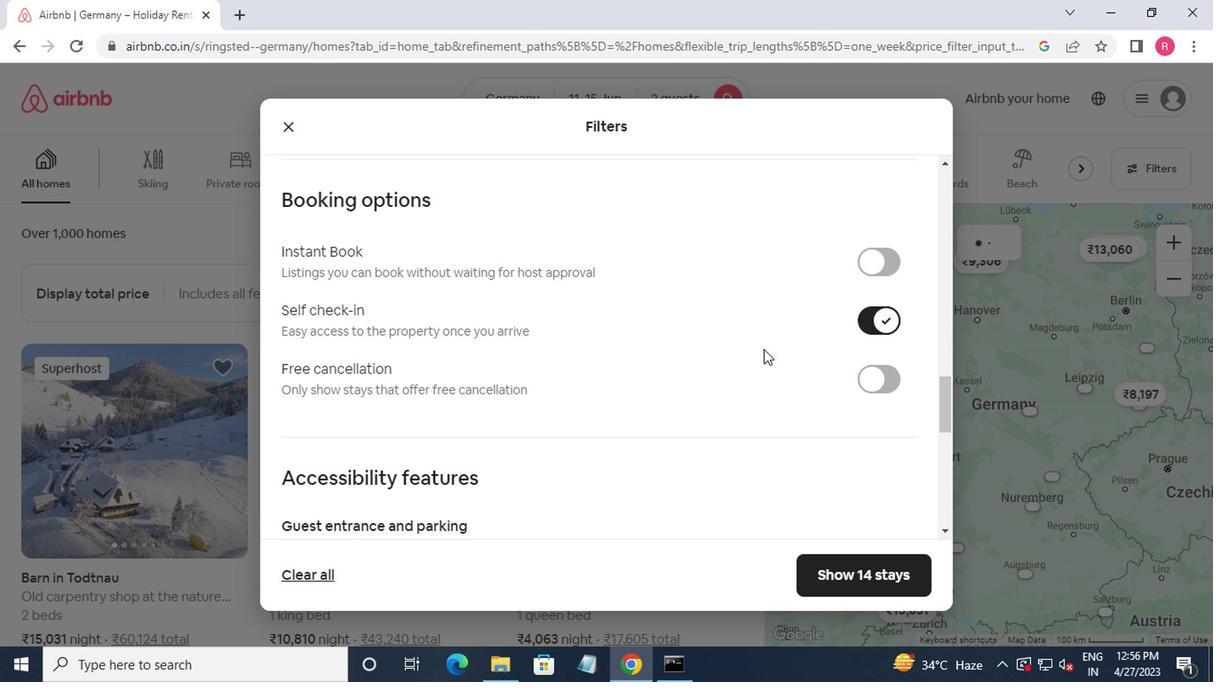 
Action: Mouse scrolled (698, 363) with delta (0, 0)
Screenshot: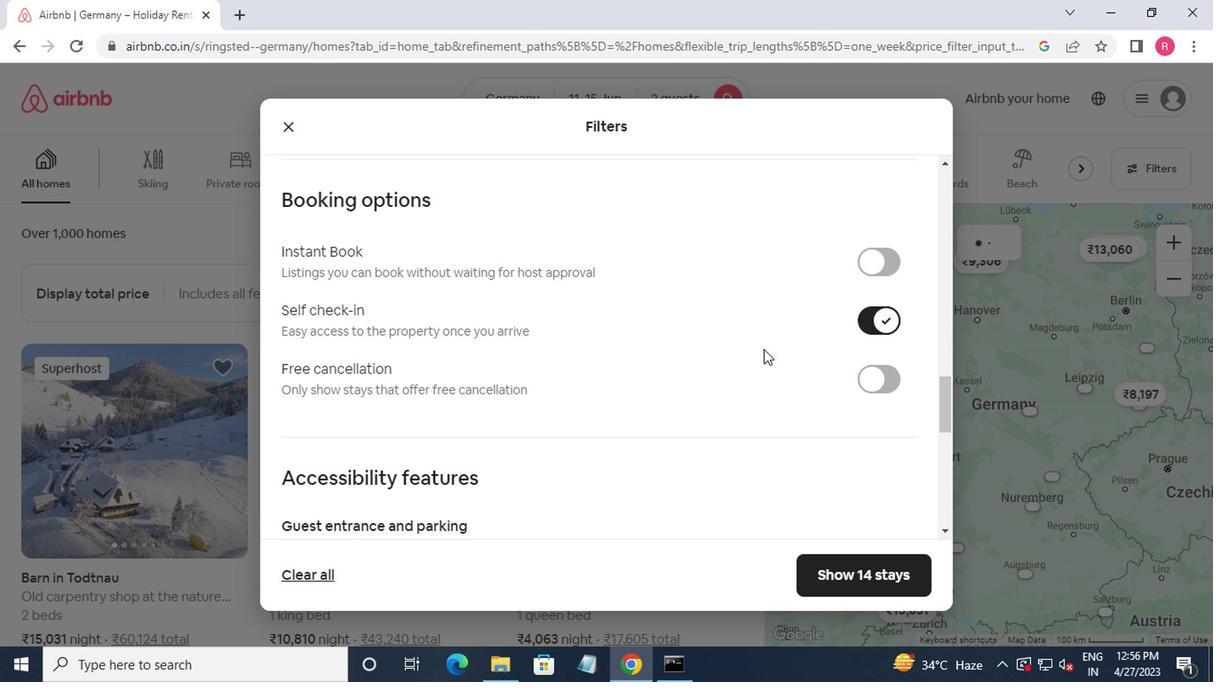 
Action: Mouse moved to (647, 373)
Screenshot: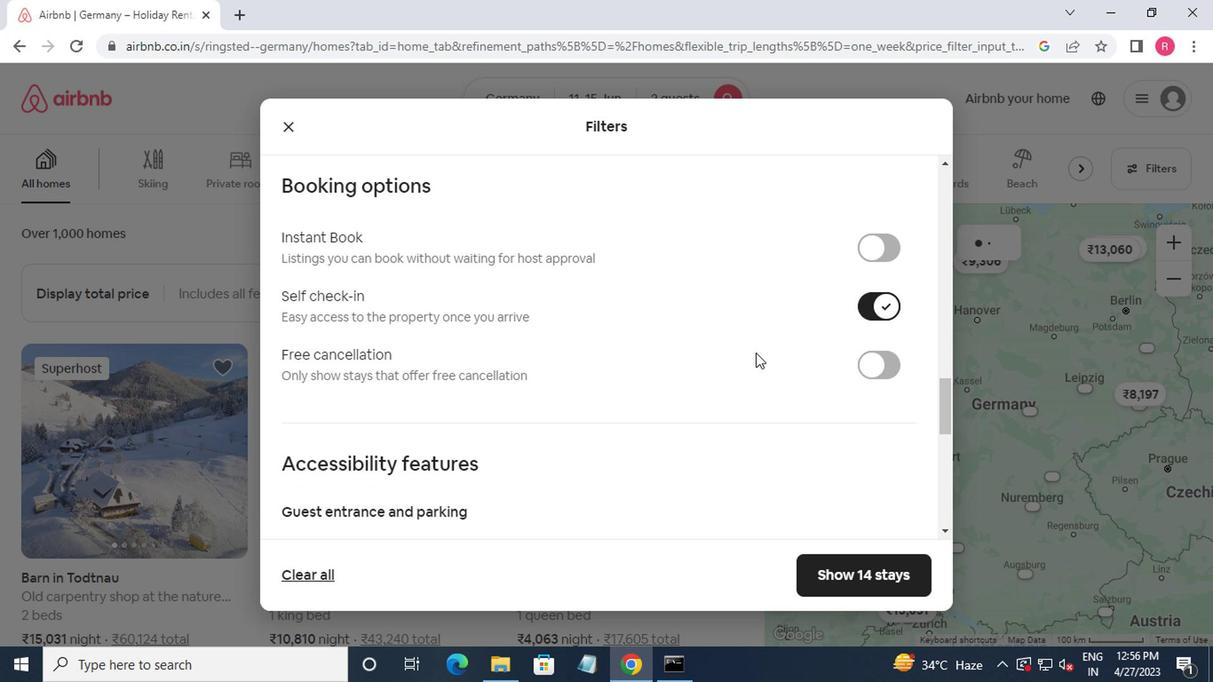 
Action: Mouse scrolled (647, 372) with delta (0, -1)
Screenshot: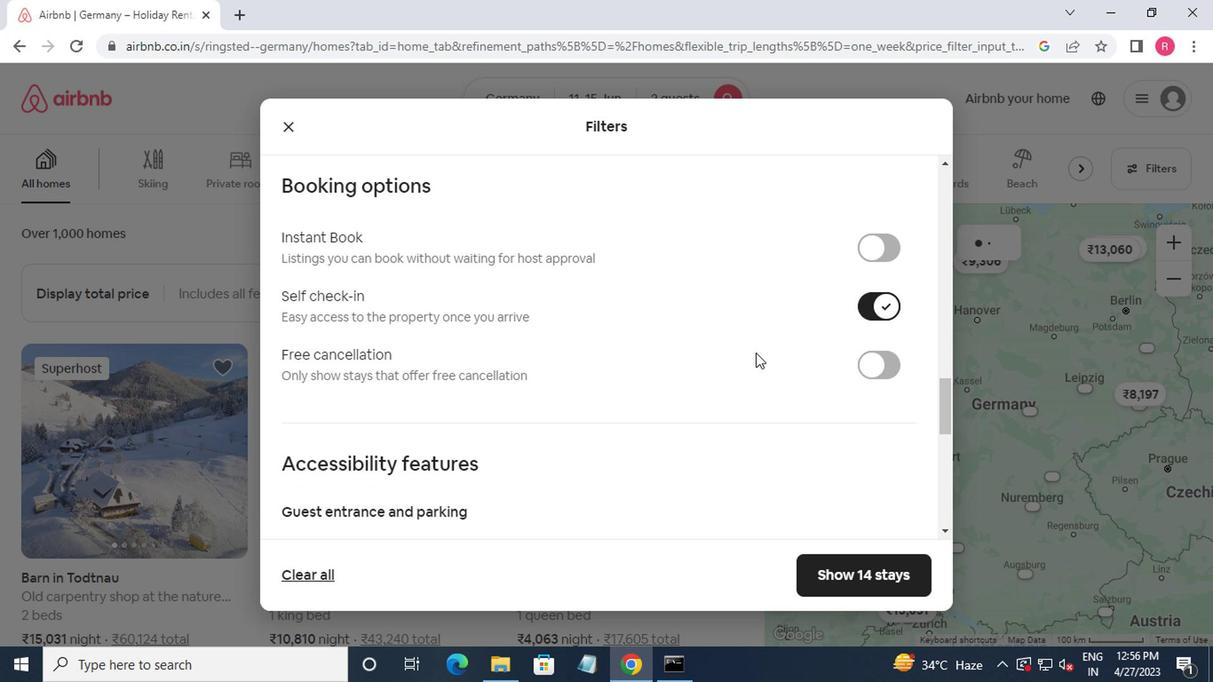 
Action: Mouse moved to (512, 385)
Screenshot: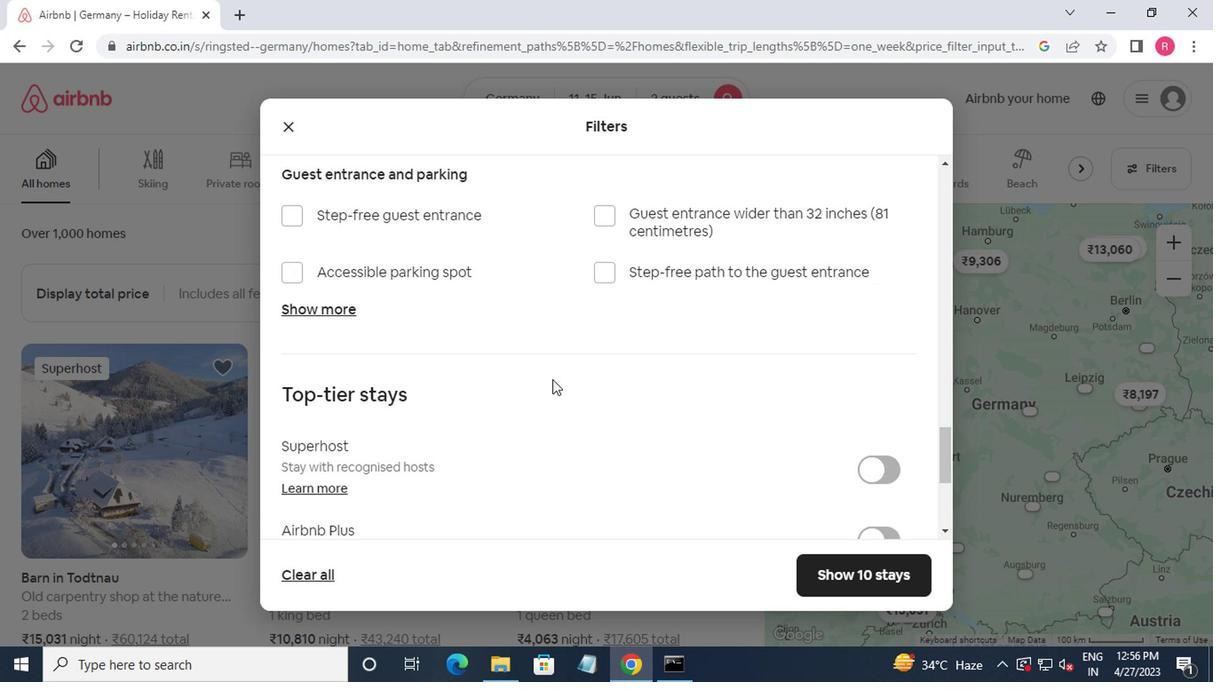 
Action: Mouse scrolled (512, 384) with delta (0, 0)
Screenshot: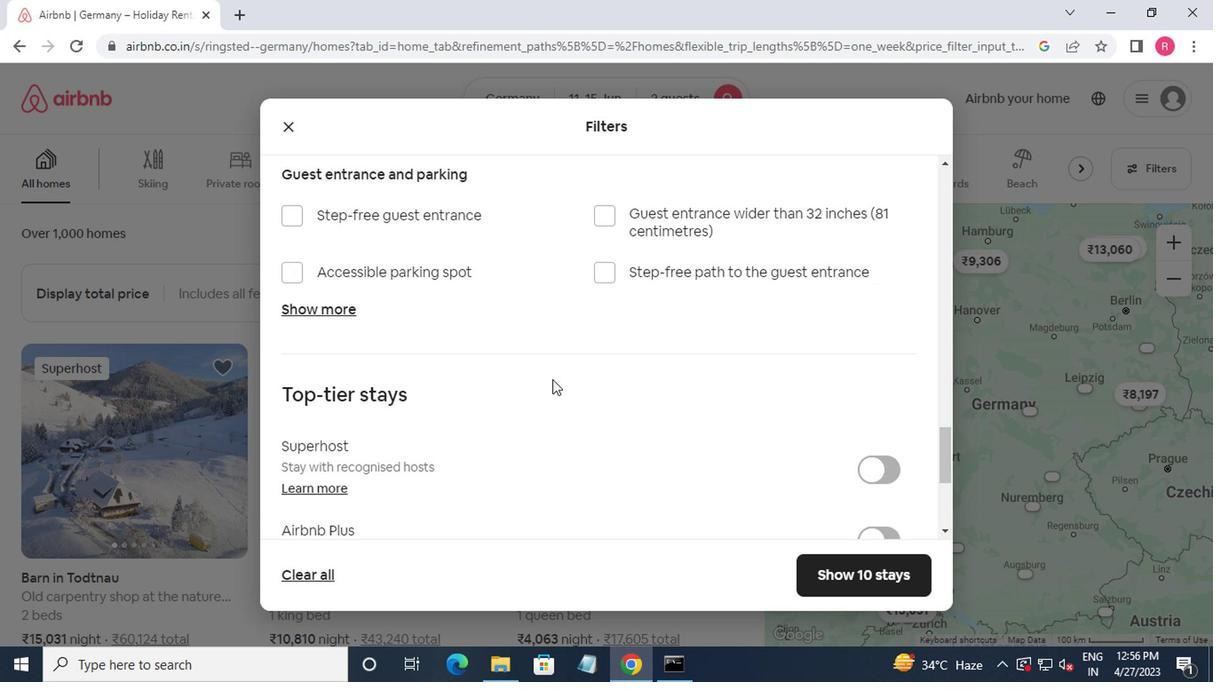 
Action: Mouse moved to (503, 388)
Screenshot: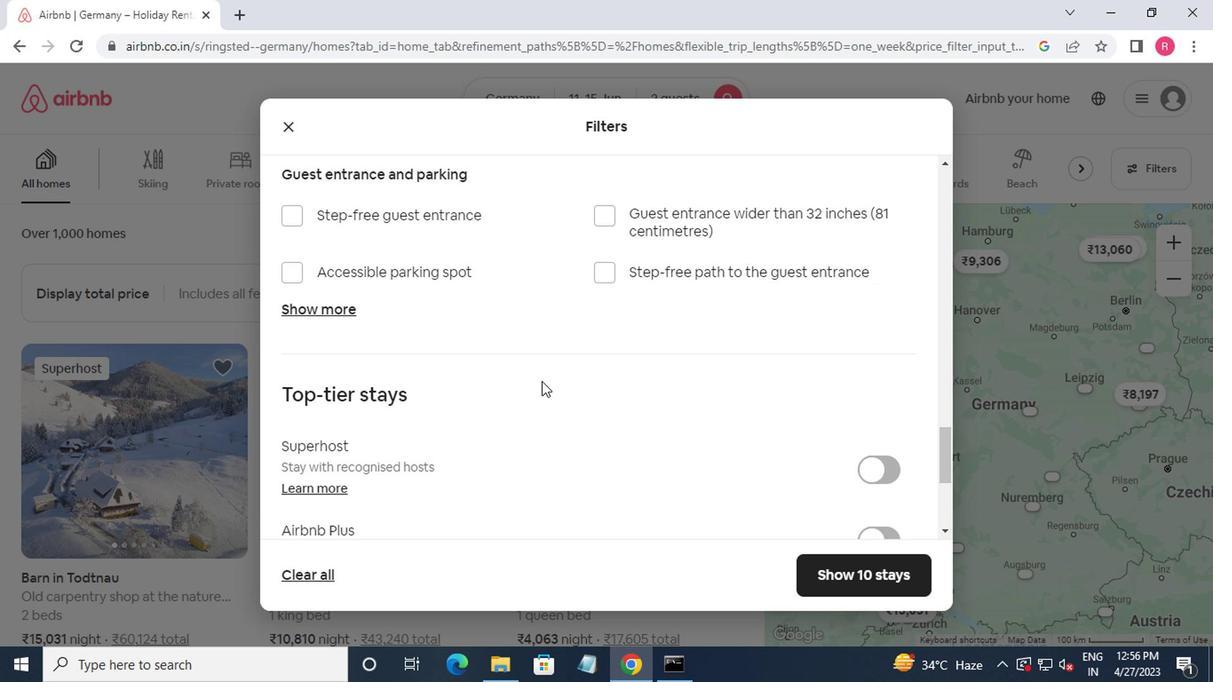 
Action: Mouse scrolled (503, 387) with delta (0, -1)
Screenshot: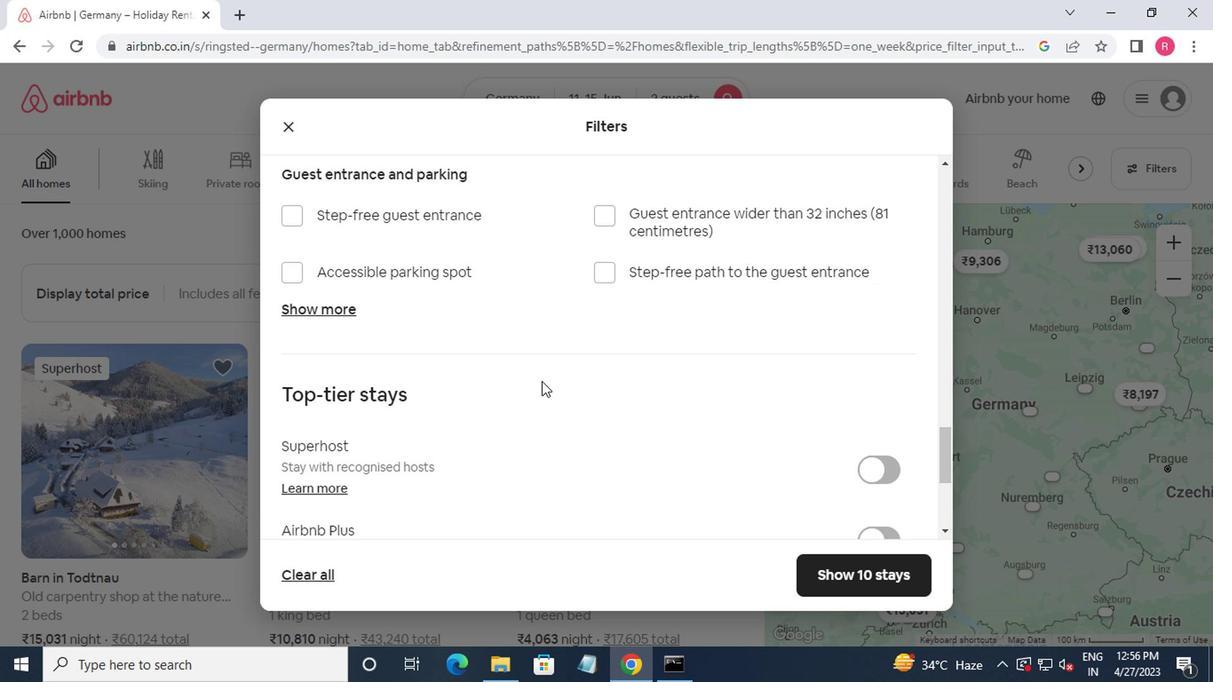 
Action: Mouse moved to (499, 388)
Screenshot: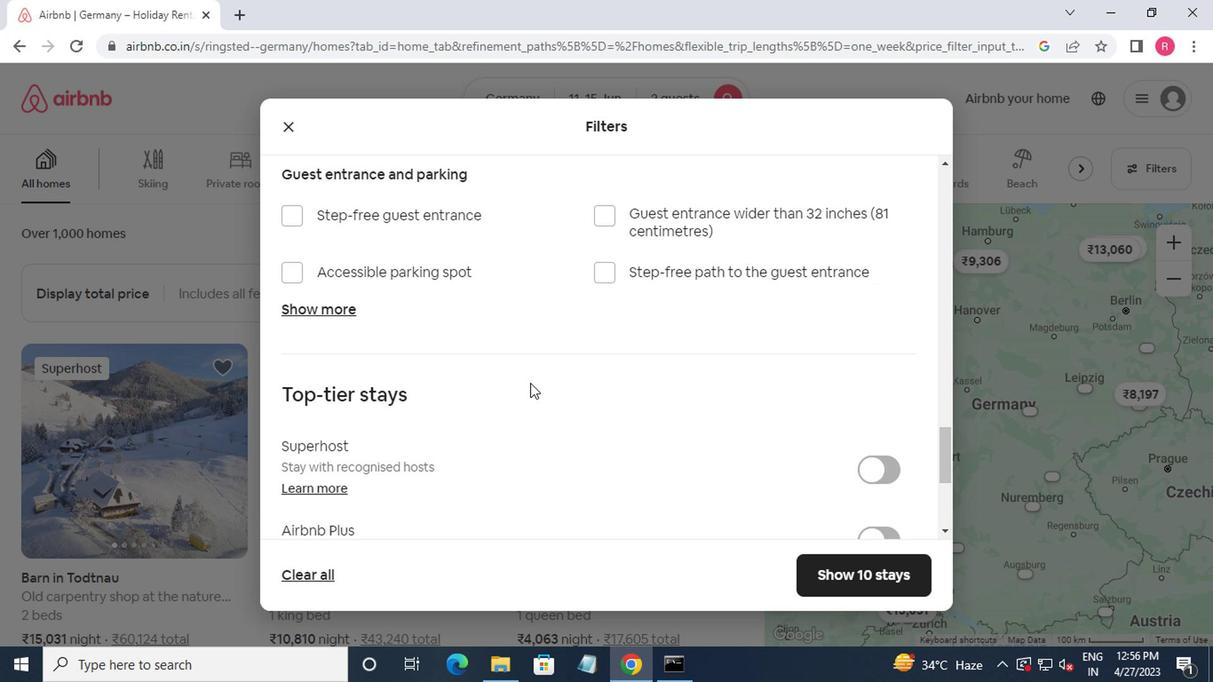 
Action: Mouse scrolled (499, 387) with delta (0, -1)
Screenshot: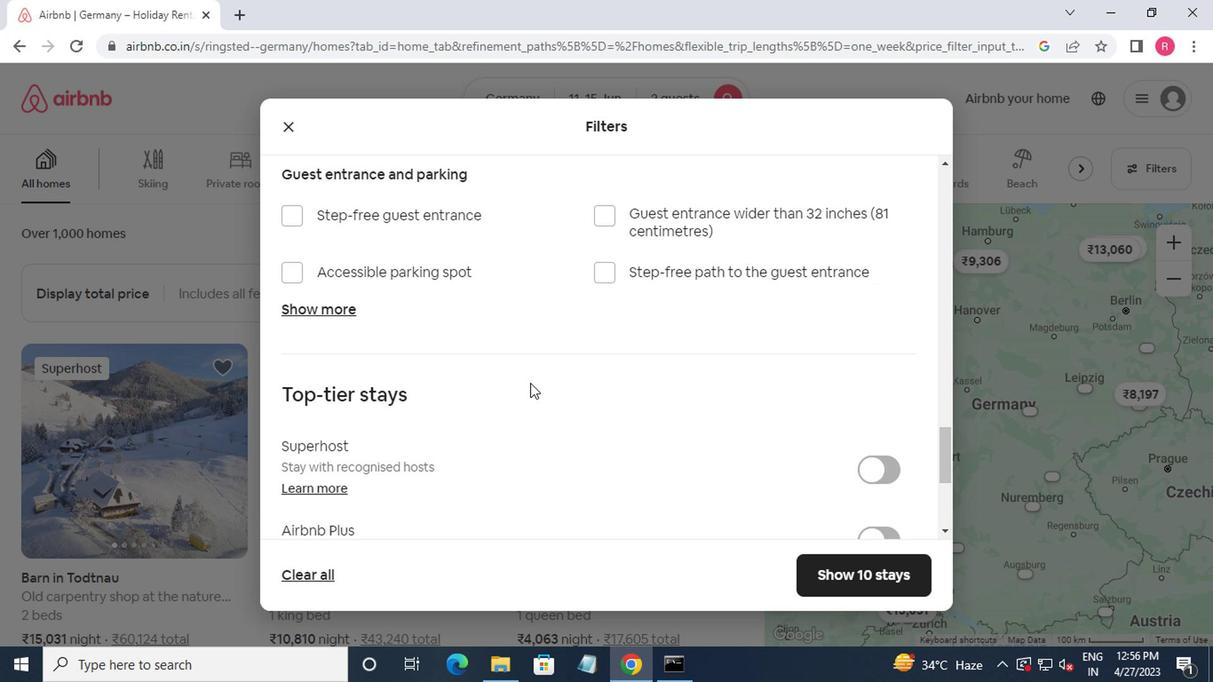 
Action: Mouse moved to (286, 429)
Screenshot: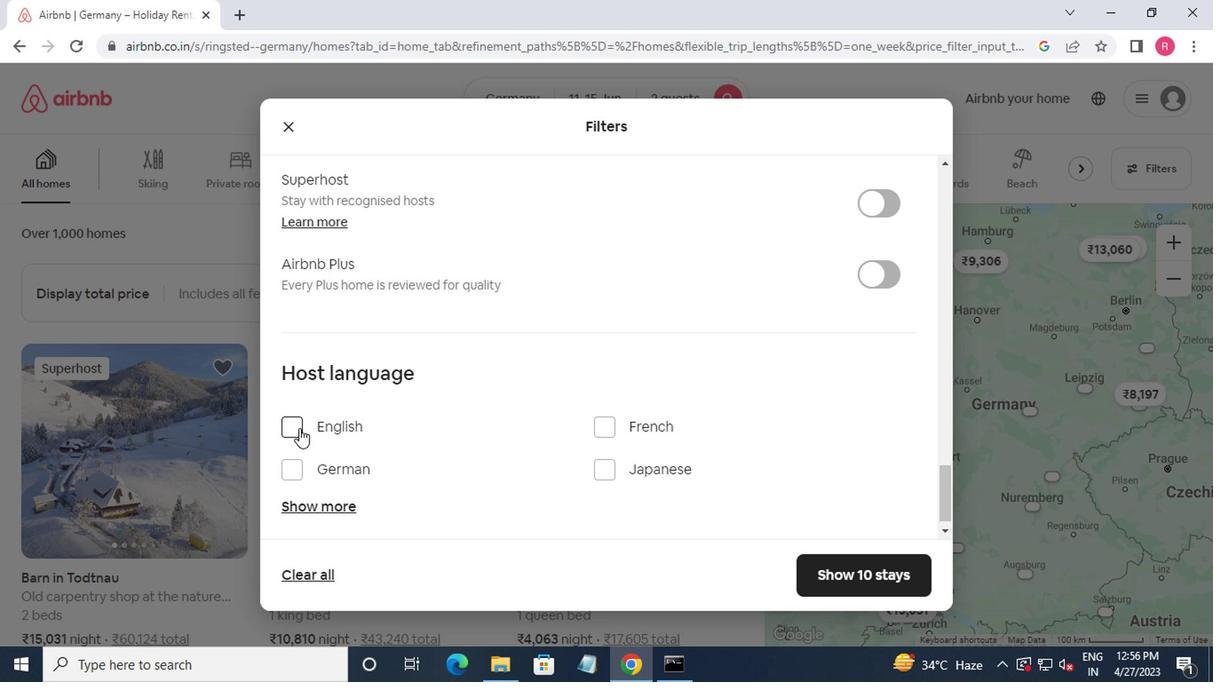 
Action: Mouse pressed left at (286, 429)
Screenshot: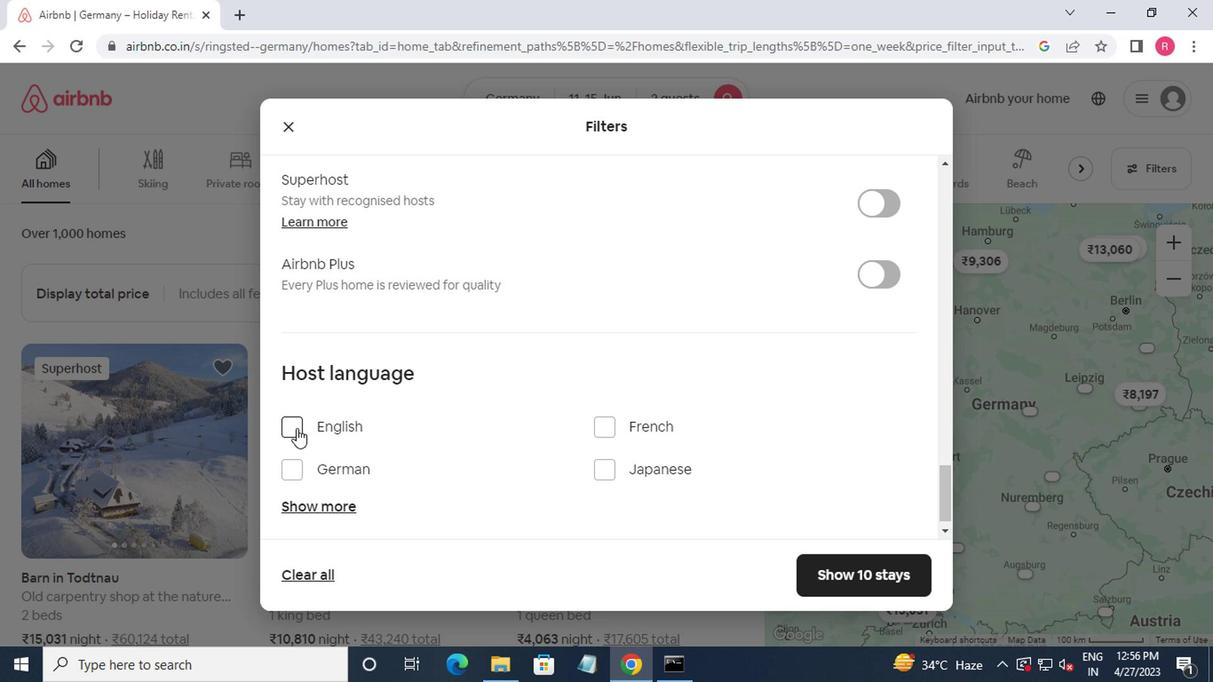 
Action: Mouse moved to (831, 575)
Screenshot: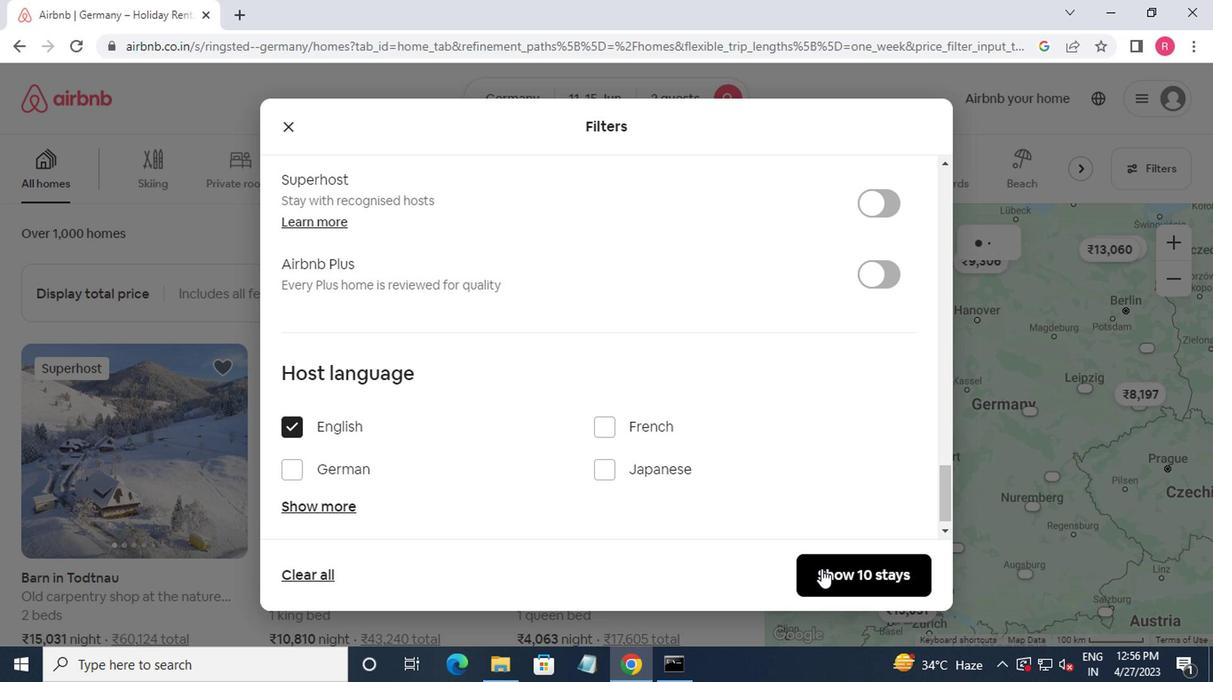 
Action: Mouse pressed left at (831, 575)
Screenshot: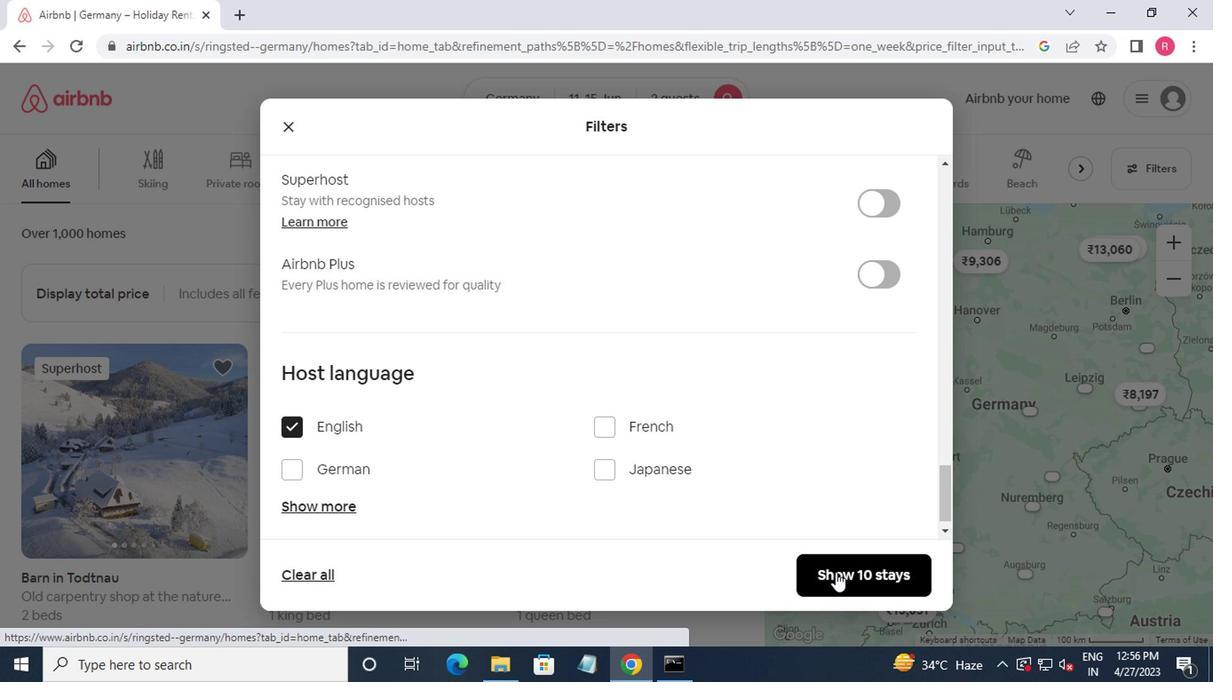 
Action: Mouse moved to (817, 573)
Screenshot: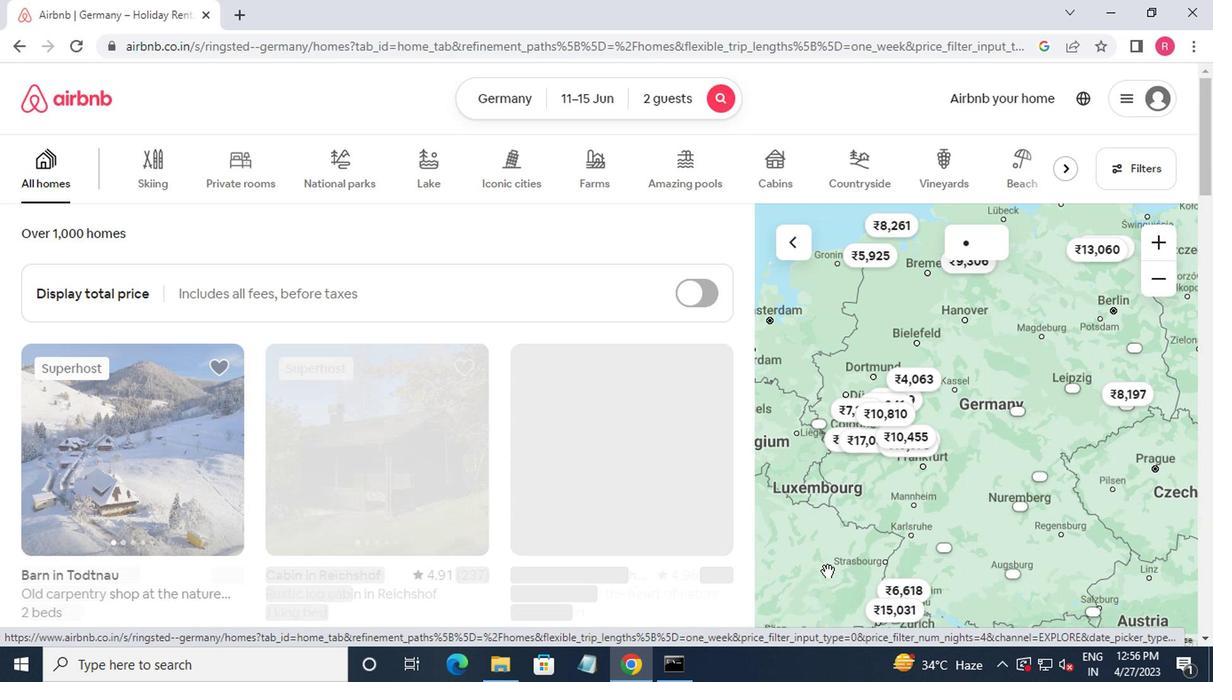 
